Task: Look for space in Pitangui, Brazil from 1st July, 2023 to 8th July, 2023 for 2 adults, 1 child in price range Rs.15000 to Rs.20000. Place can be entire place with 1  bedroom having 1 bed and 1 bathroom. Property type can be house, flat, guest house, hotel. Booking option can be shelf check-in. Required host language is Spanish.
Action: Mouse moved to (513, 151)
Screenshot: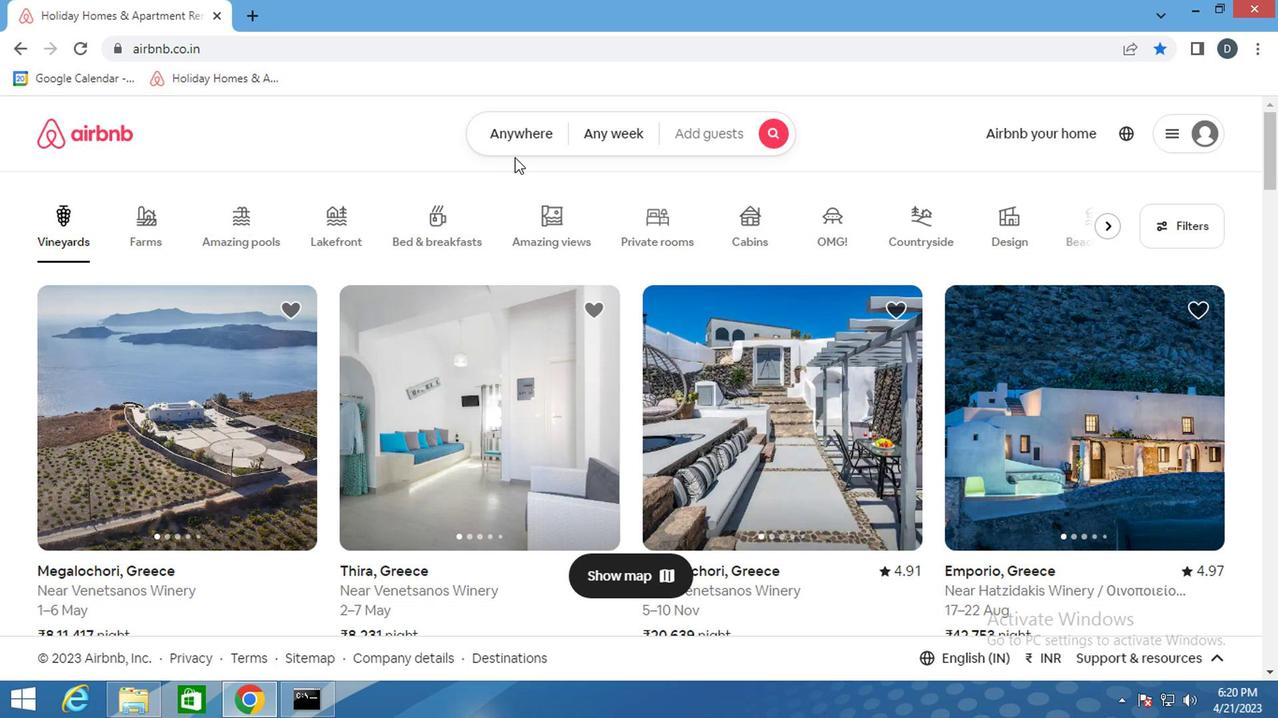 
Action: Mouse pressed left at (513, 151)
Screenshot: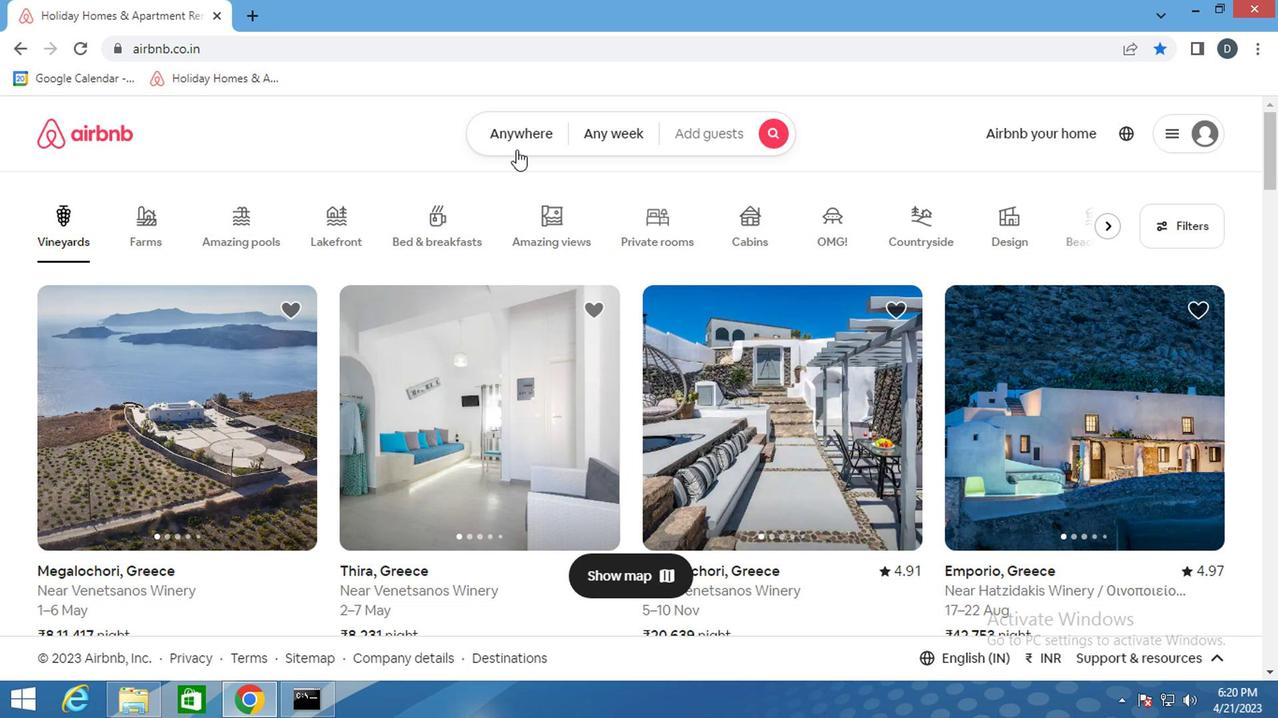 
Action: Mouse moved to (366, 213)
Screenshot: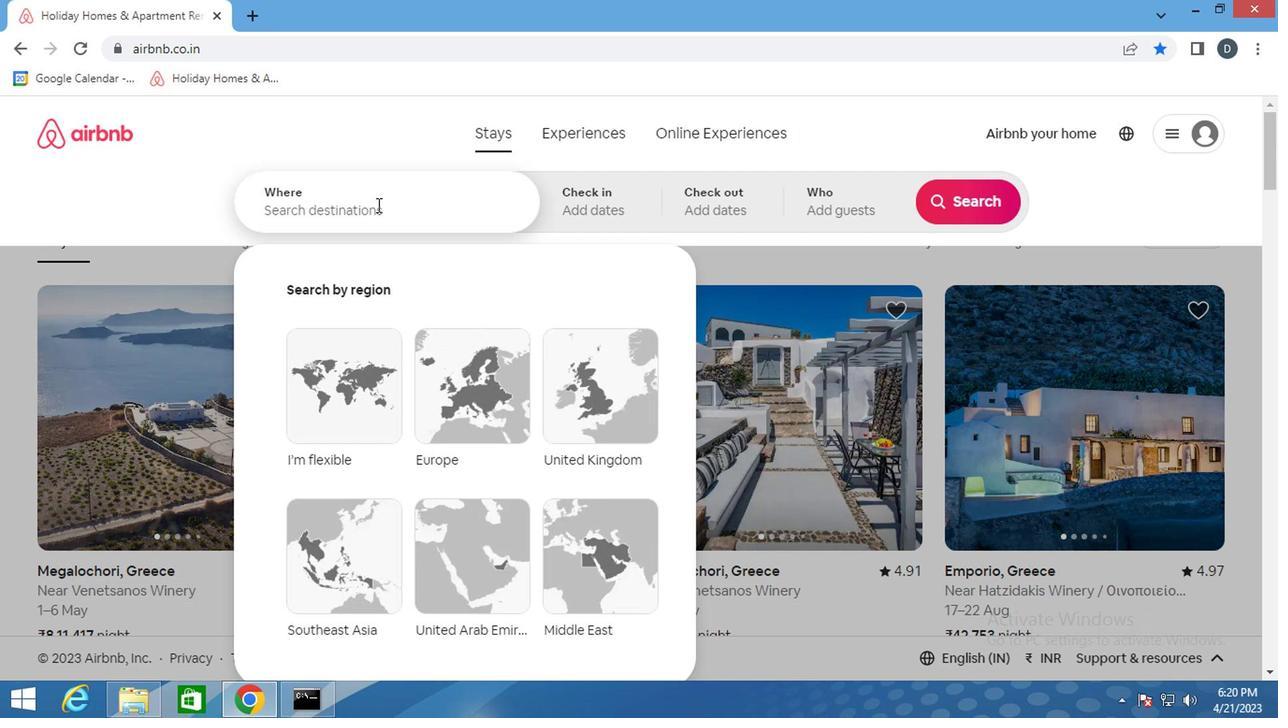 
Action: Mouse pressed left at (366, 213)
Screenshot: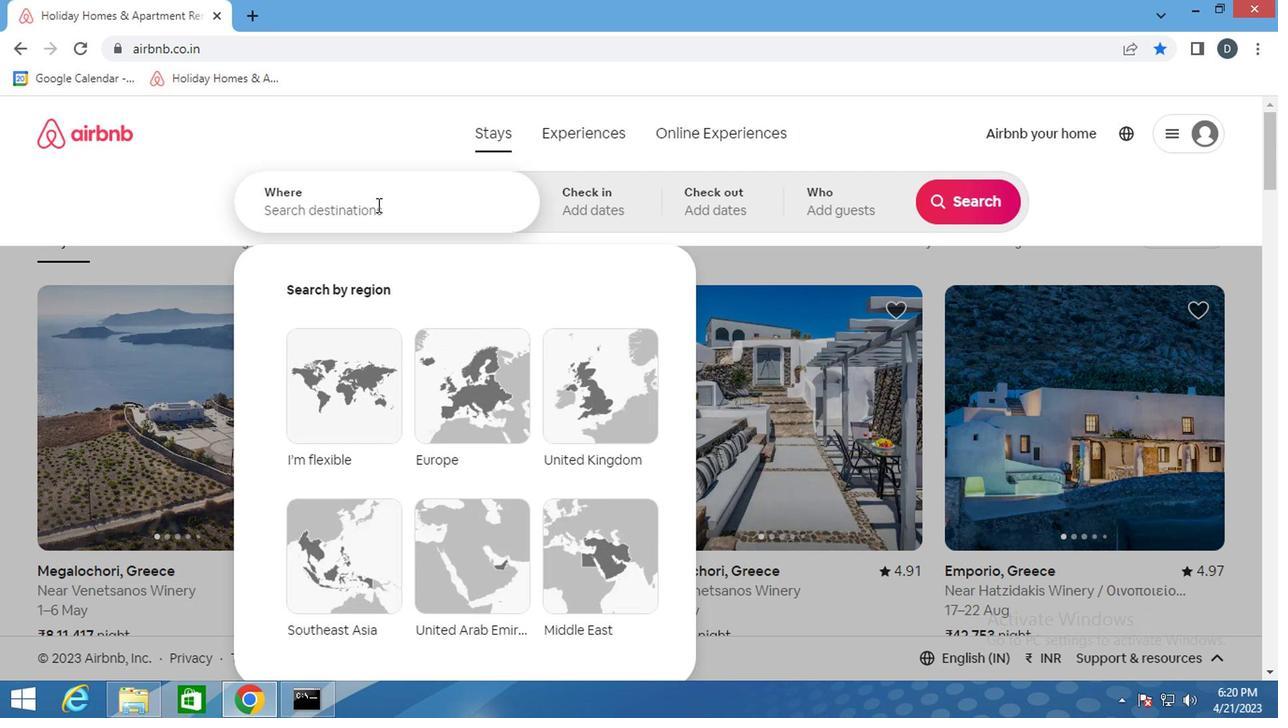 
Action: Mouse moved to (365, 213)
Screenshot: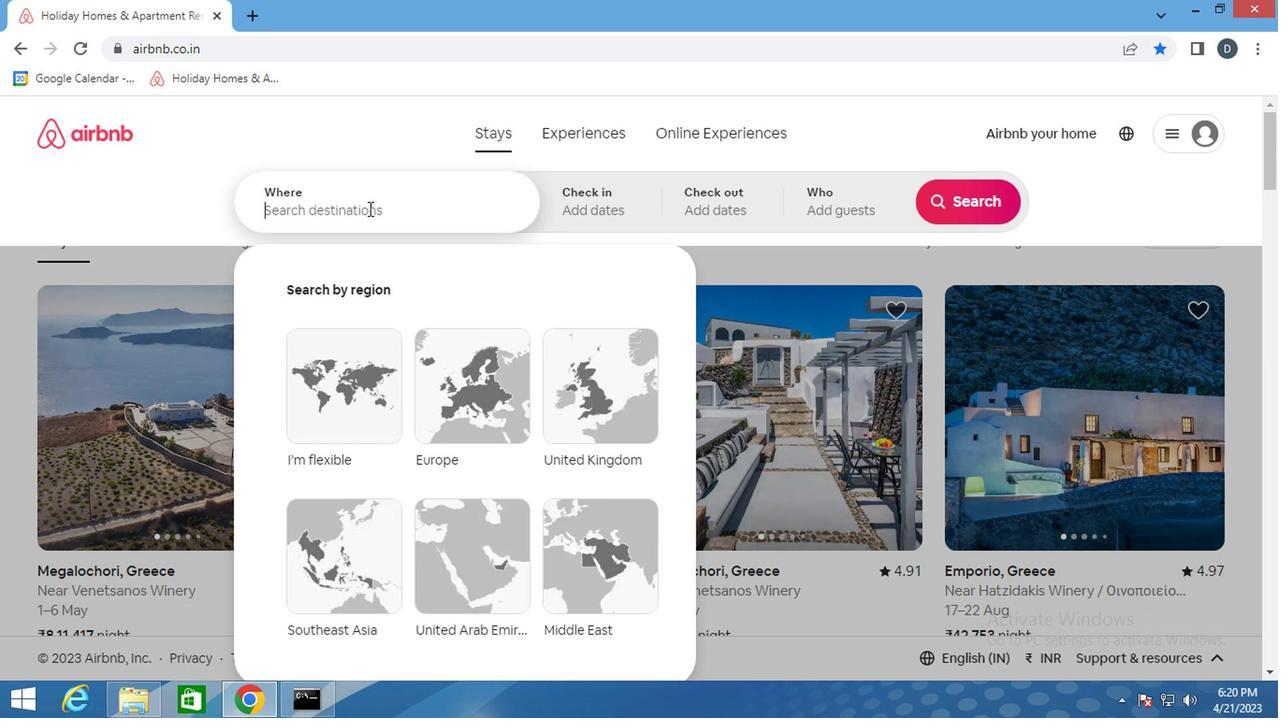 
Action: Key pressed <Key.shift>
Screenshot: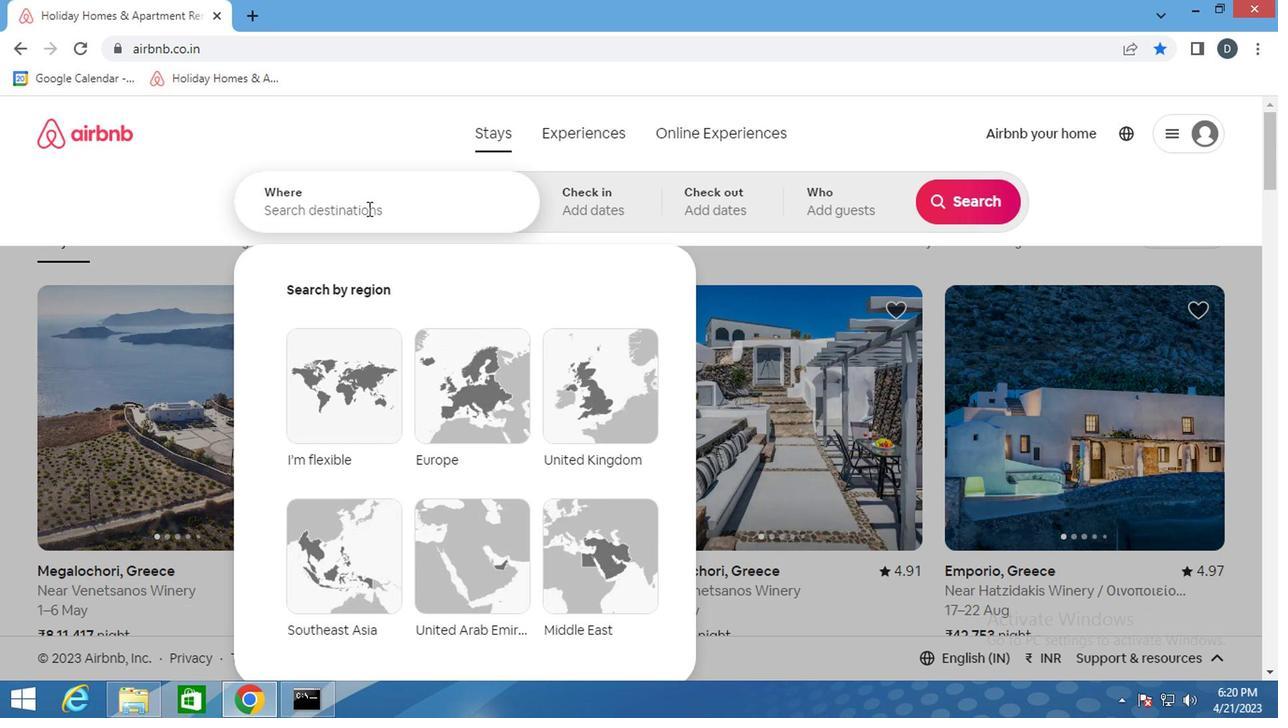 
Action: Mouse moved to (364, 213)
Screenshot: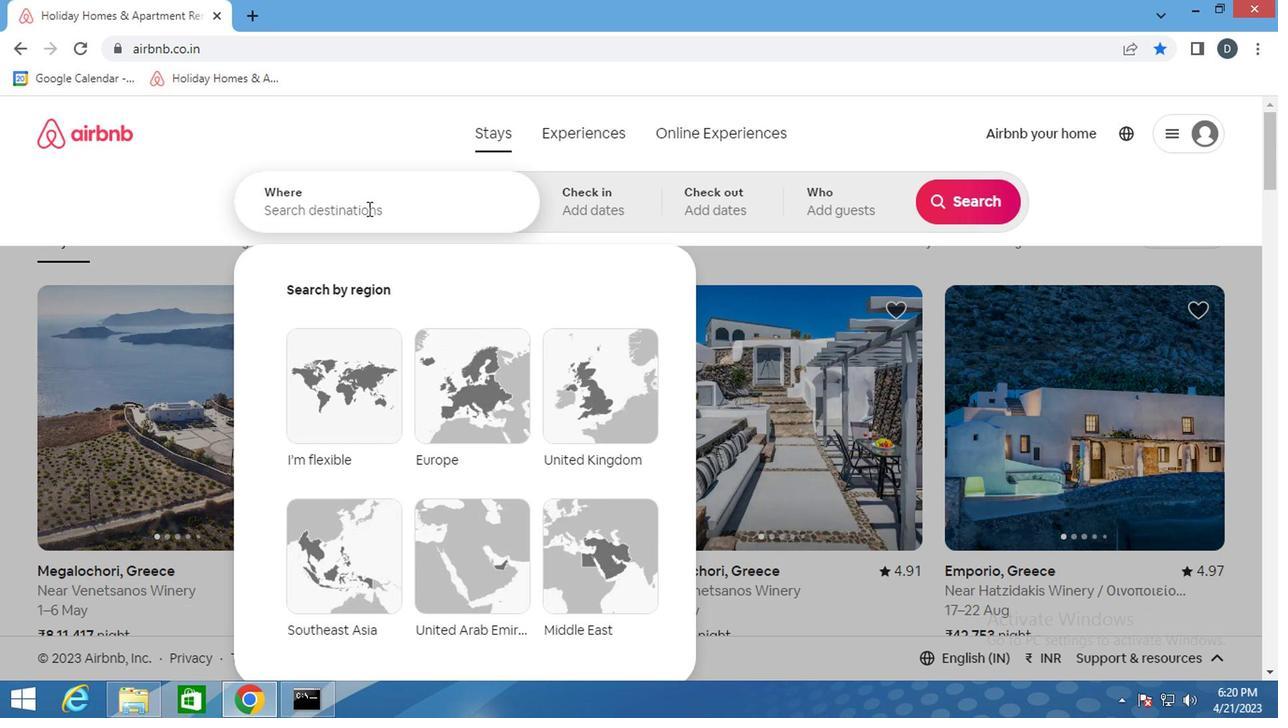 
Action: Key pressed <Key.shift><Key.shift><Key.shift><Key.shift><Key.shift><Key.shift><Key.shift><Key.shift><Key.shift>PITANGUI,<Key.shift>BRAZIL<Key.enter>
Screenshot: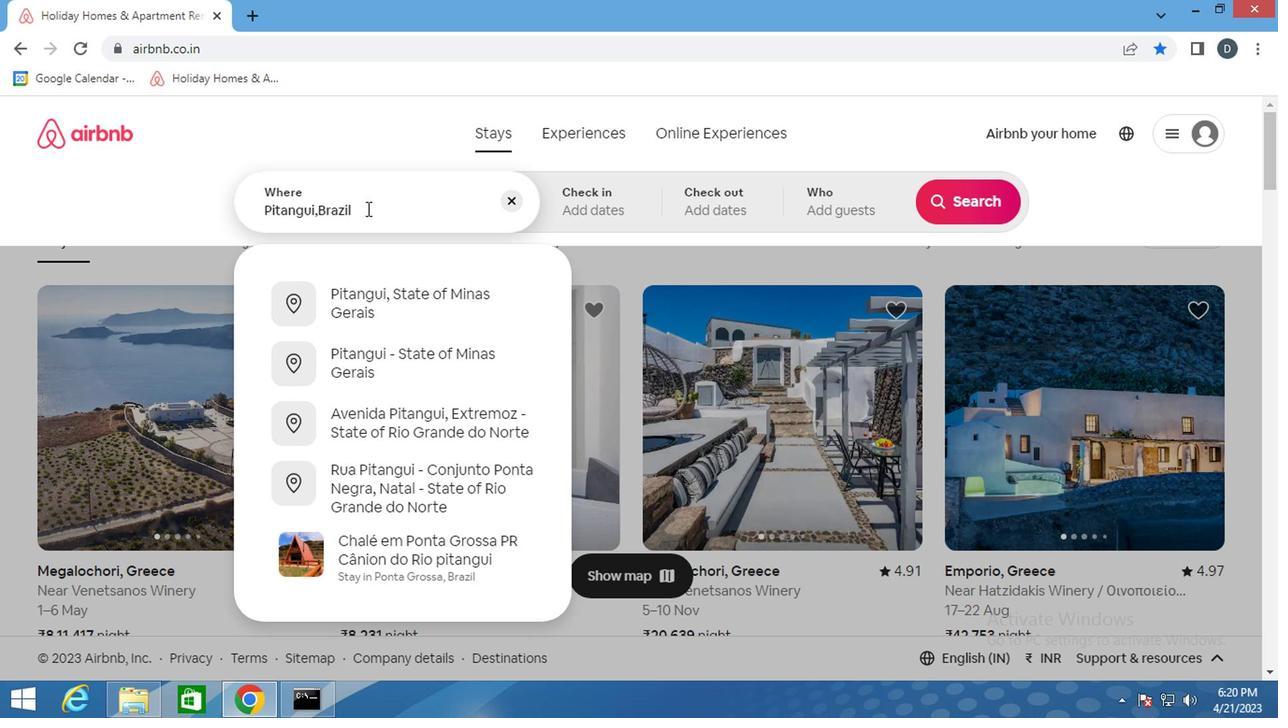 
Action: Mouse moved to (939, 346)
Screenshot: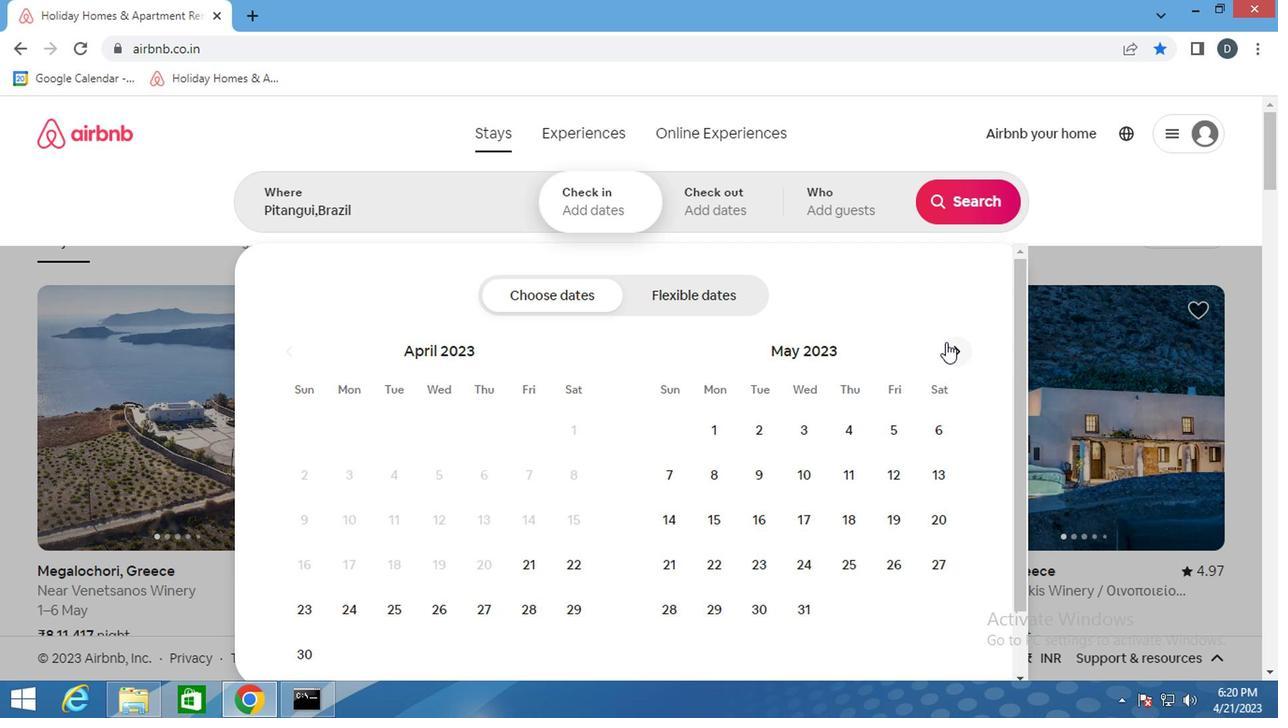 
Action: Mouse pressed left at (939, 346)
Screenshot: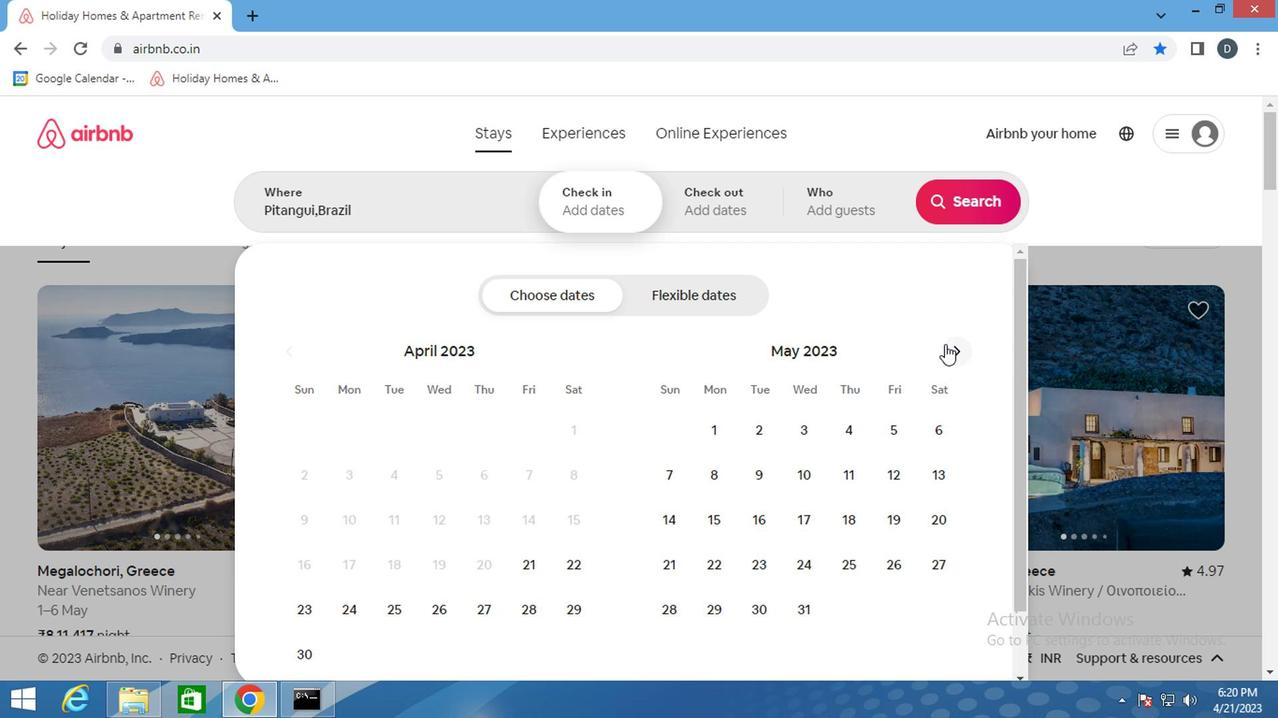 
Action: Mouse pressed left at (939, 346)
Screenshot: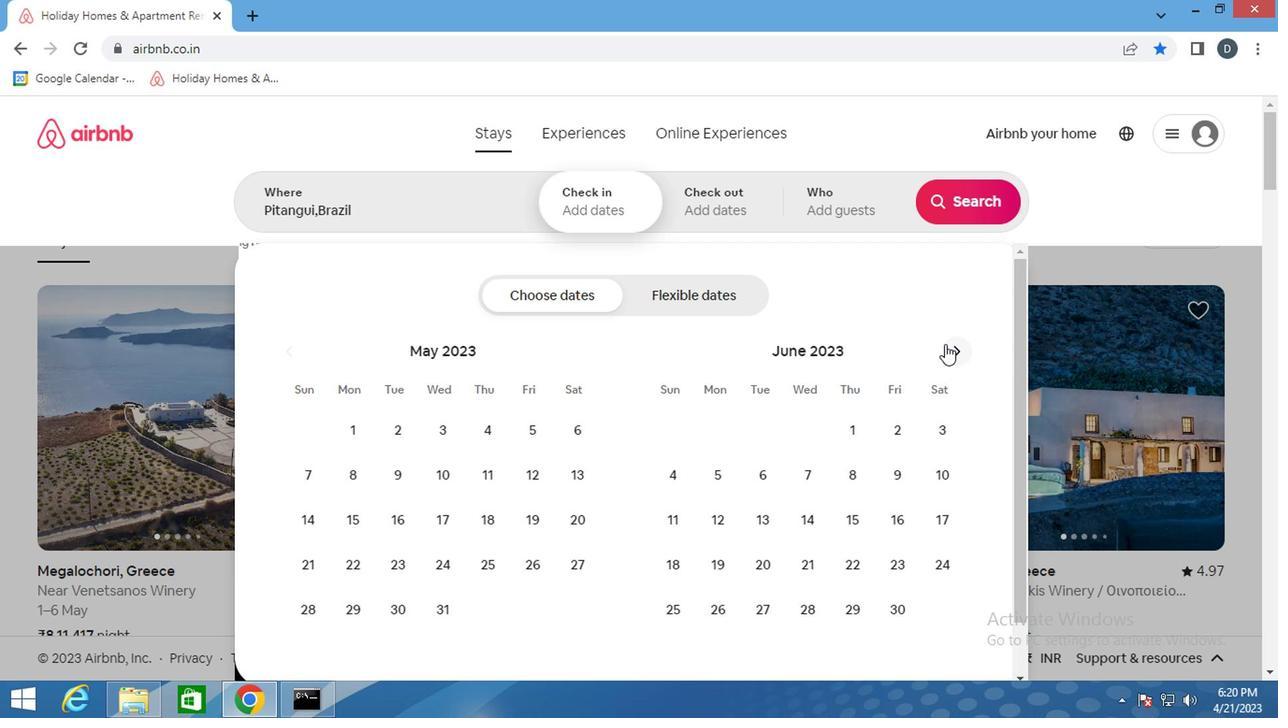 
Action: Mouse moved to (935, 487)
Screenshot: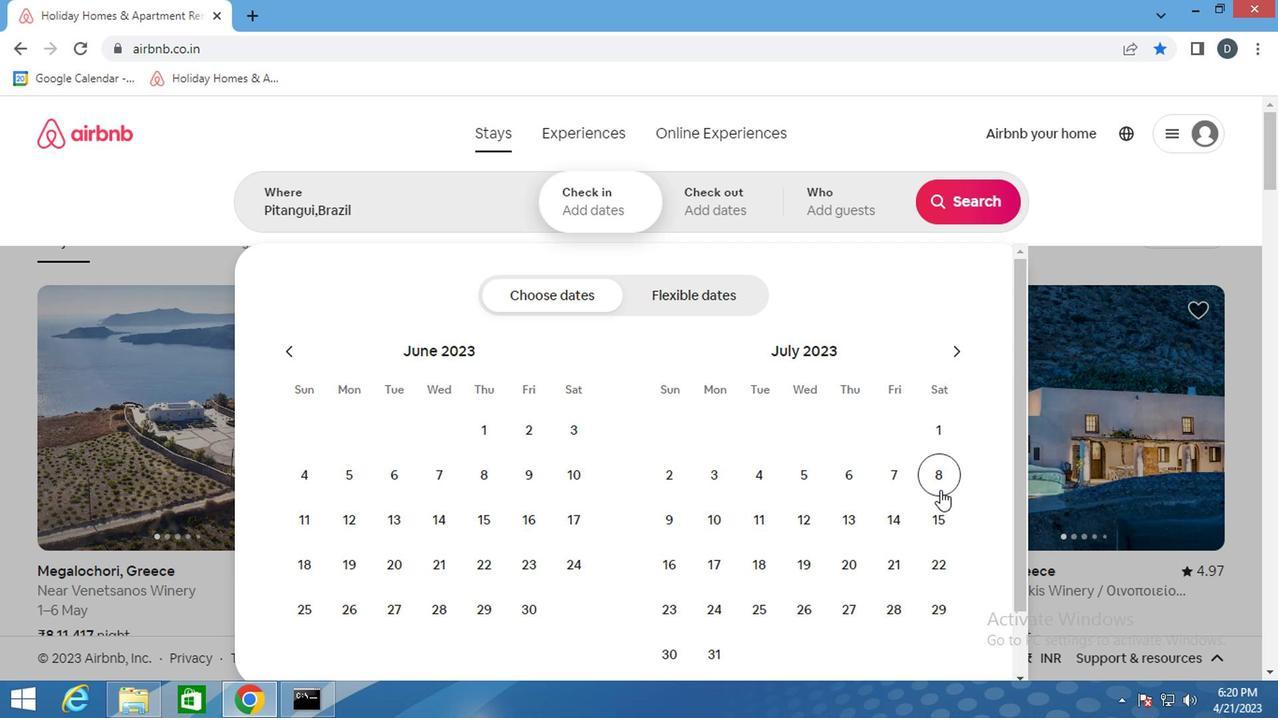 
Action: Mouse pressed left at (935, 487)
Screenshot: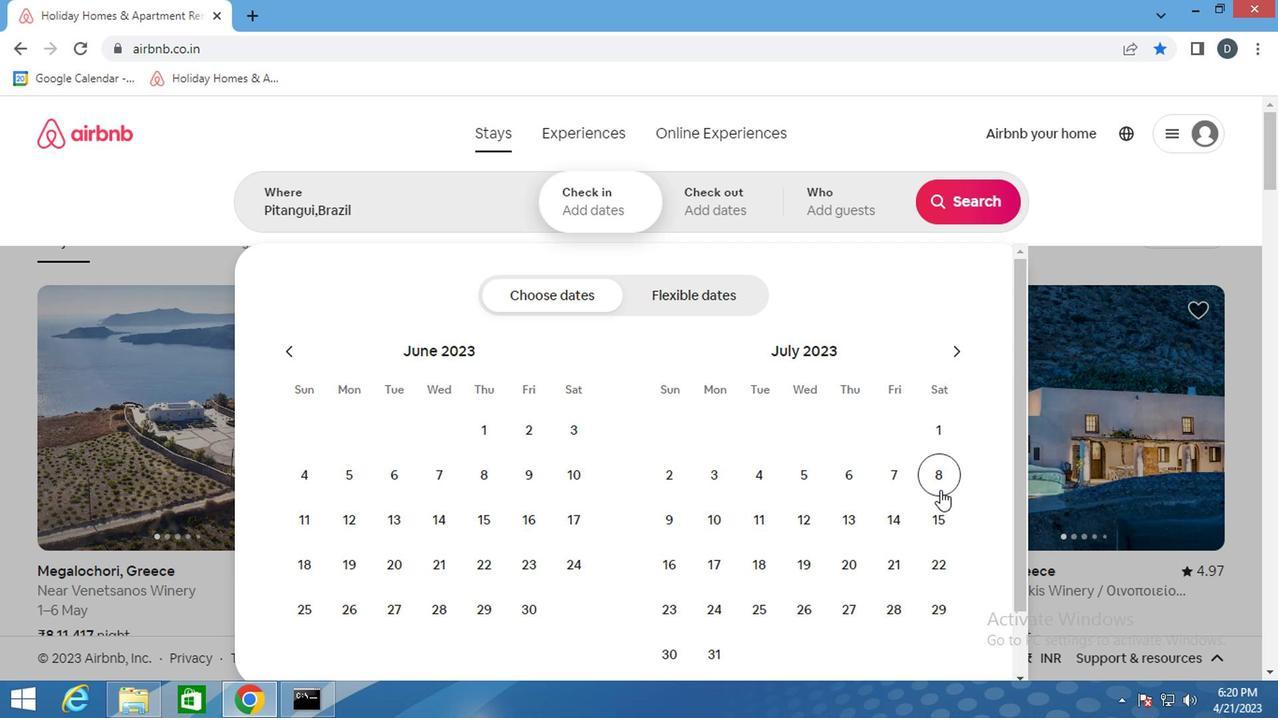 
Action: Mouse moved to (937, 433)
Screenshot: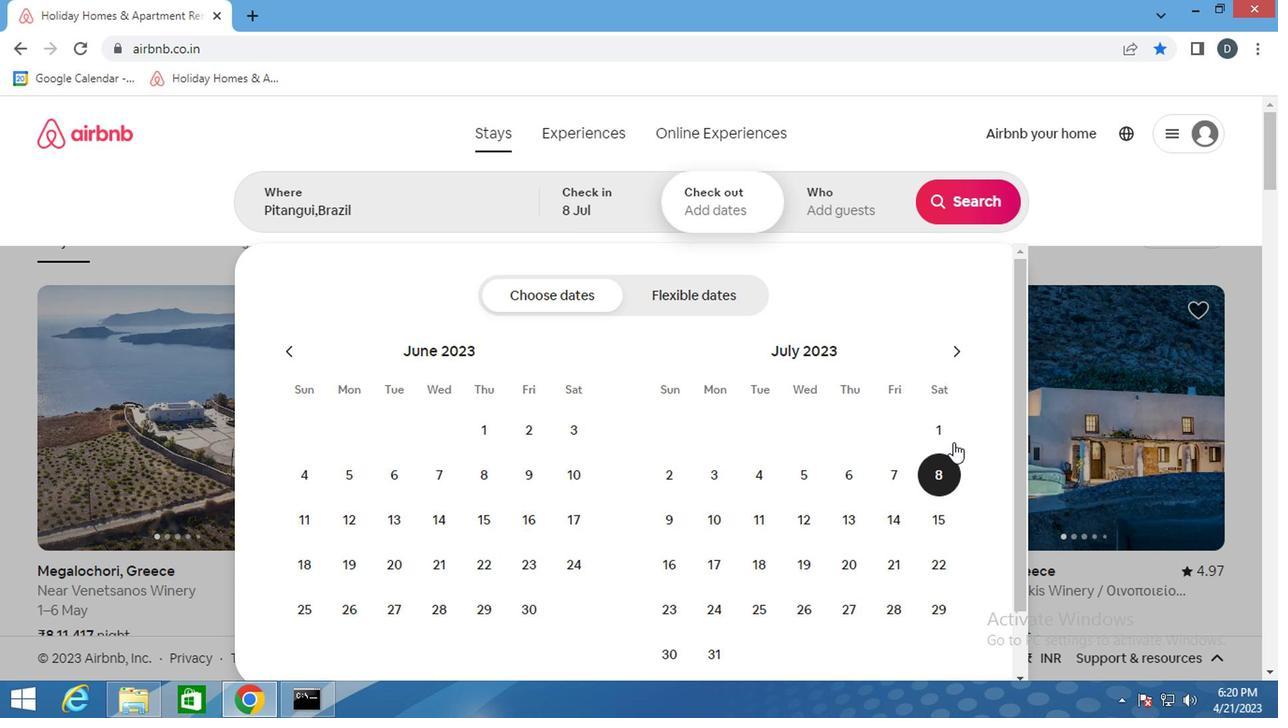 
Action: Mouse pressed left at (937, 433)
Screenshot: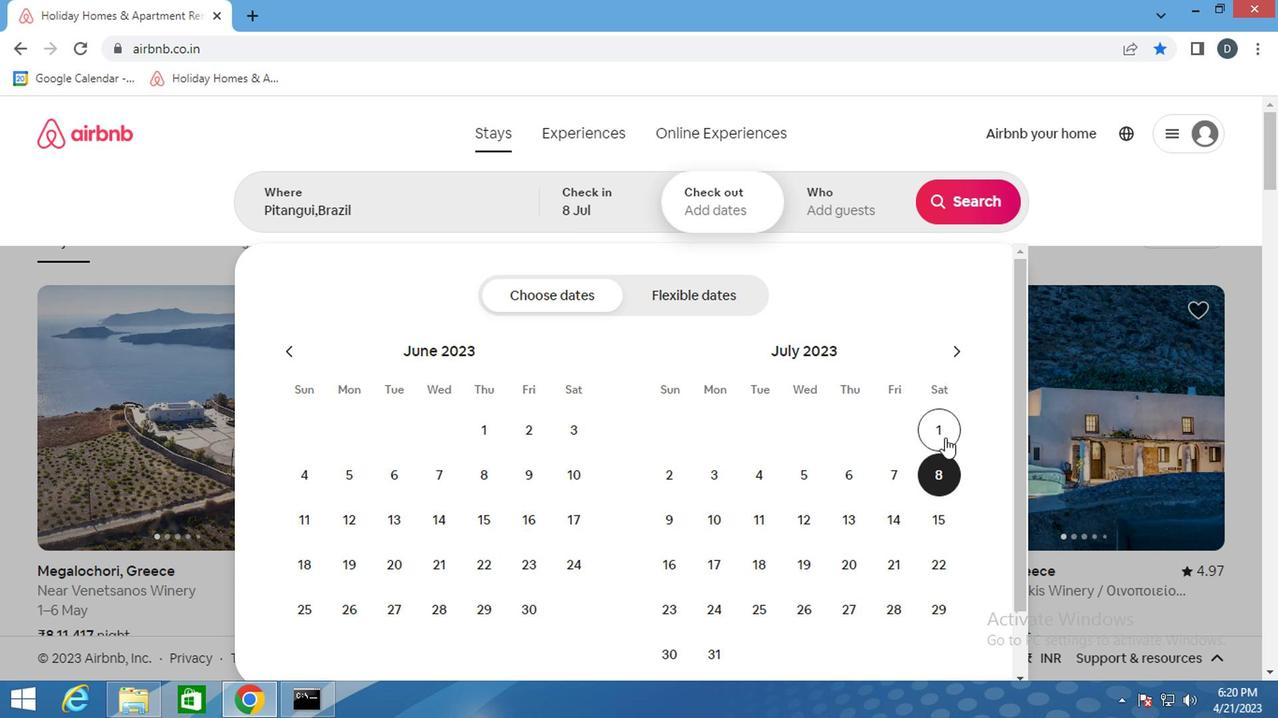 
Action: Mouse moved to (933, 478)
Screenshot: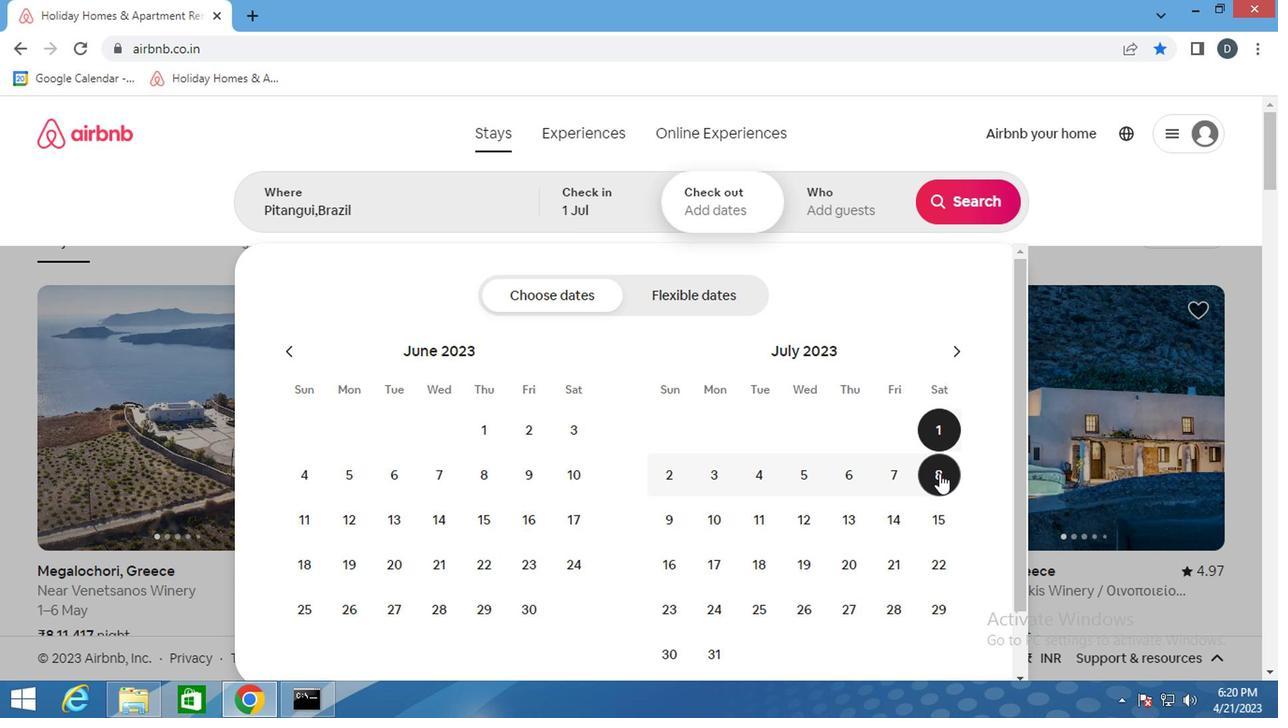 
Action: Mouse pressed left at (933, 478)
Screenshot: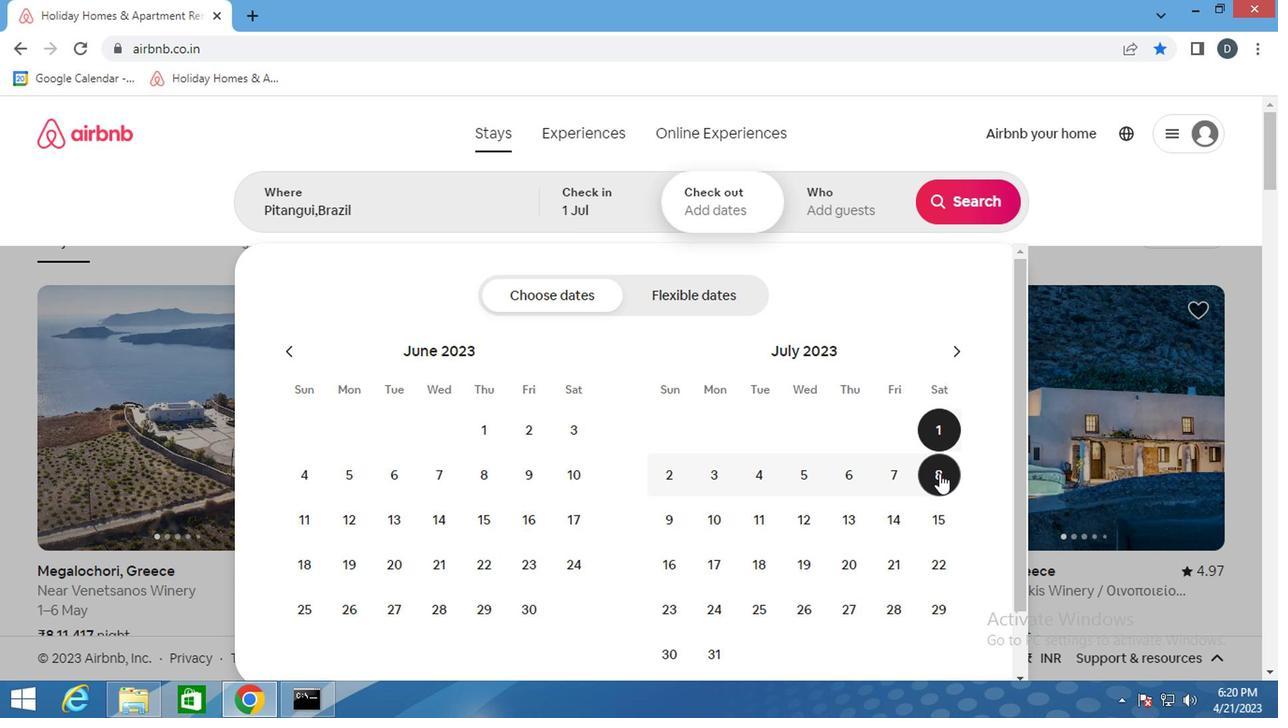 
Action: Mouse moved to (827, 216)
Screenshot: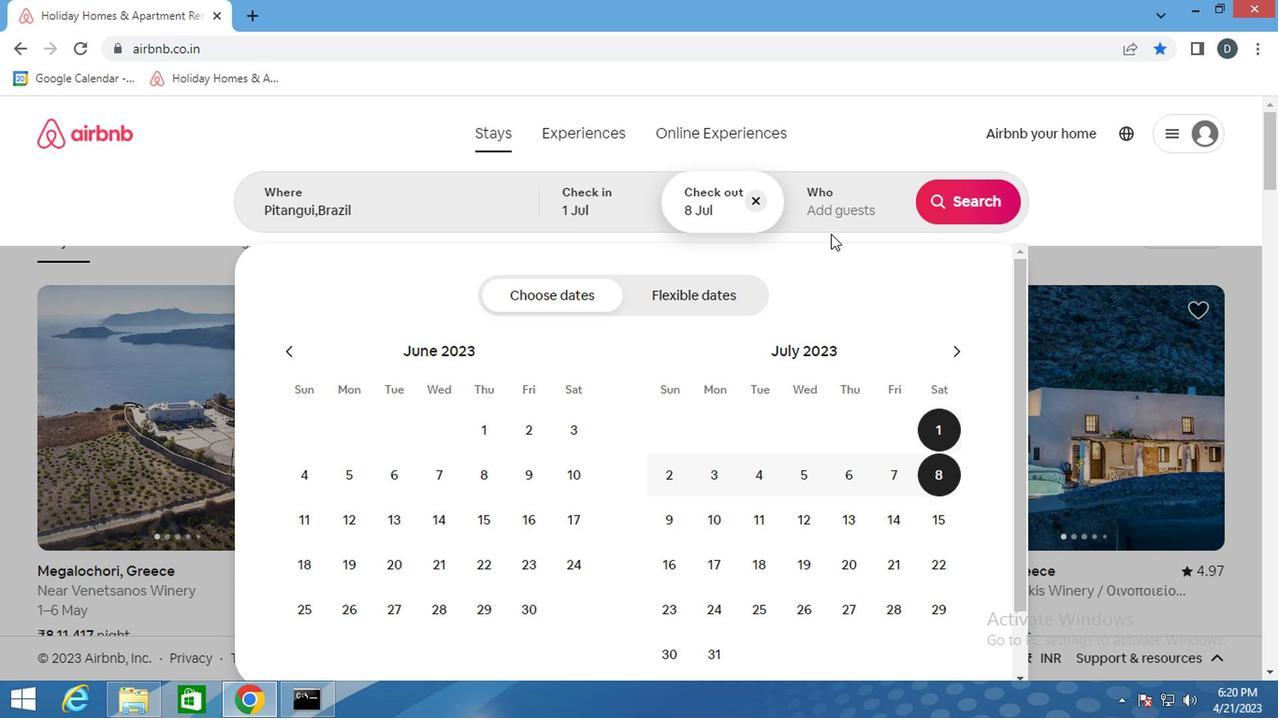 
Action: Mouse pressed left at (827, 216)
Screenshot: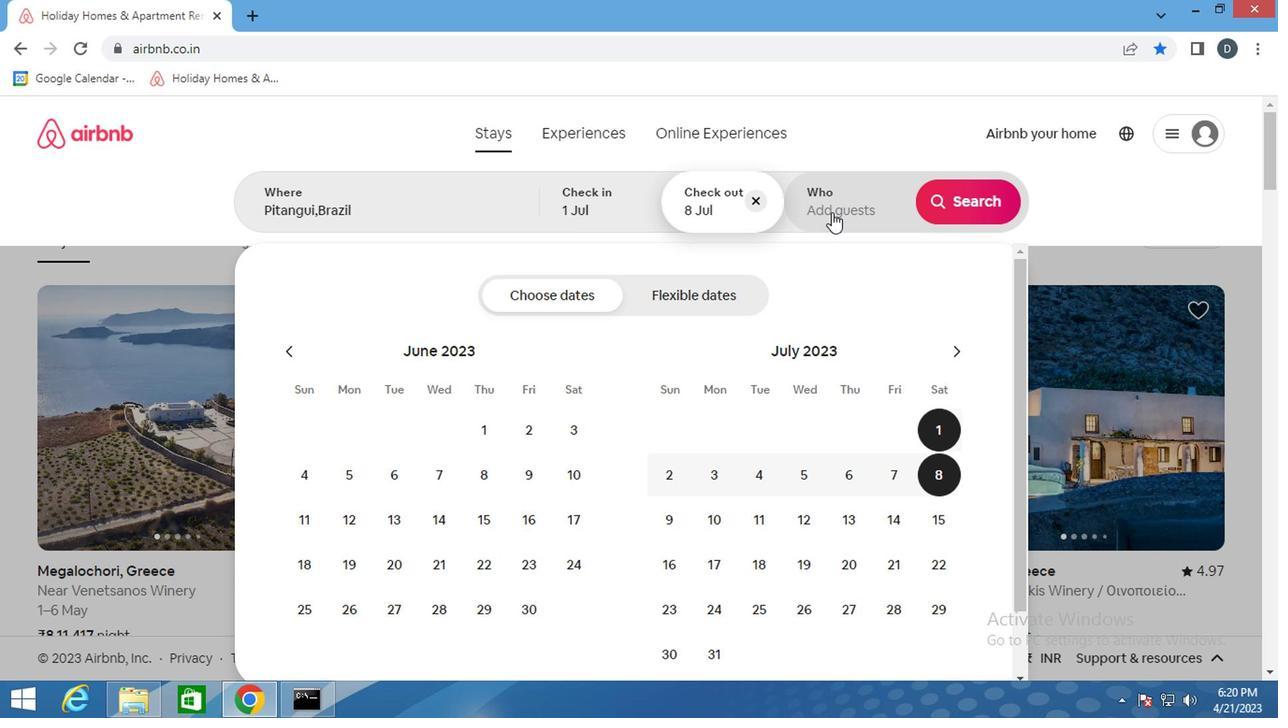 
Action: Mouse moved to (981, 294)
Screenshot: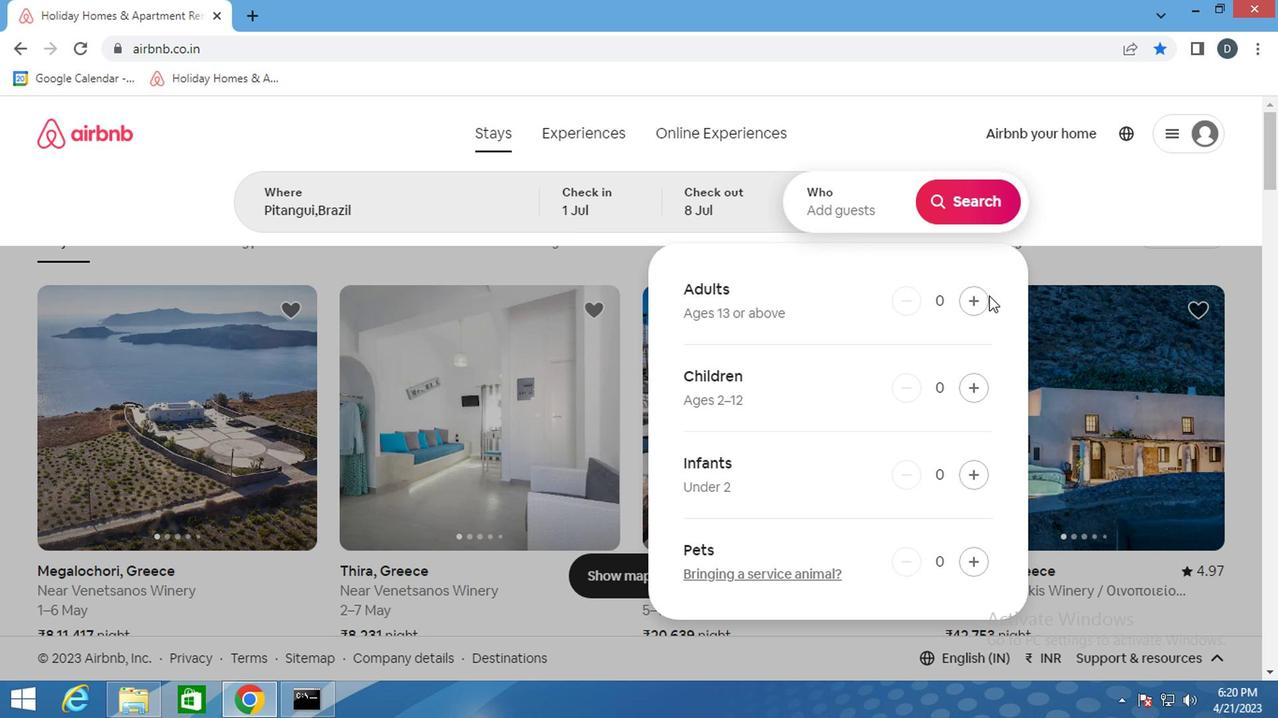 
Action: Mouse pressed left at (981, 294)
Screenshot: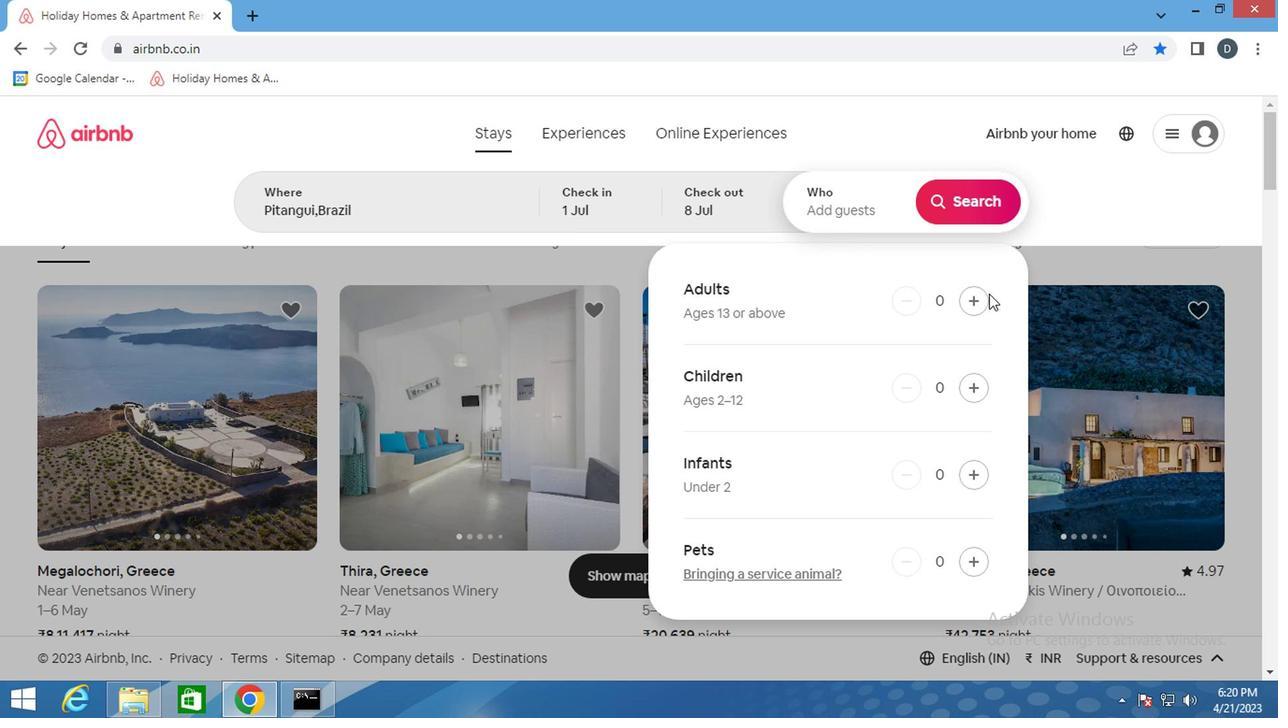 
Action: Mouse moved to (961, 305)
Screenshot: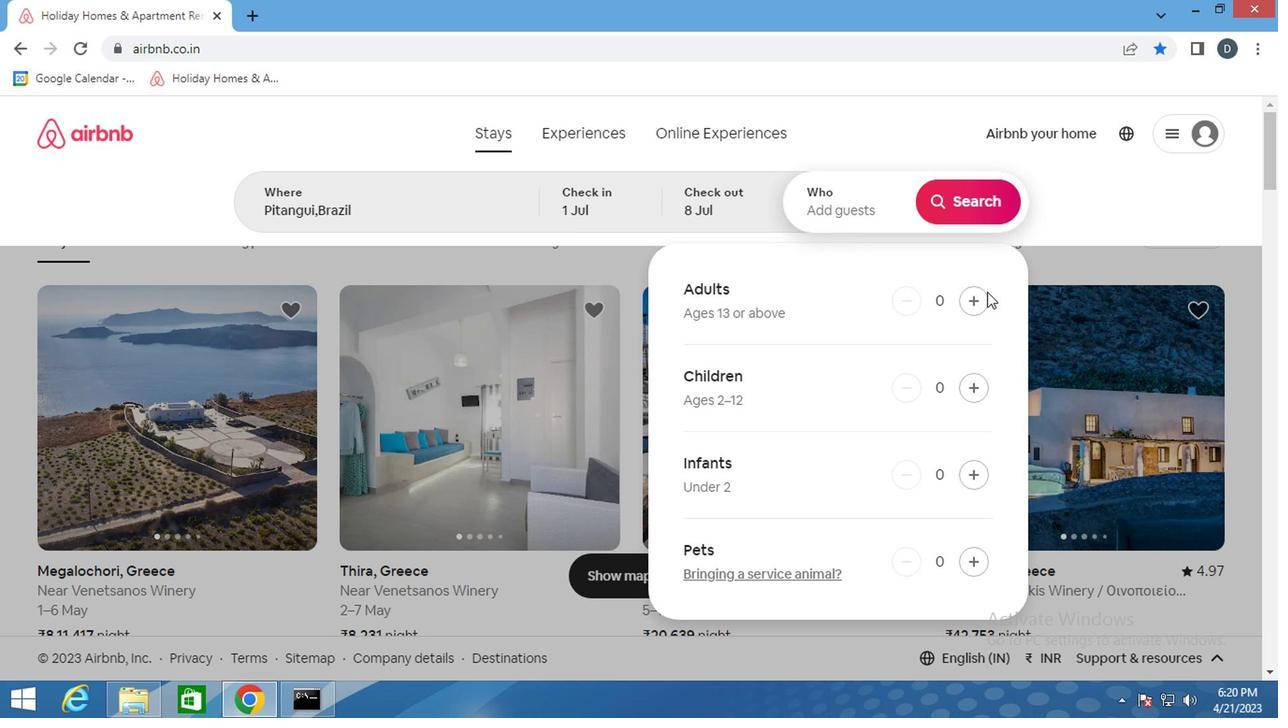 
Action: Mouse pressed left at (961, 305)
Screenshot: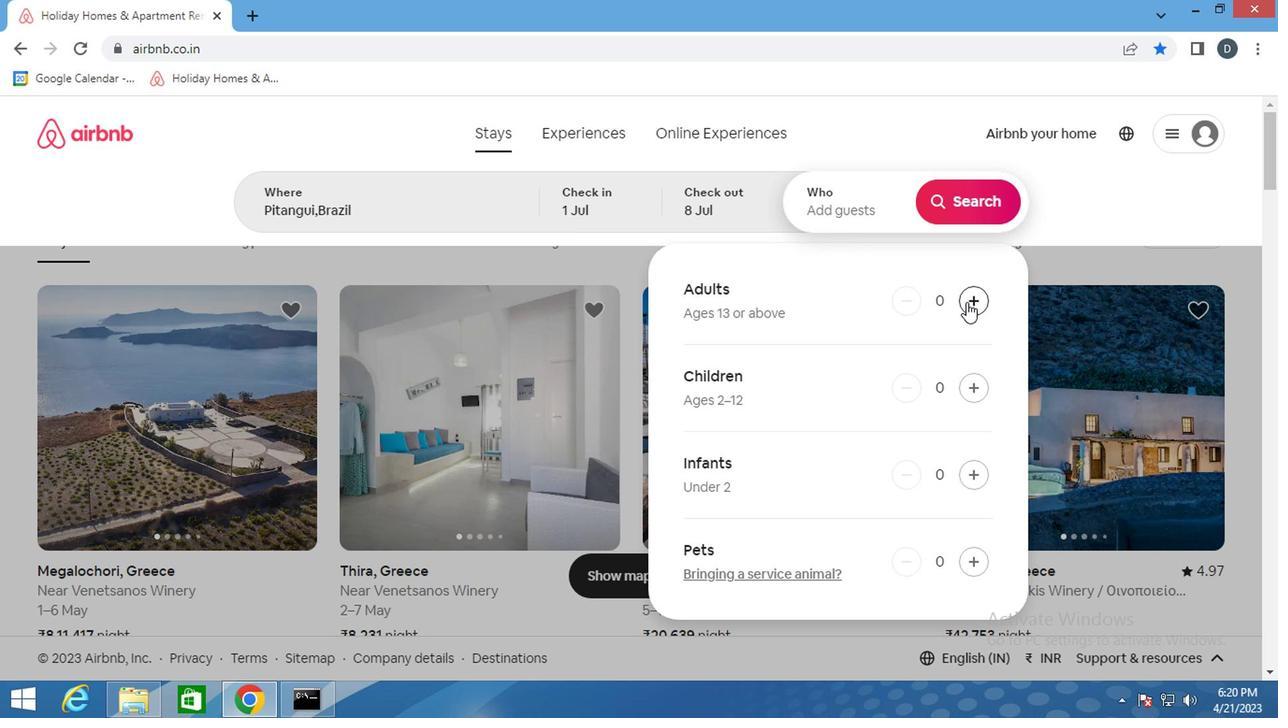
Action: Mouse pressed left at (961, 305)
Screenshot: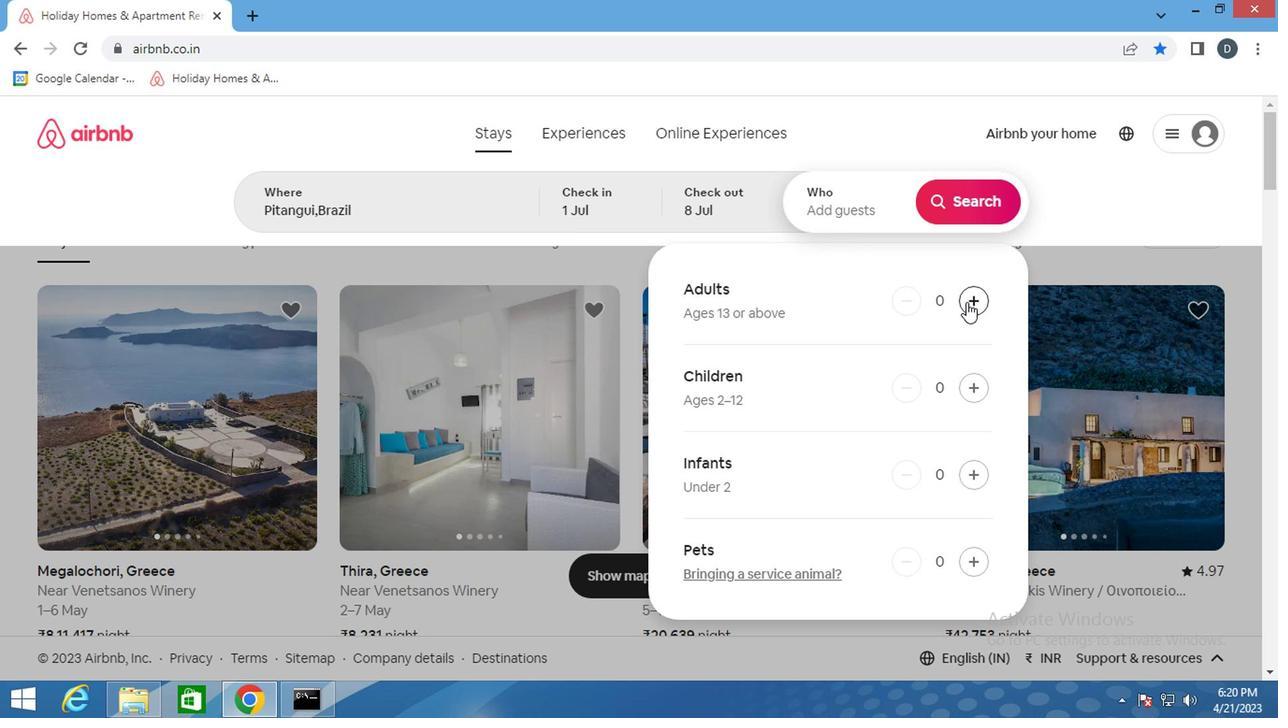 
Action: Mouse moved to (969, 394)
Screenshot: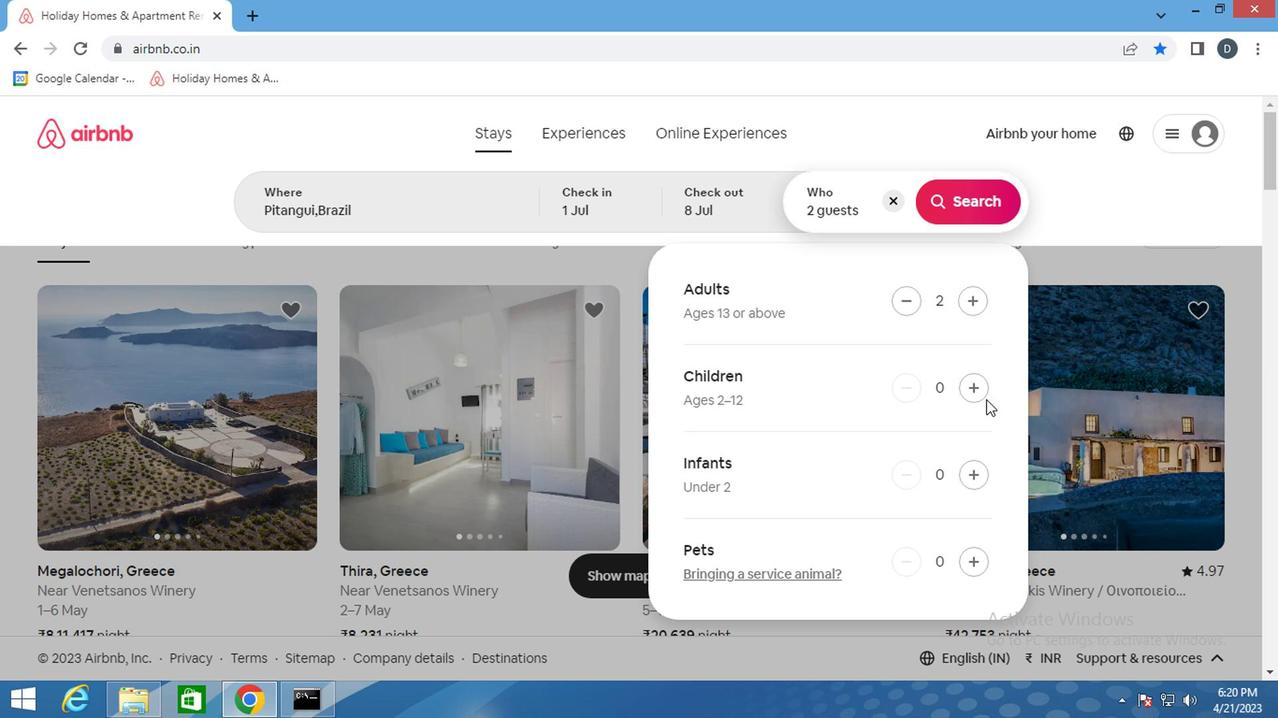 
Action: Mouse pressed left at (969, 394)
Screenshot: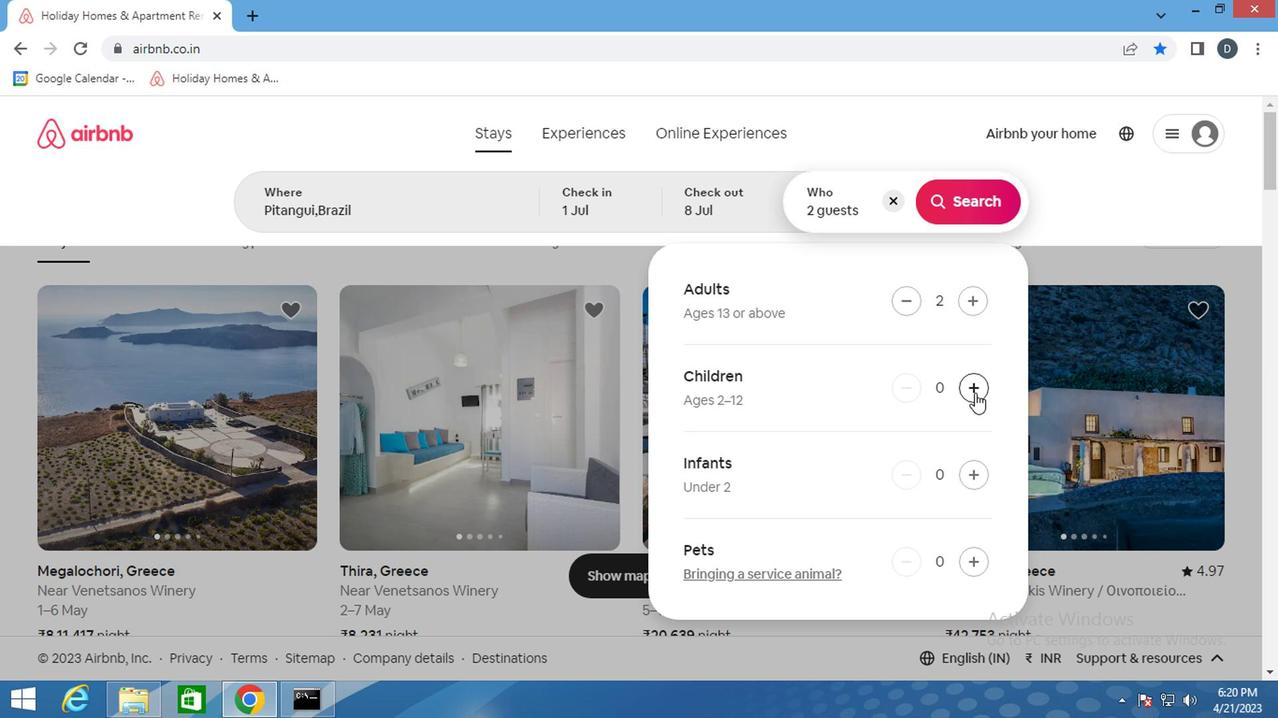
Action: Mouse moved to (949, 206)
Screenshot: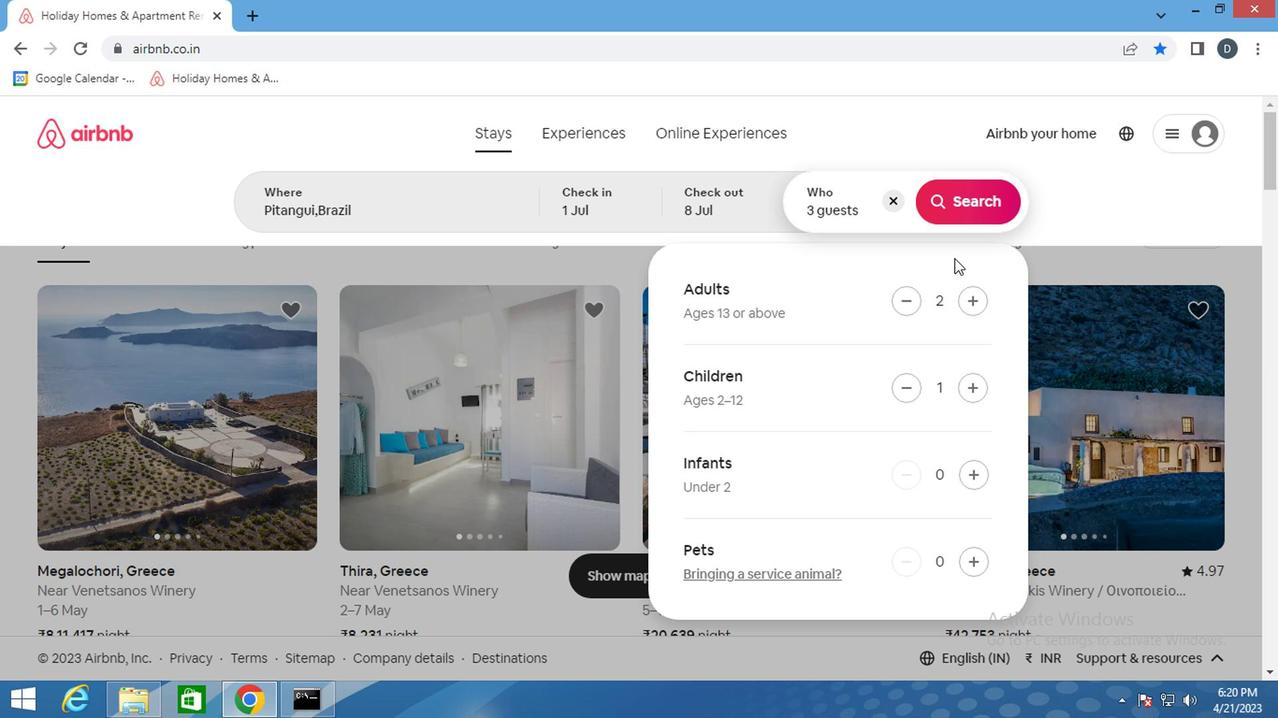 
Action: Mouse pressed left at (949, 206)
Screenshot: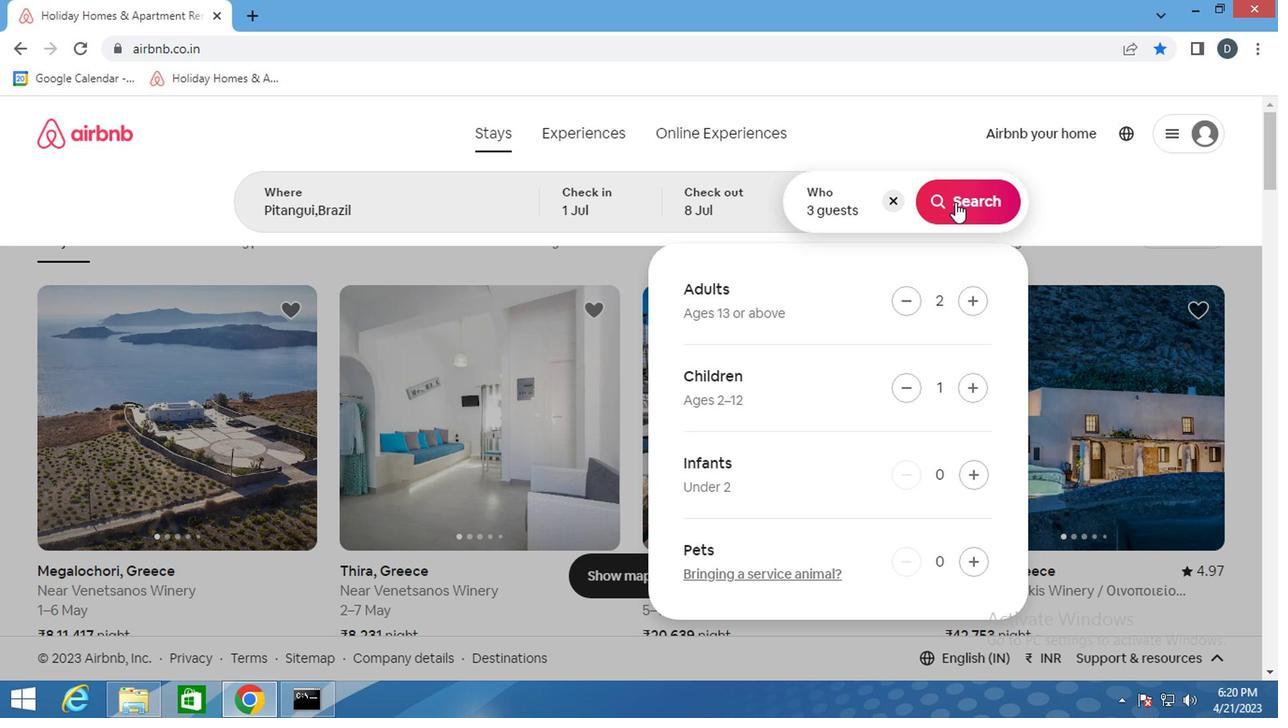 
Action: Mouse moved to (1174, 214)
Screenshot: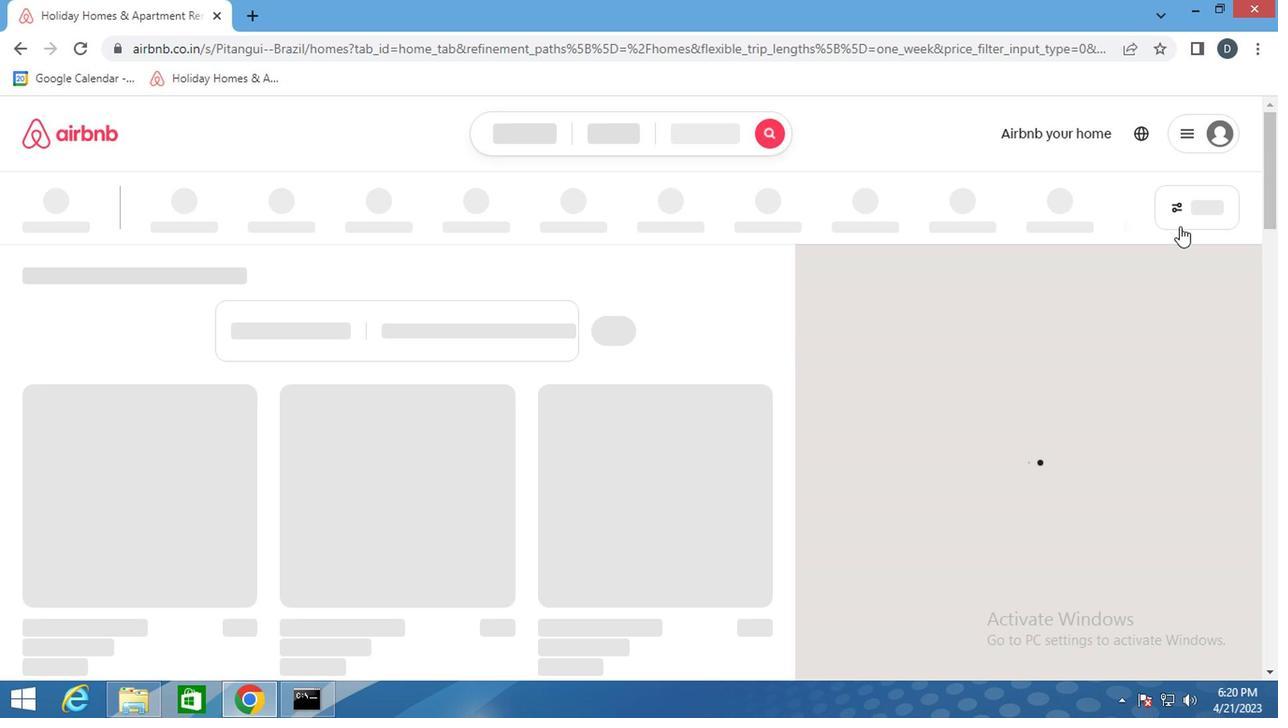 
Action: Mouse pressed left at (1174, 214)
Screenshot: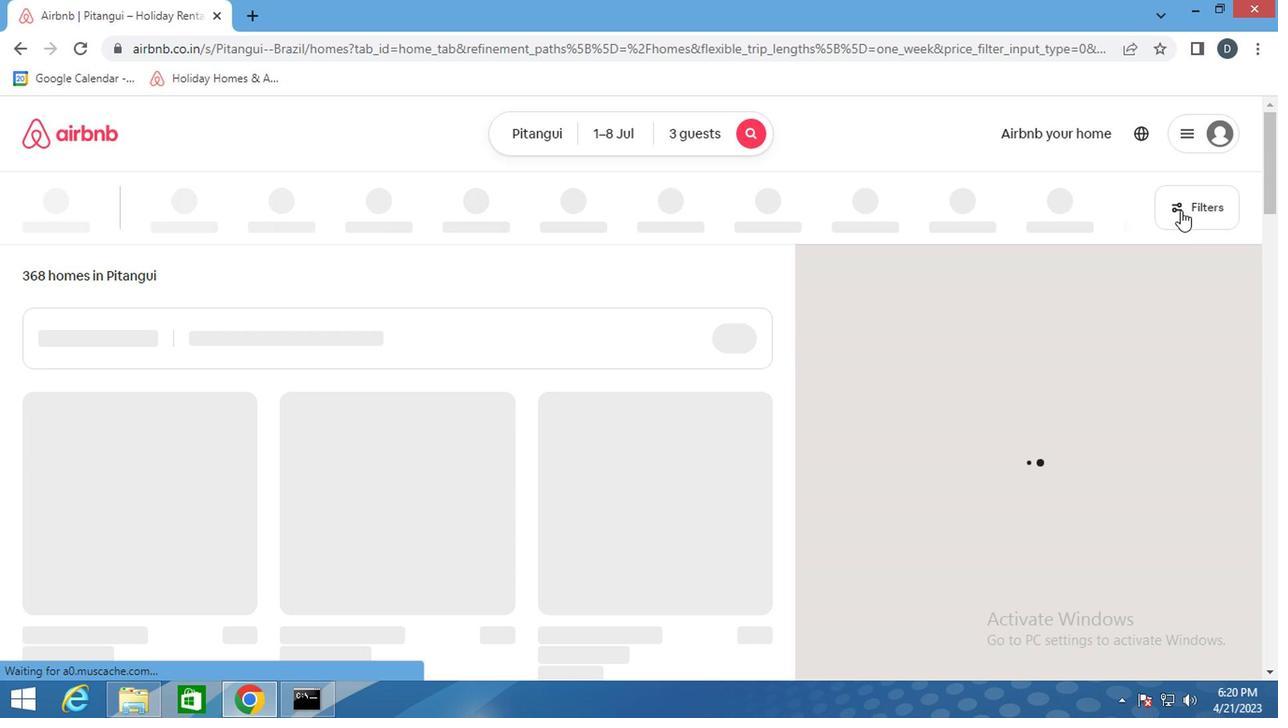 
Action: Mouse moved to (402, 449)
Screenshot: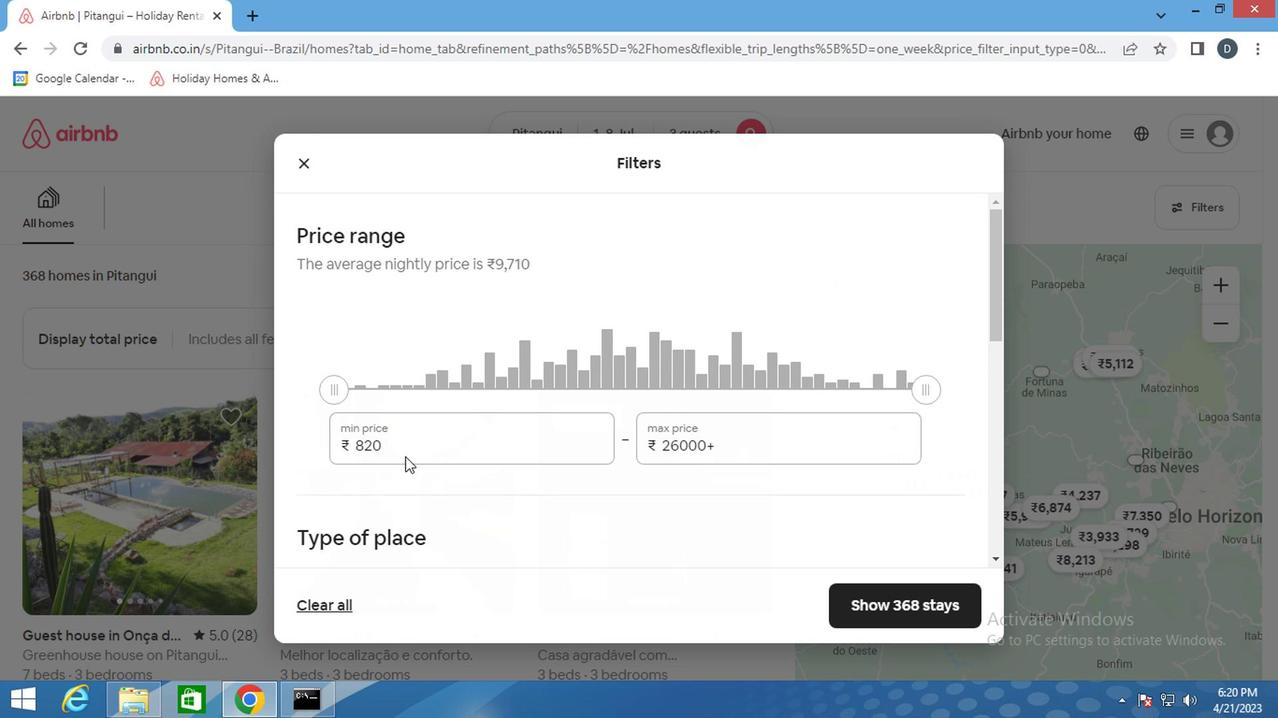 
Action: Mouse pressed left at (402, 449)
Screenshot: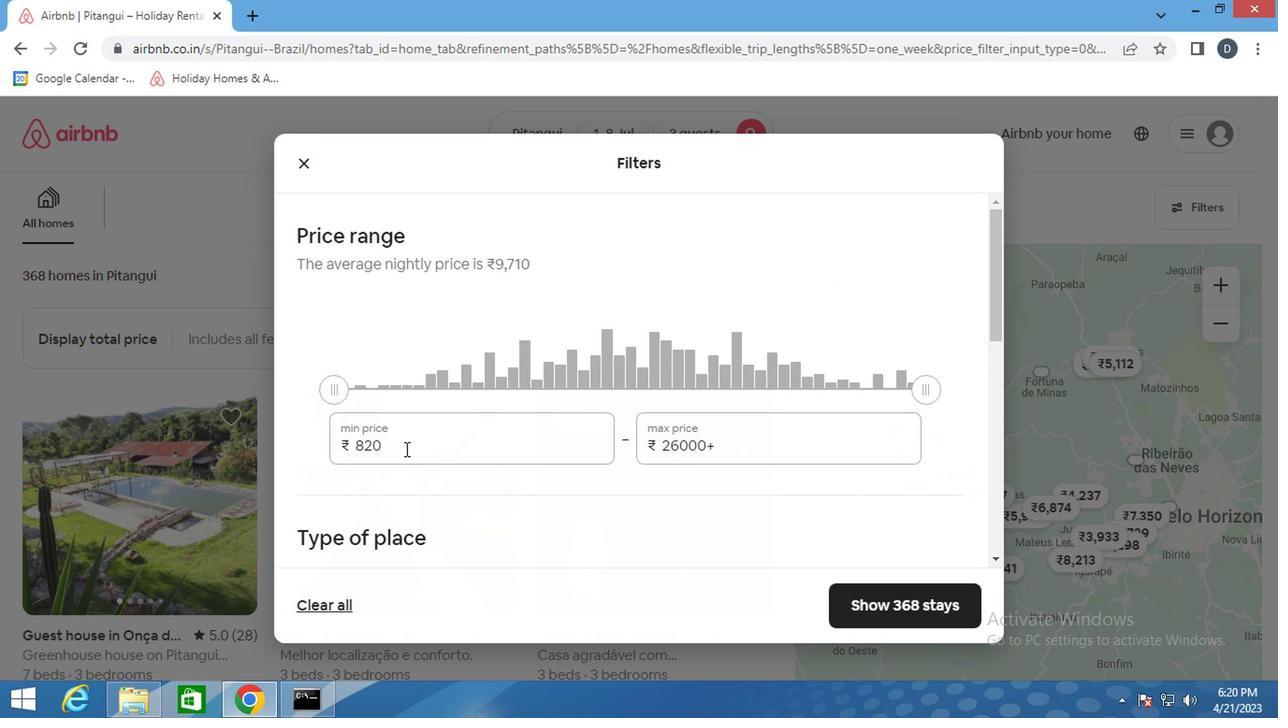 
Action: Mouse pressed left at (402, 449)
Screenshot: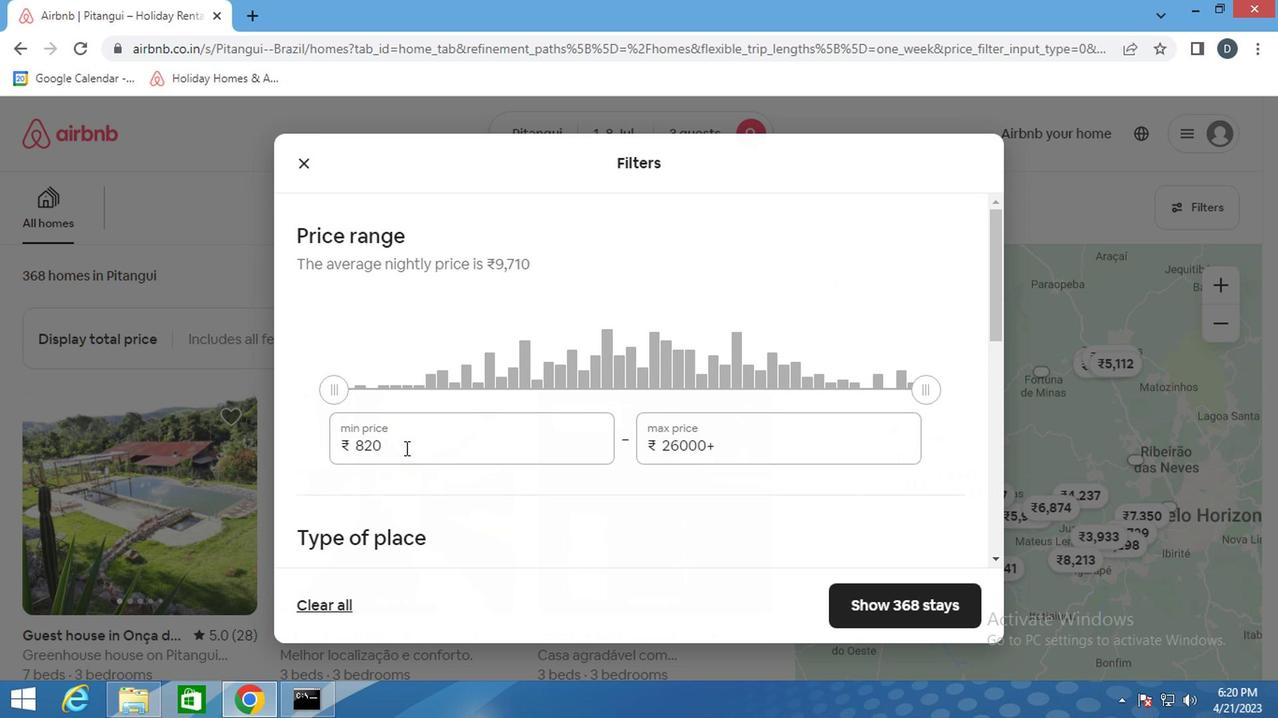 
Action: Key pressed 1
Screenshot: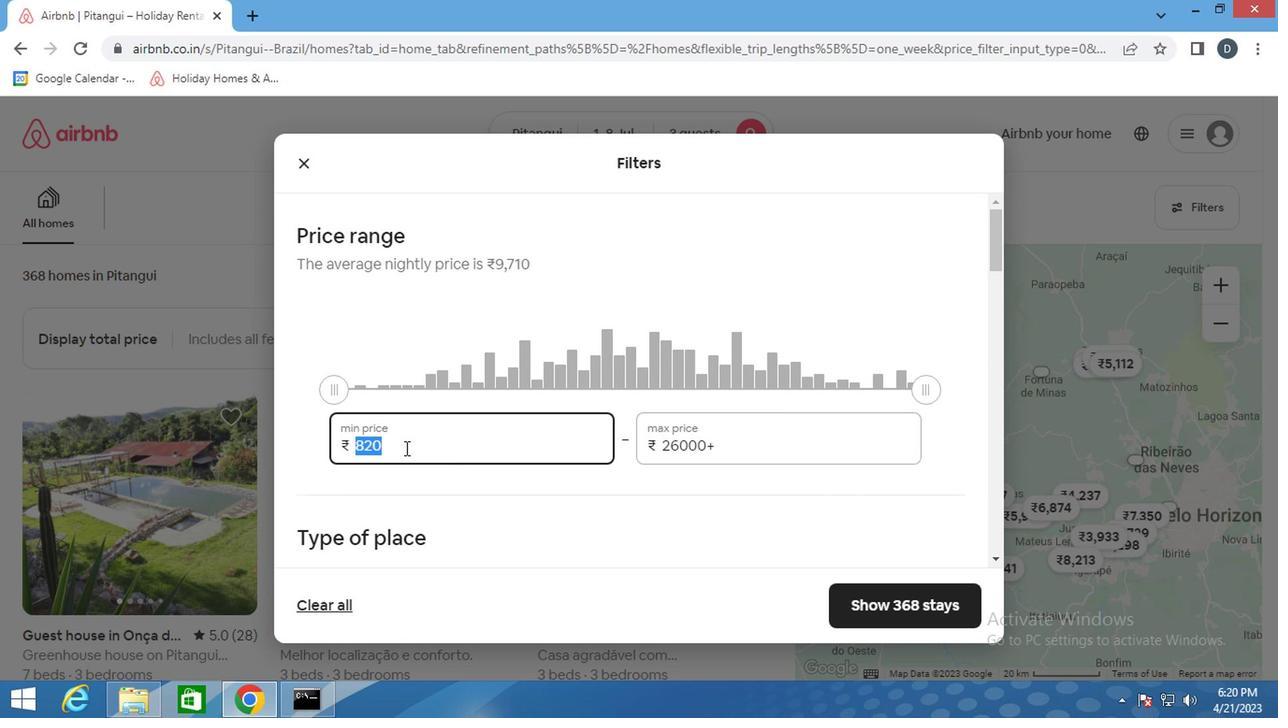 
Action: Mouse moved to (401, 448)
Screenshot: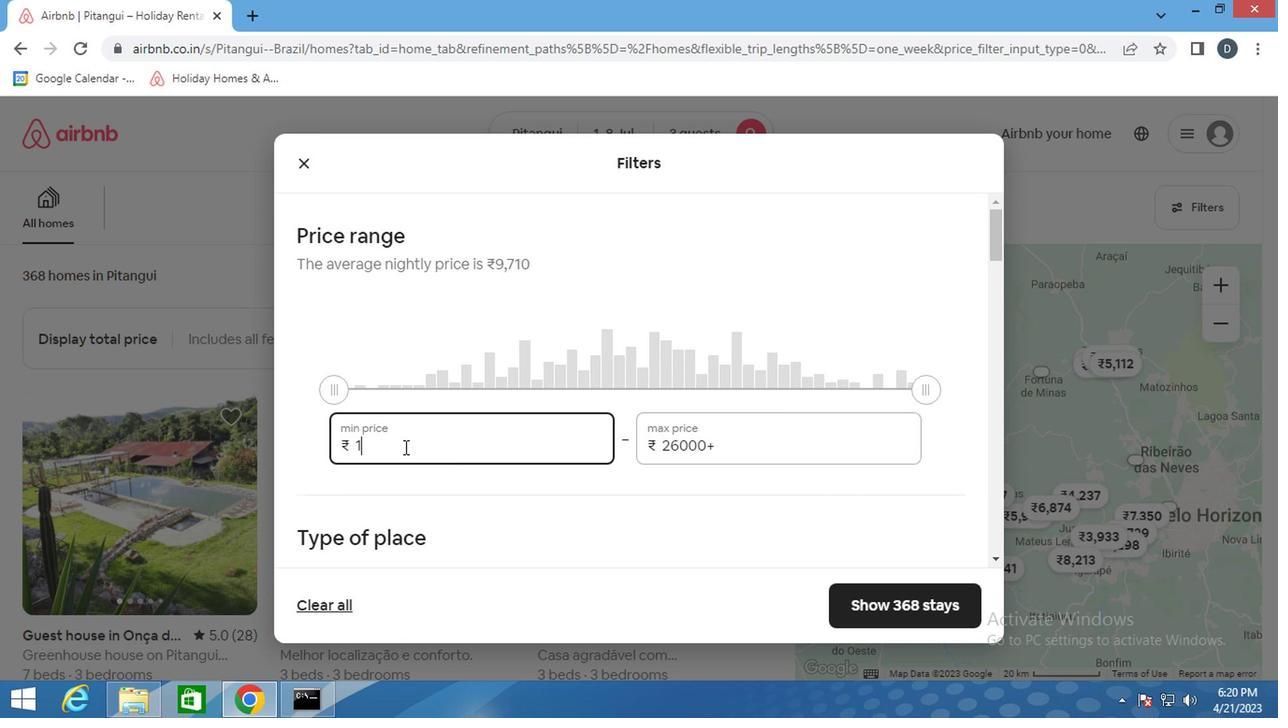 
Action: Key pressed 5
Screenshot: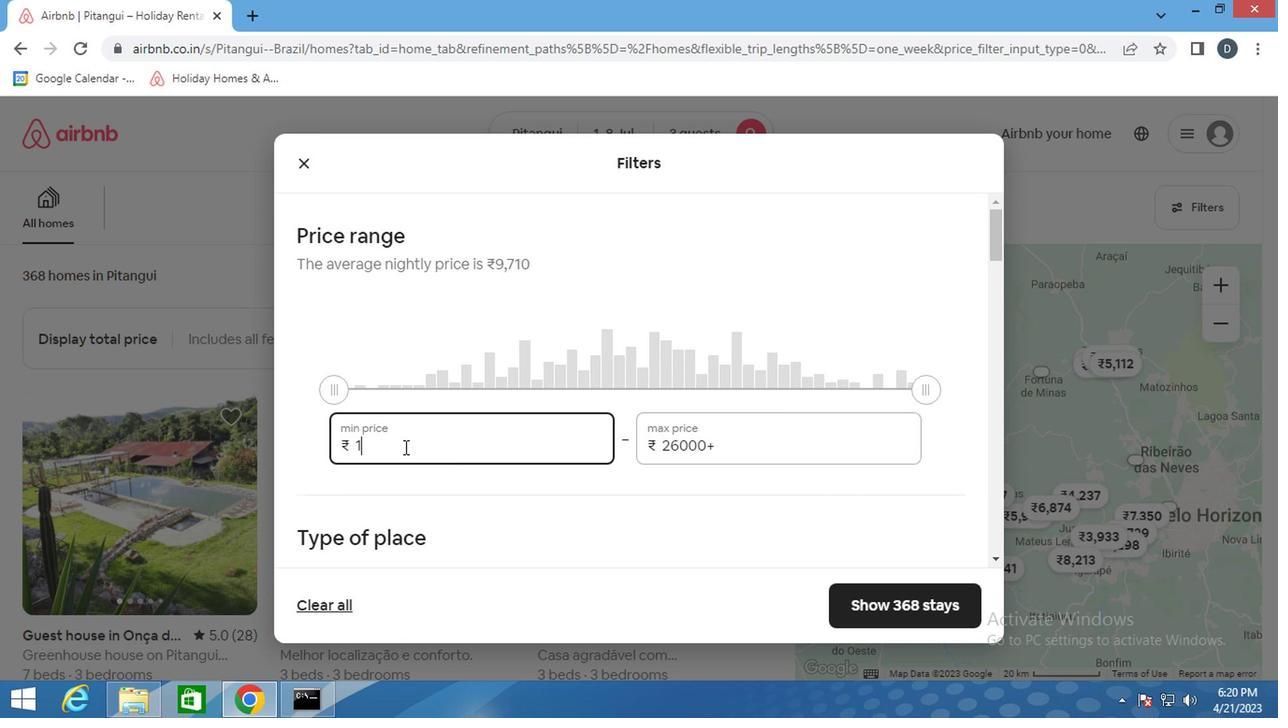 
Action: Mouse moved to (398, 449)
Screenshot: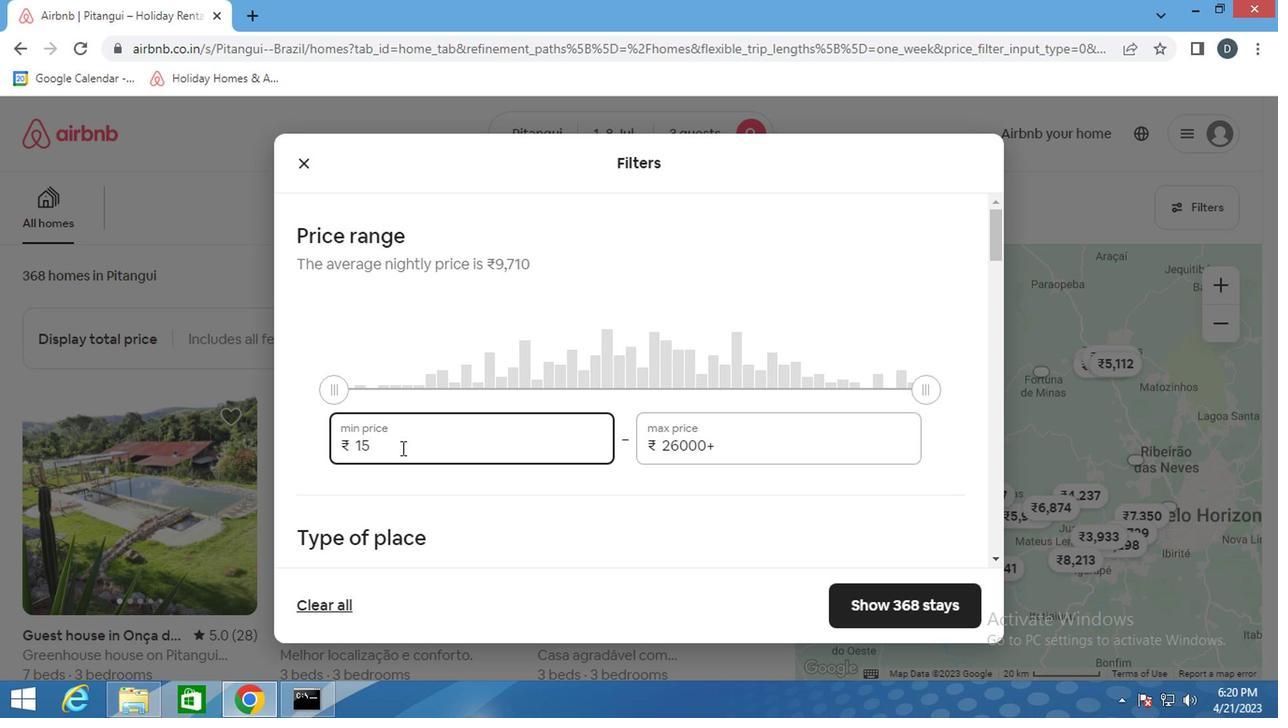 
Action: Key pressed 000
Screenshot: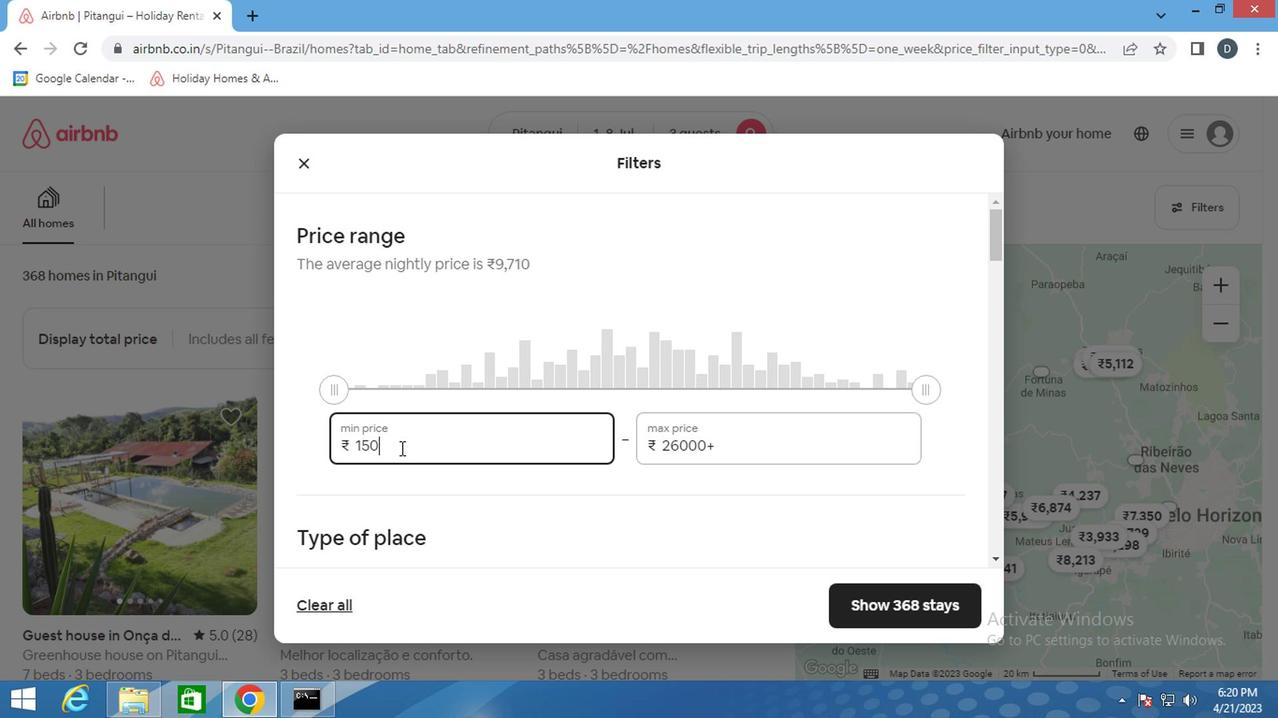 
Action: Mouse moved to (394, 451)
Screenshot: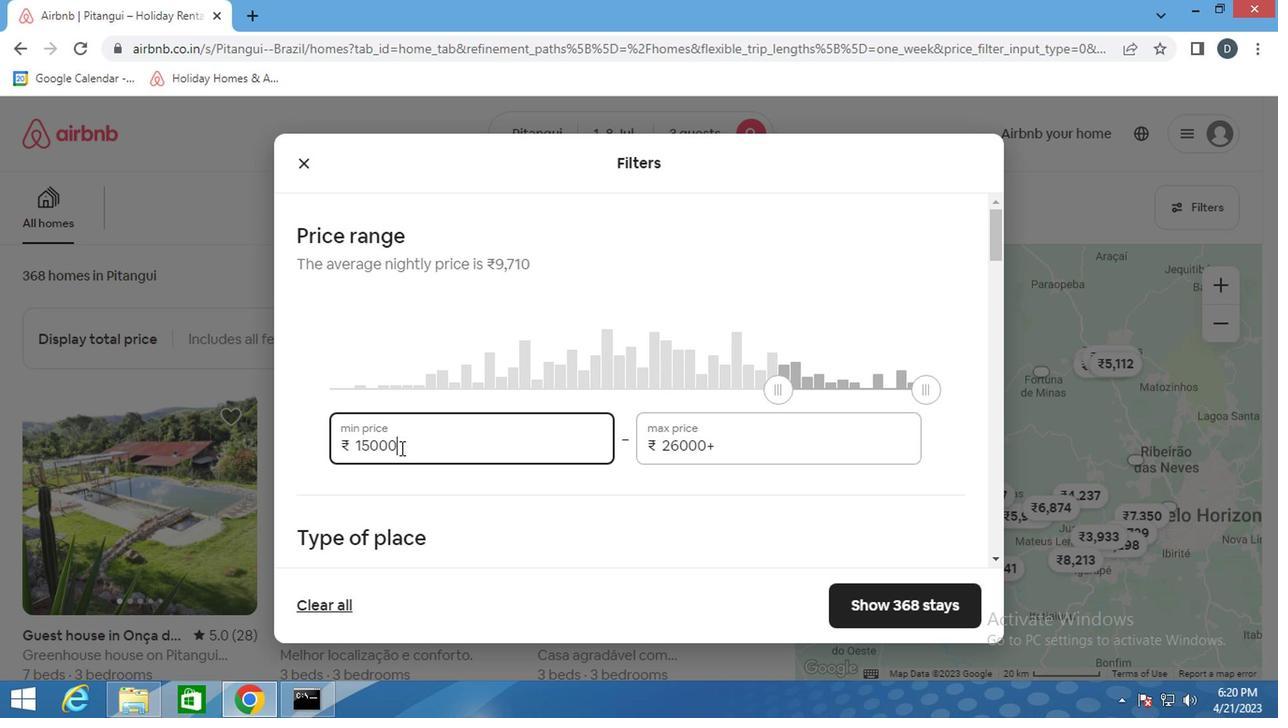 
Action: Key pressed <Key.tab>
Screenshot: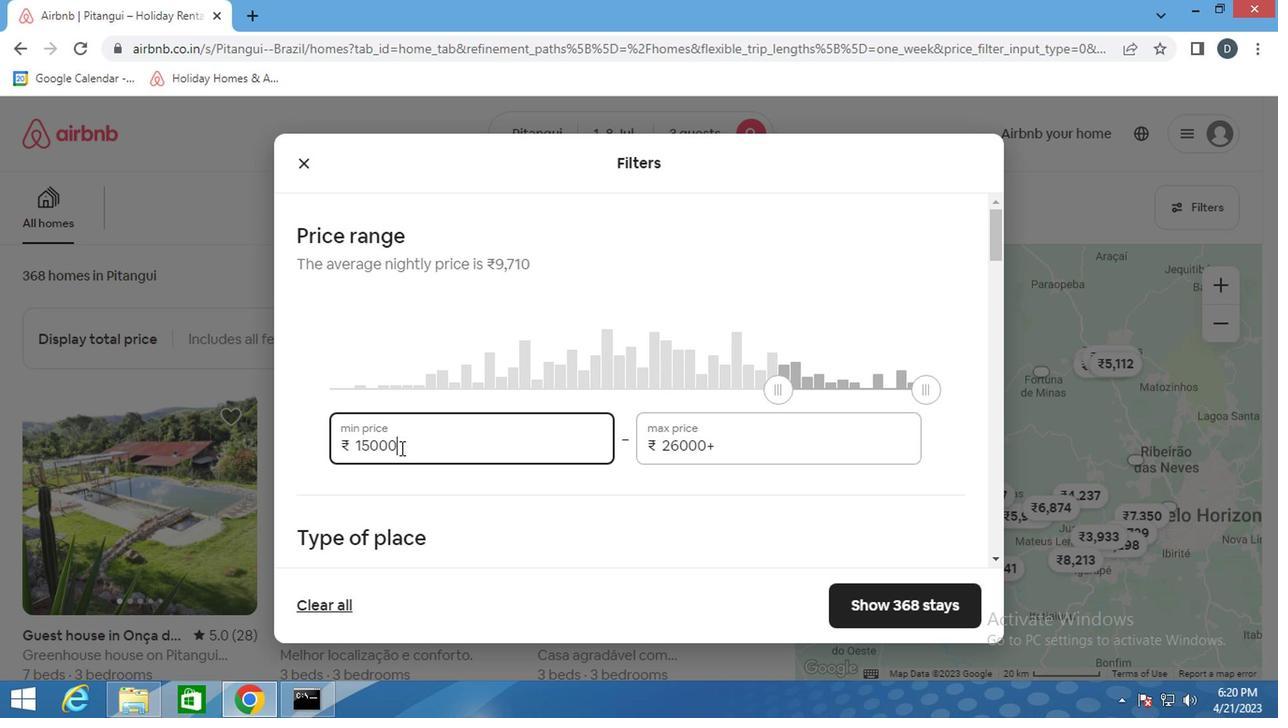 
Action: Mouse moved to (390, 453)
Screenshot: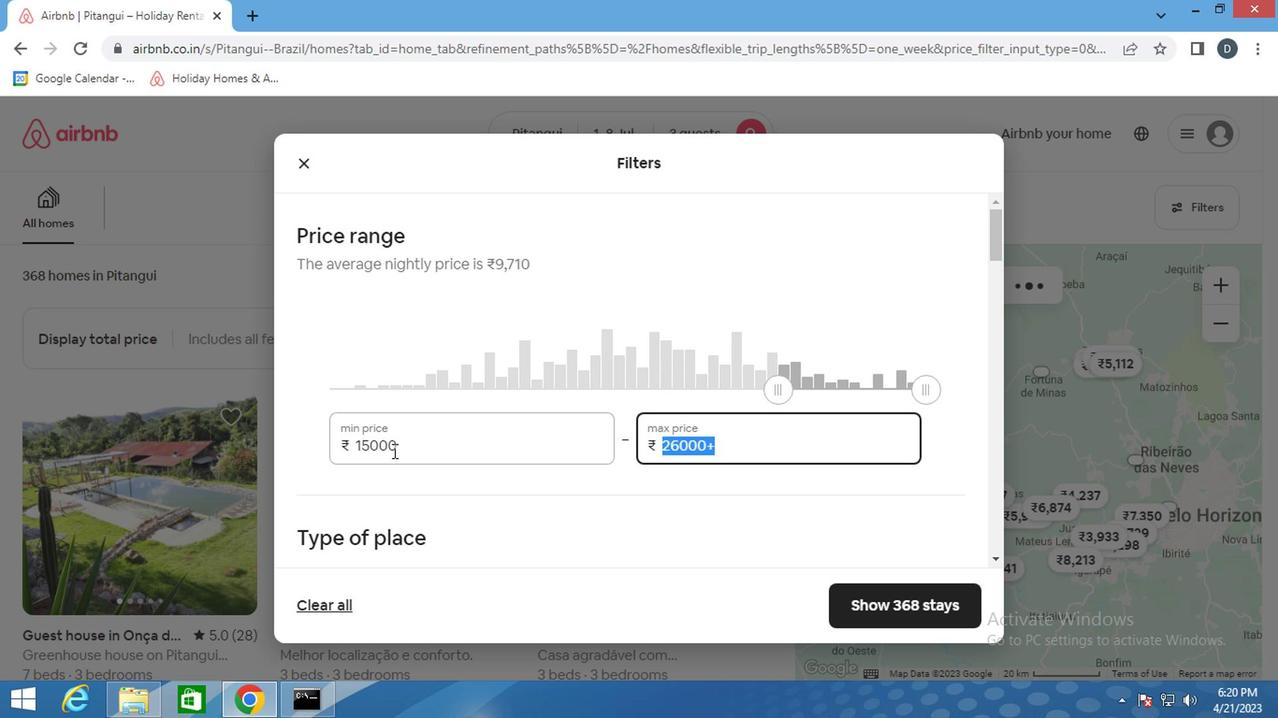 
Action: Key pressed 20000
Screenshot: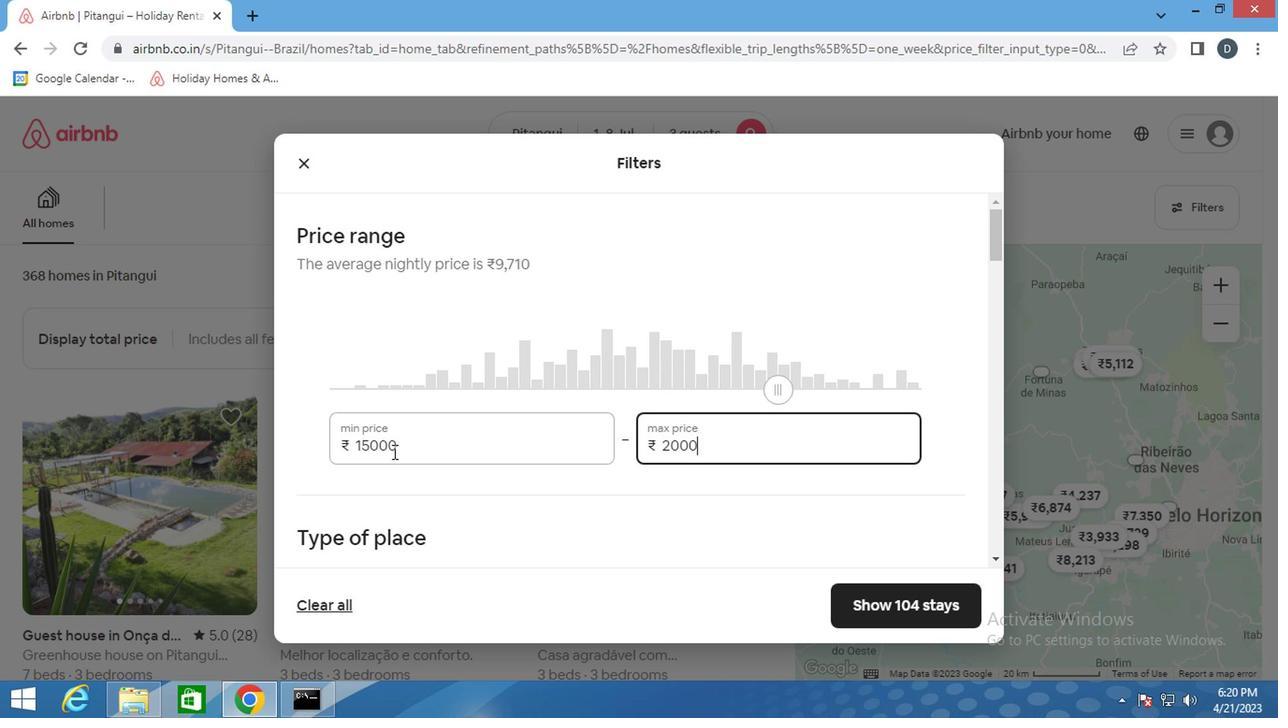 
Action: Mouse moved to (573, 526)
Screenshot: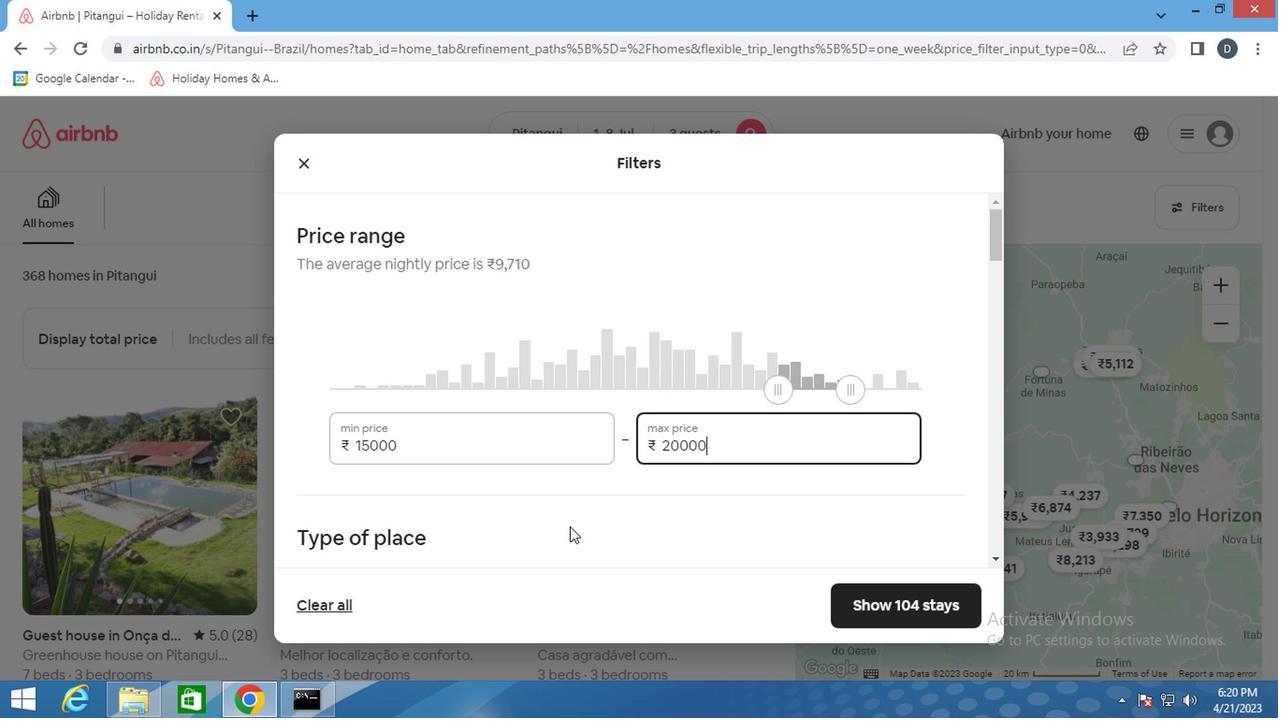 
Action: Mouse scrolled (573, 525) with delta (0, 0)
Screenshot: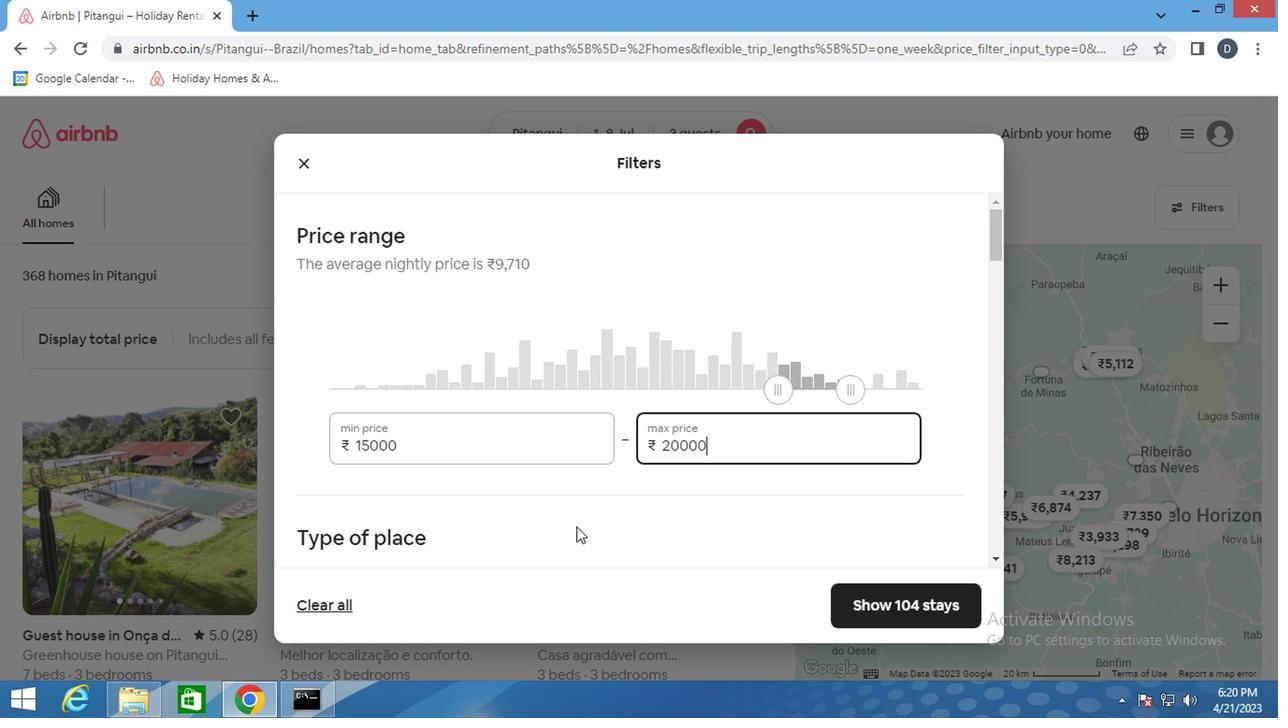 
Action: Mouse scrolled (573, 525) with delta (0, 0)
Screenshot: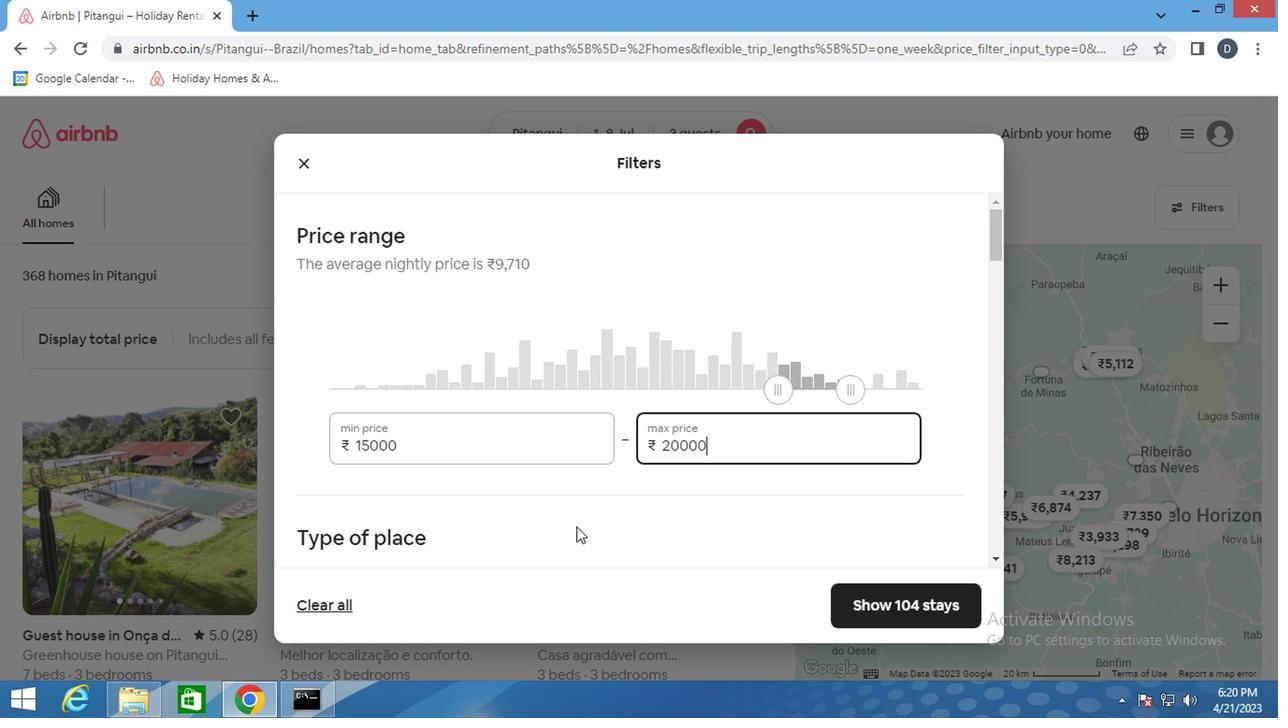 
Action: Mouse moved to (465, 467)
Screenshot: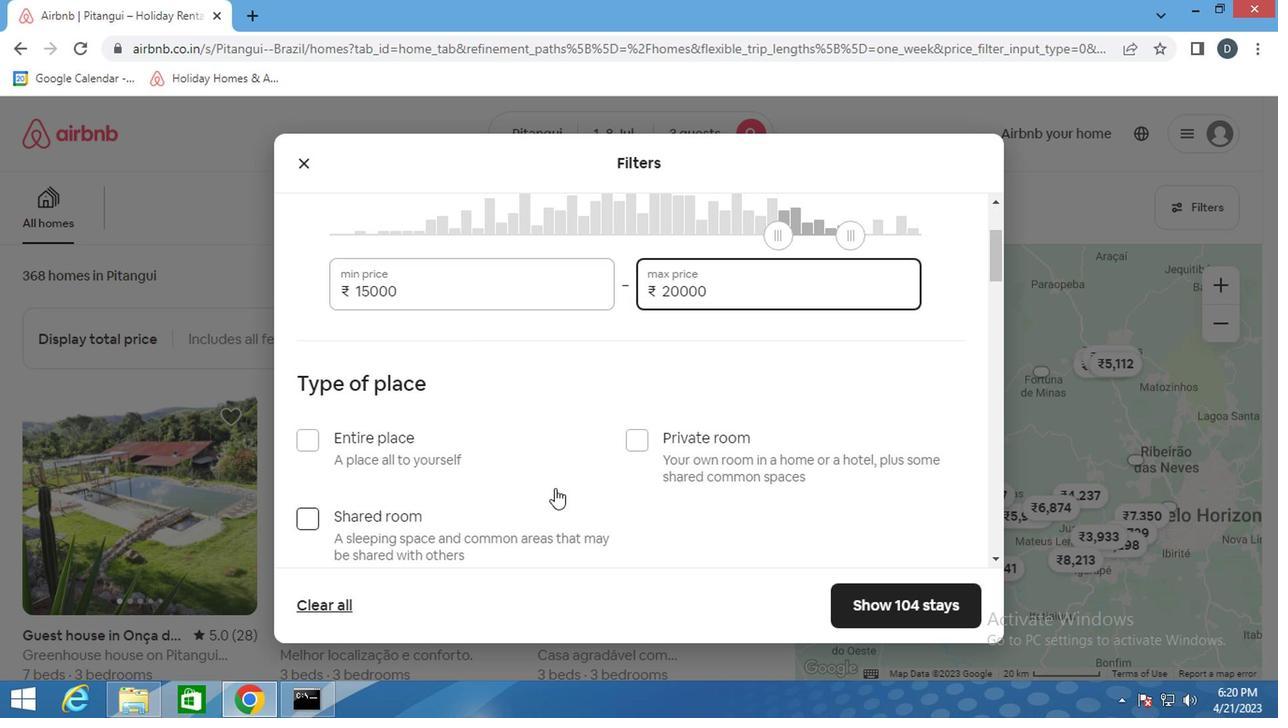 
Action: Mouse scrolled (465, 466) with delta (0, -1)
Screenshot: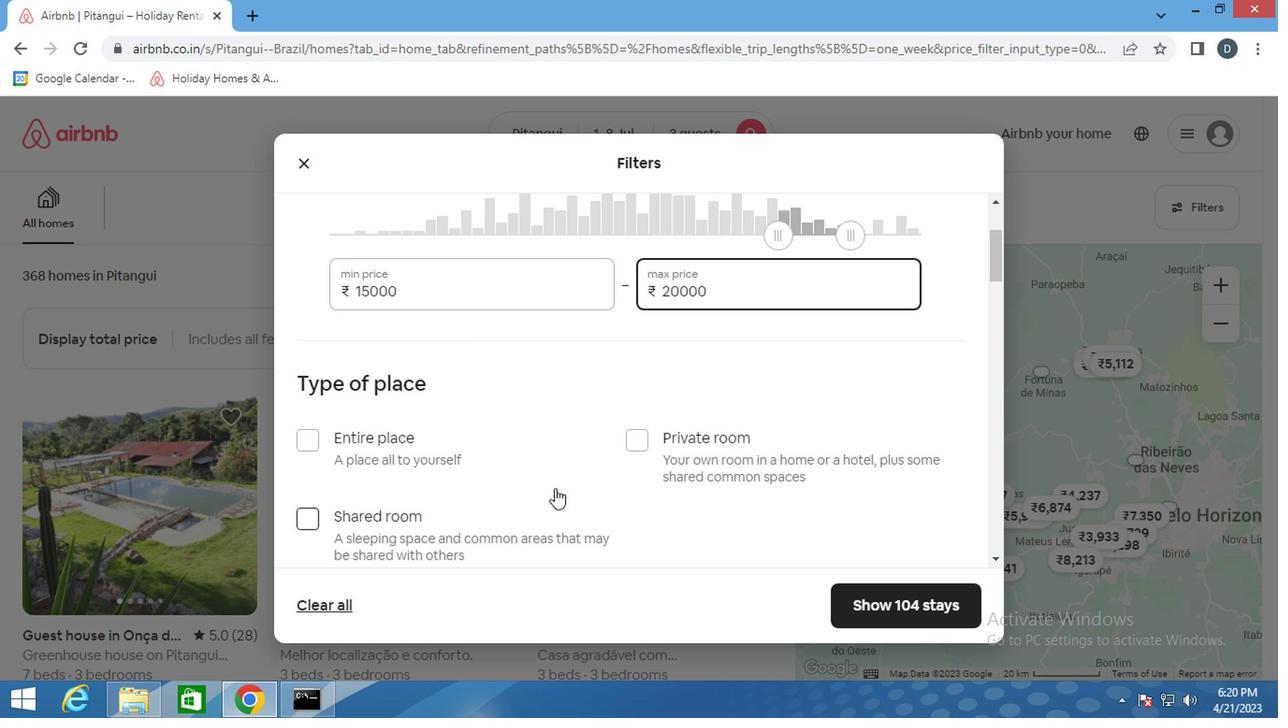 
Action: Mouse moved to (396, 326)
Screenshot: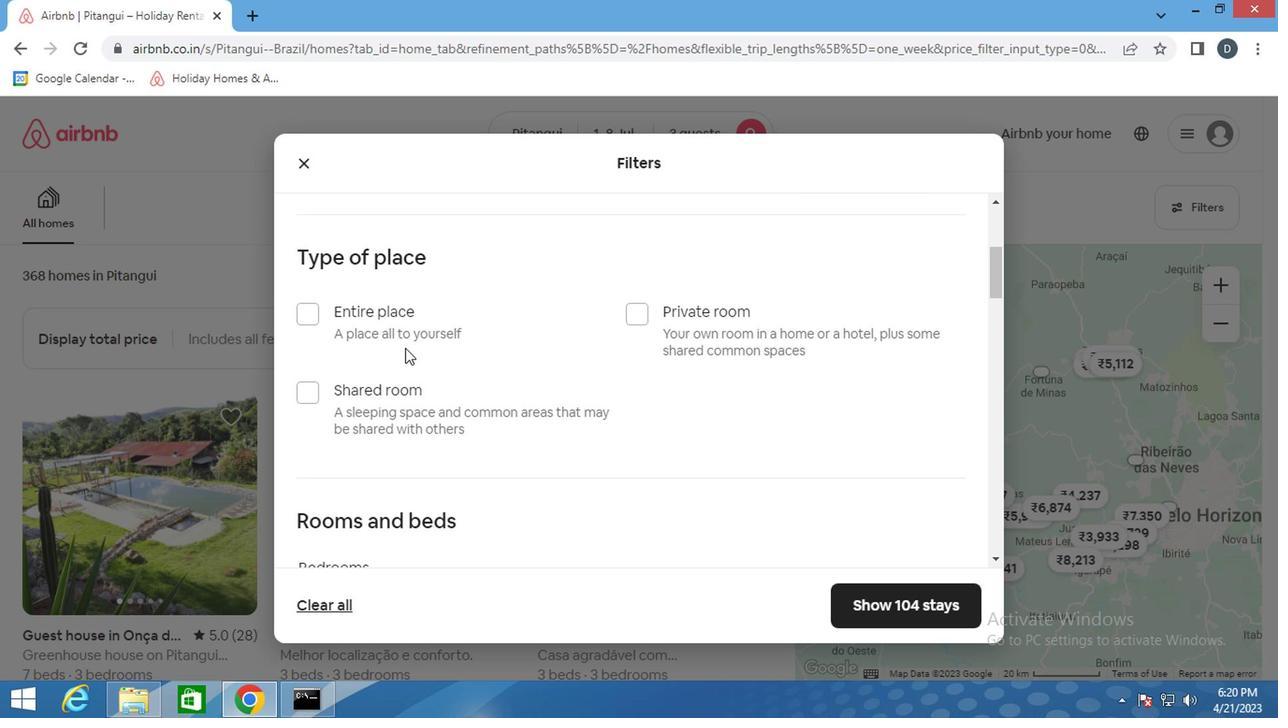 
Action: Mouse pressed left at (396, 326)
Screenshot: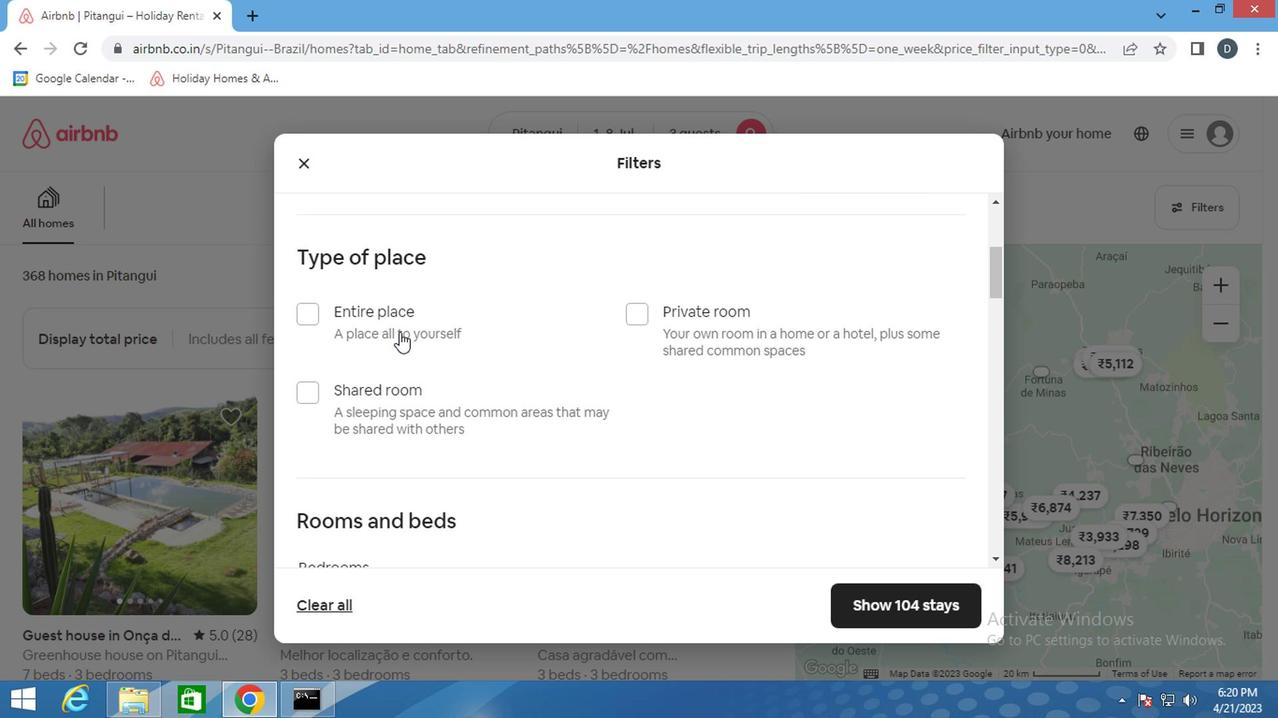 
Action: Mouse moved to (529, 409)
Screenshot: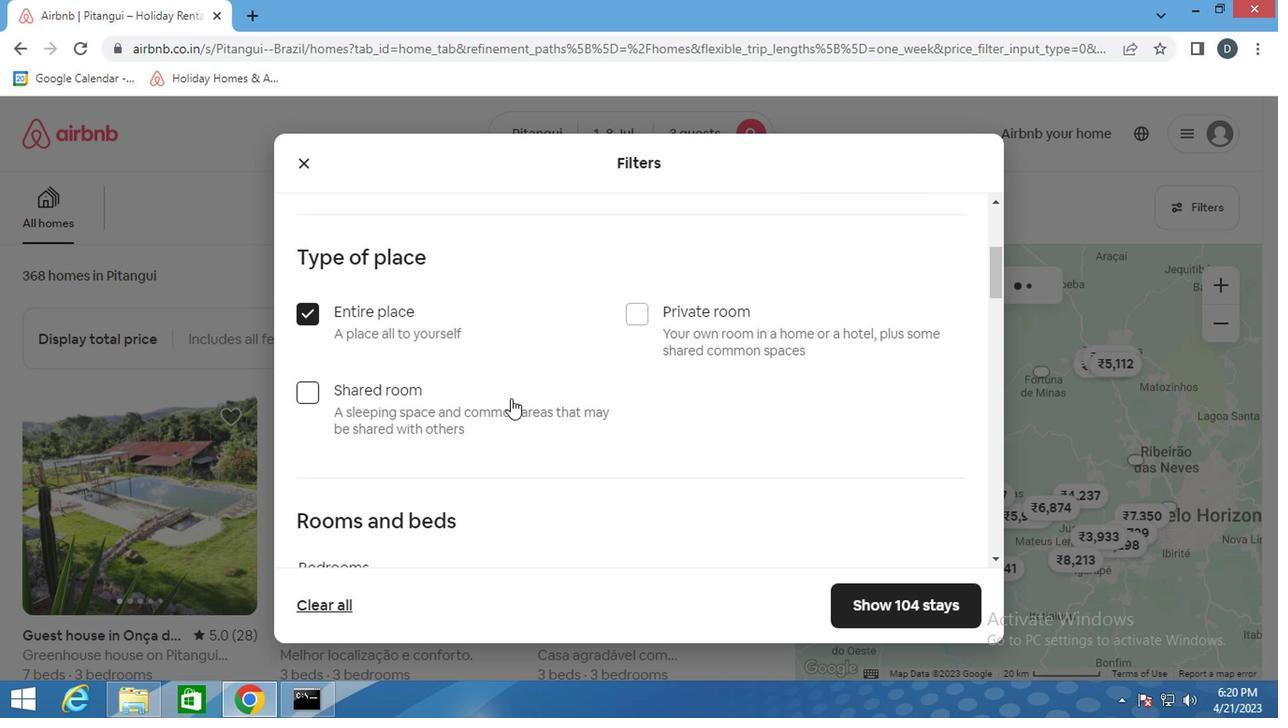 
Action: Mouse scrolled (529, 408) with delta (0, 0)
Screenshot: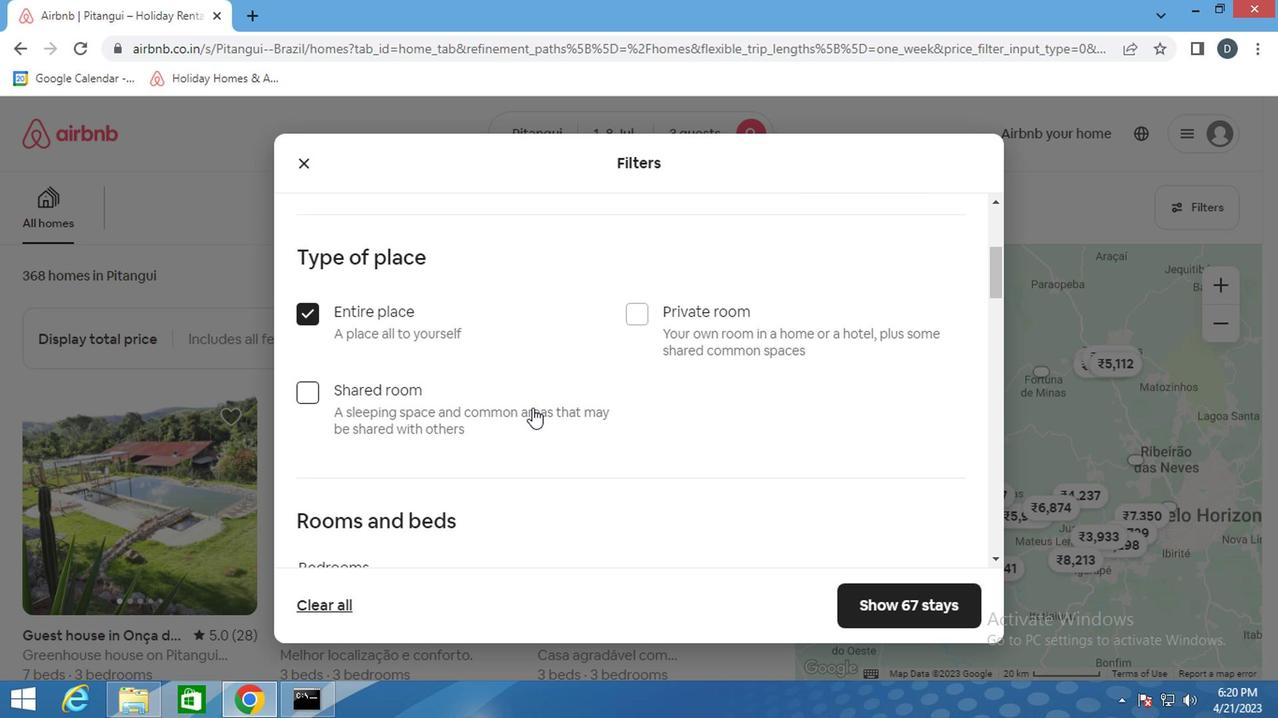 
Action: Mouse moved to (421, 408)
Screenshot: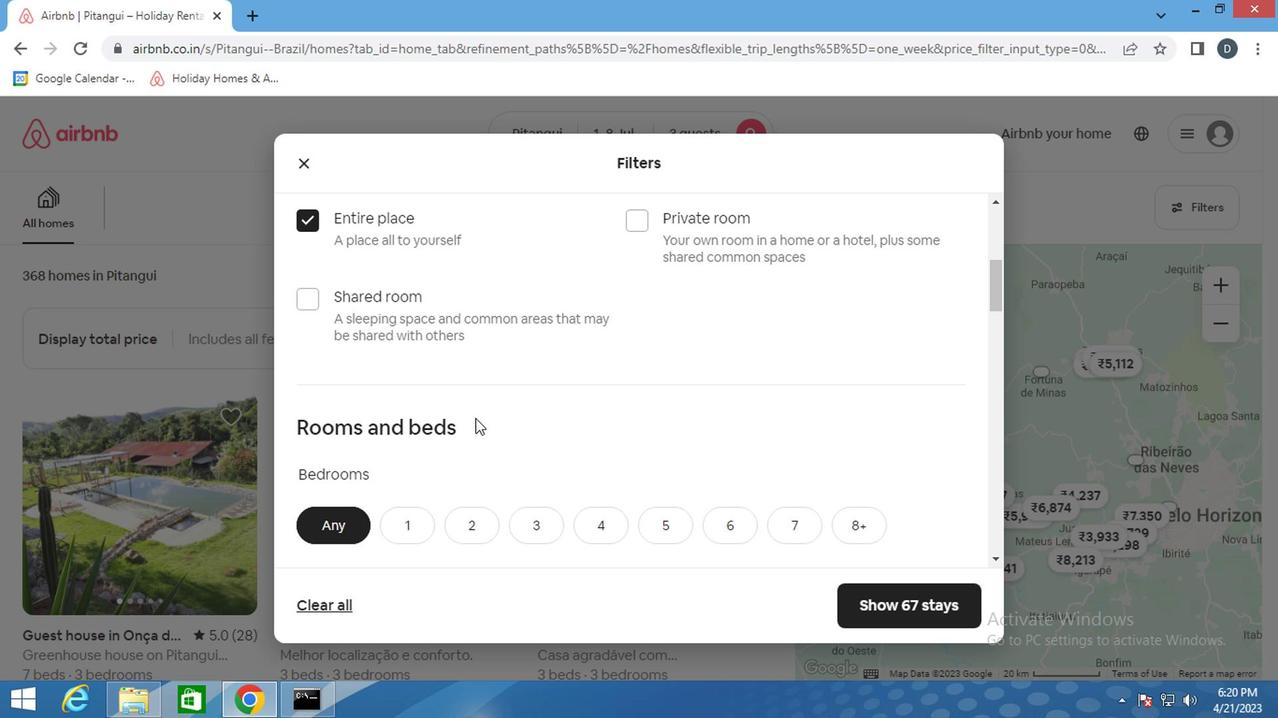 
Action: Mouse scrolled (421, 406) with delta (0, -1)
Screenshot: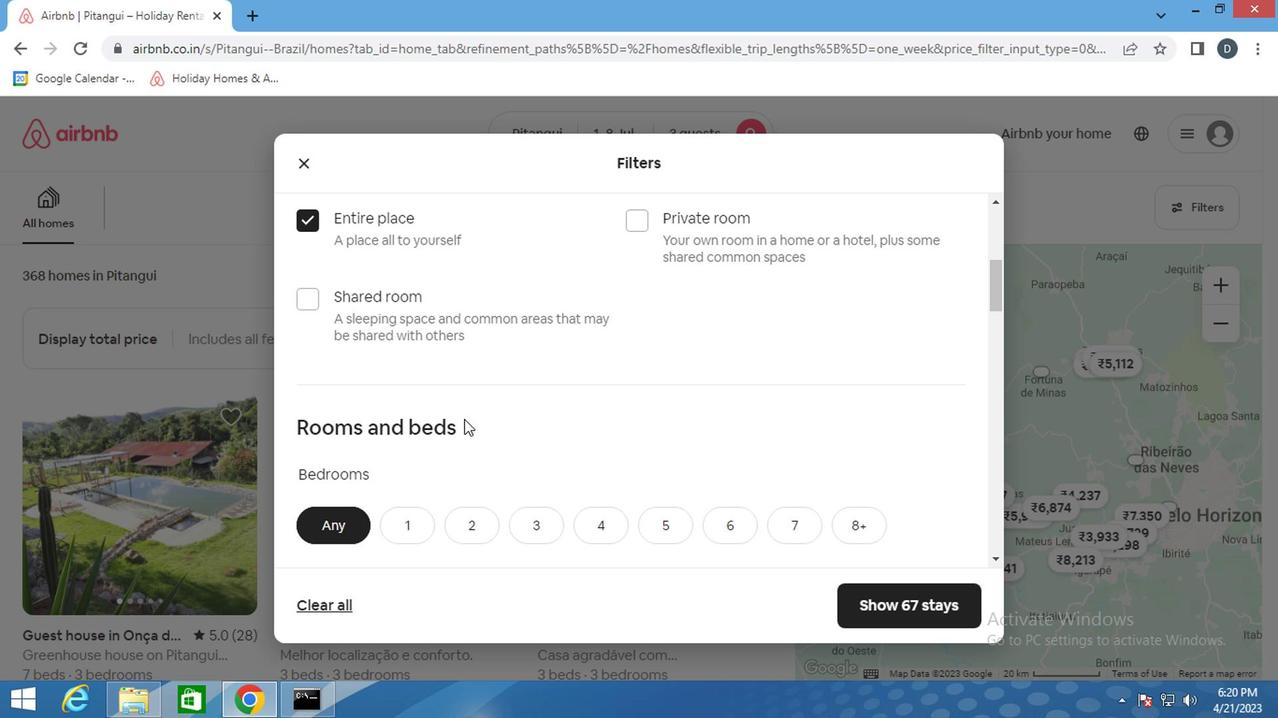 
Action: Mouse scrolled (421, 406) with delta (0, -1)
Screenshot: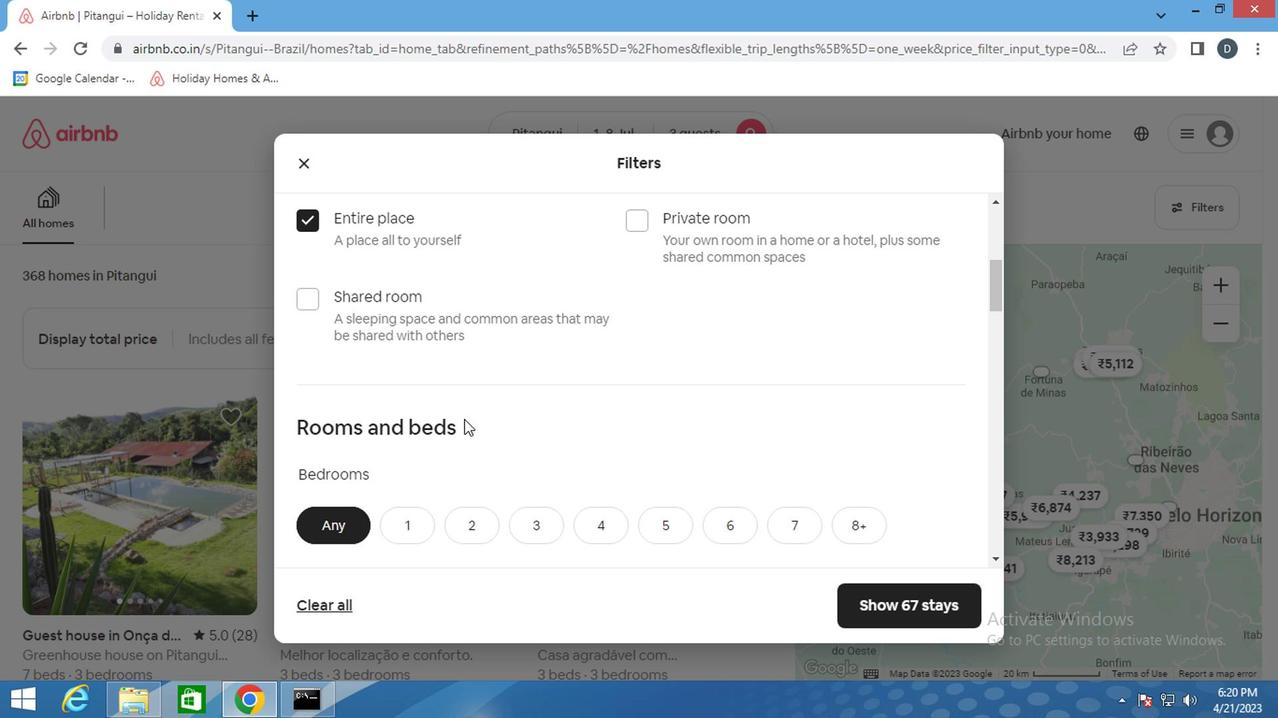 
Action: Mouse moved to (410, 341)
Screenshot: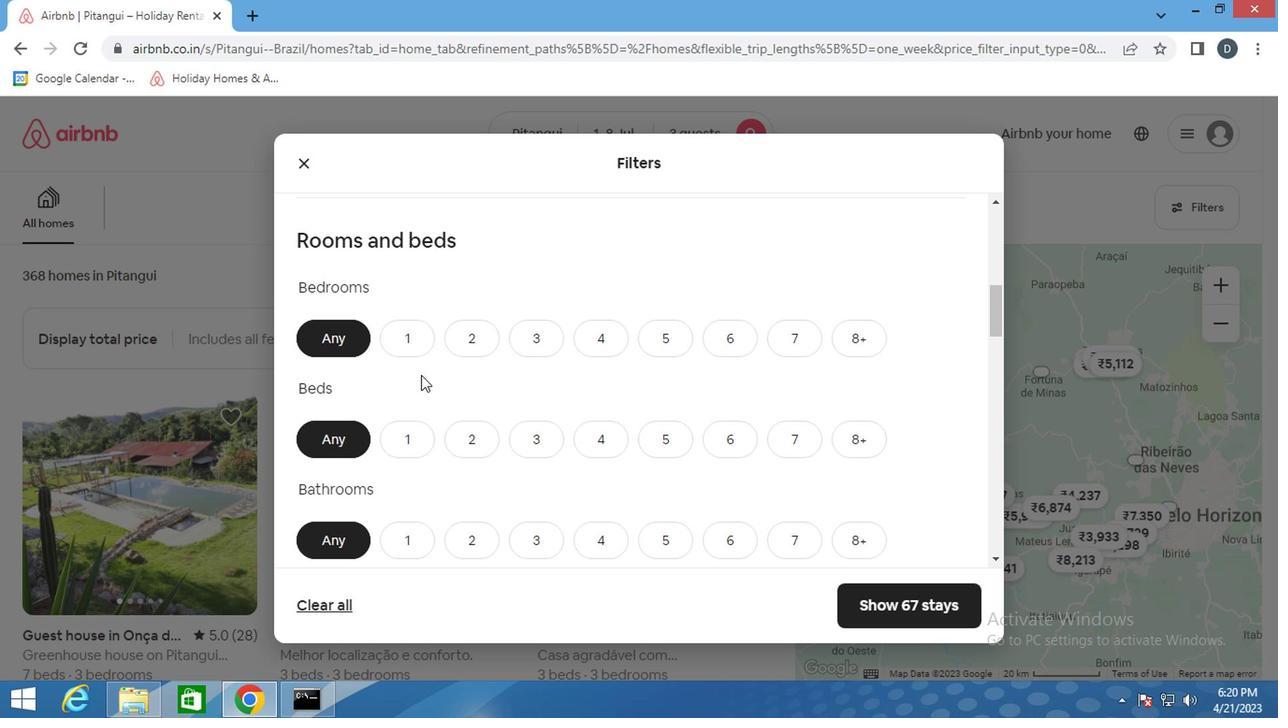 
Action: Mouse pressed left at (410, 341)
Screenshot: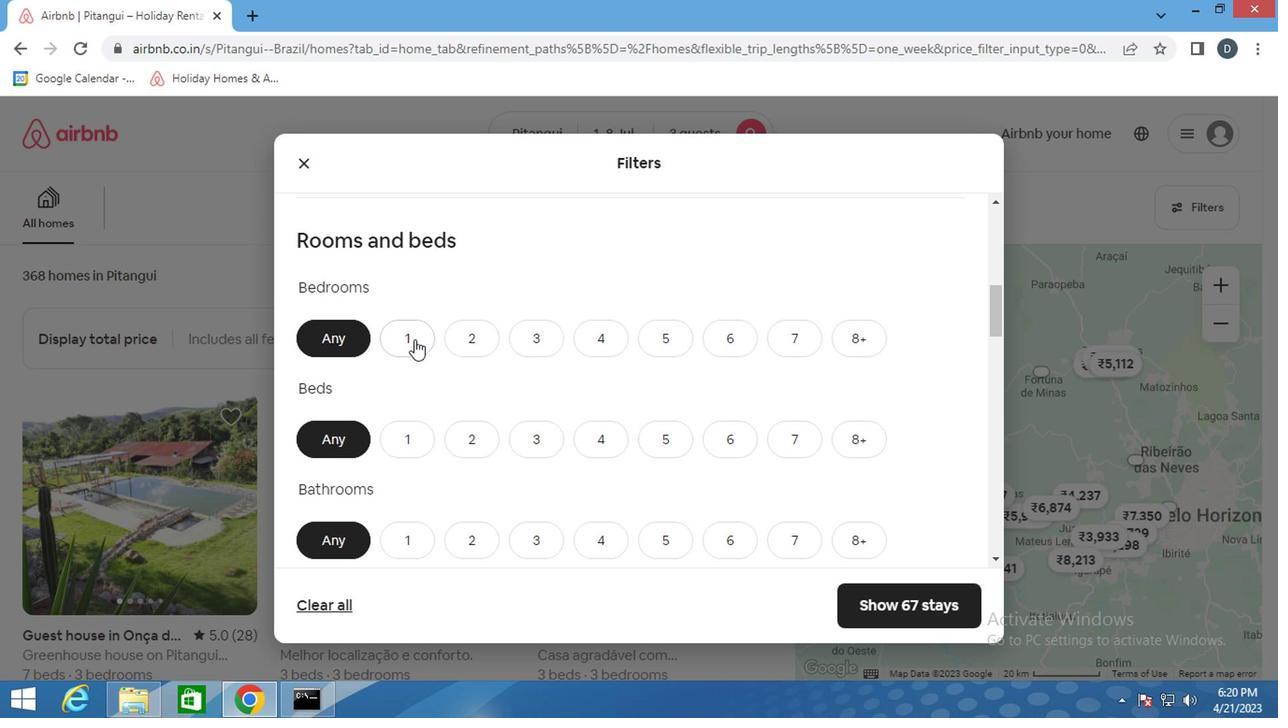 
Action: Mouse moved to (408, 436)
Screenshot: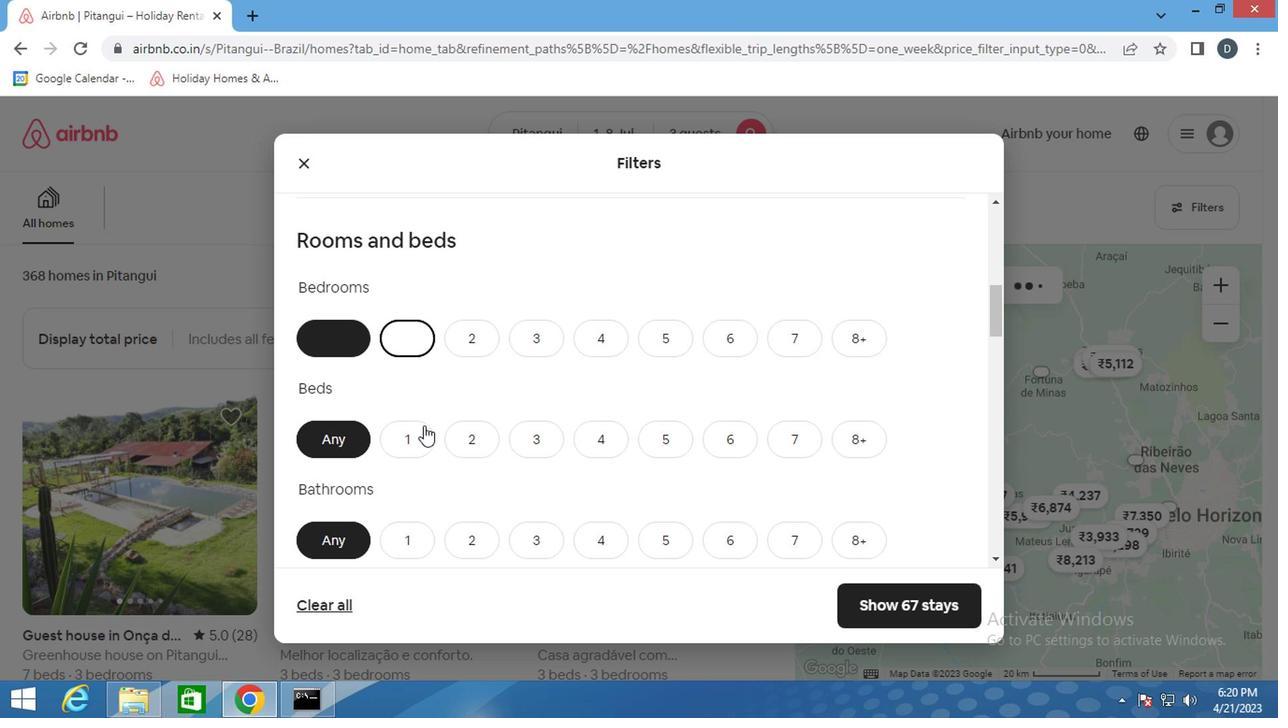 
Action: Mouse pressed left at (408, 436)
Screenshot: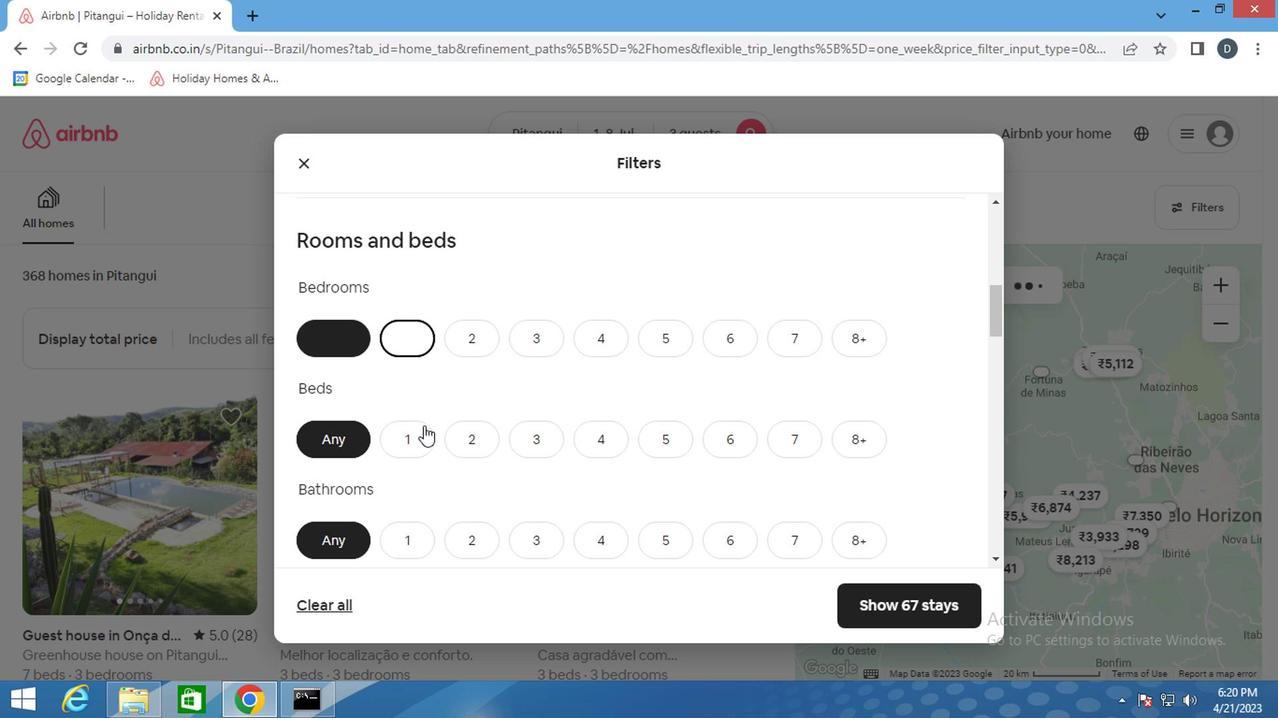 
Action: Mouse moved to (422, 542)
Screenshot: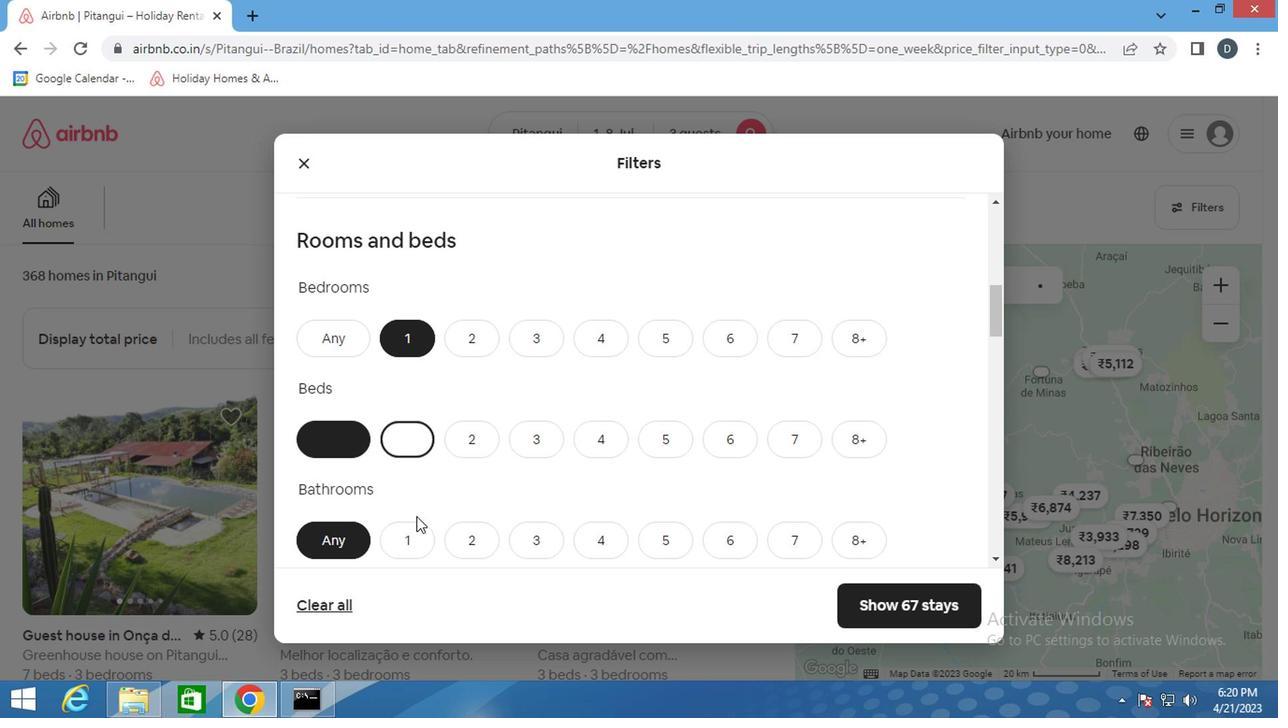 
Action: Mouse pressed left at (422, 542)
Screenshot: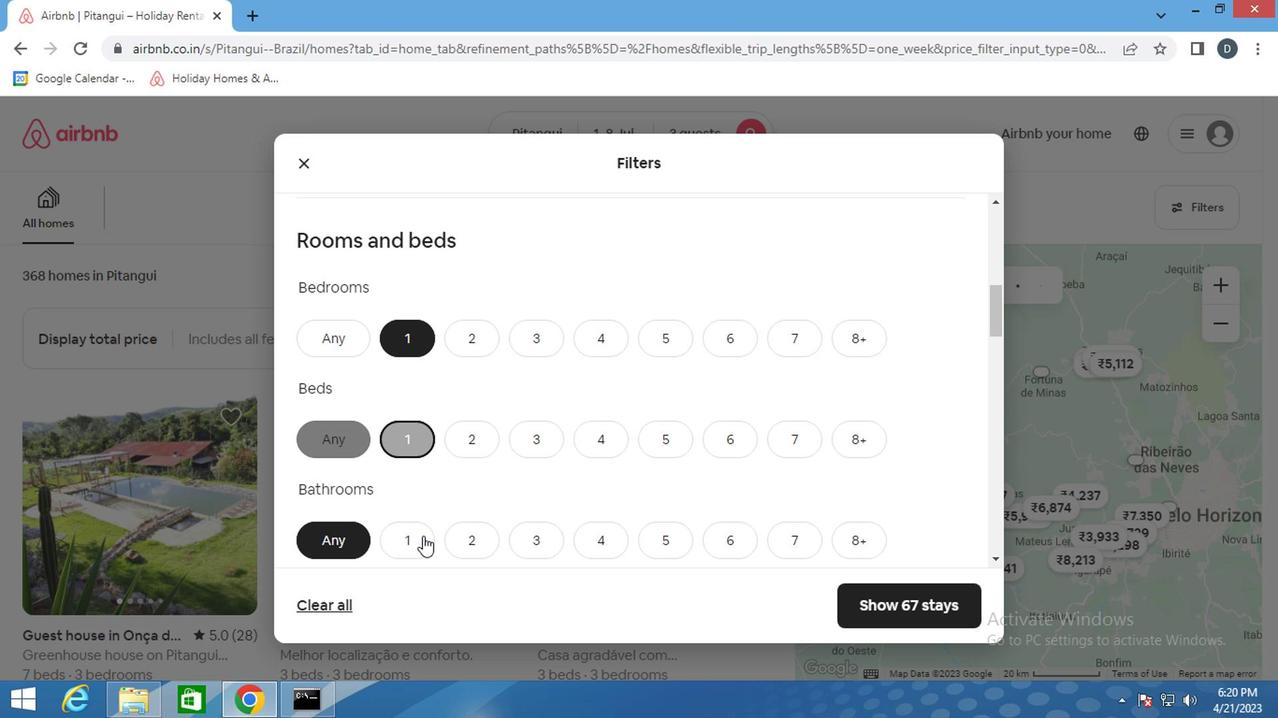 
Action: Mouse moved to (510, 489)
Screenshot: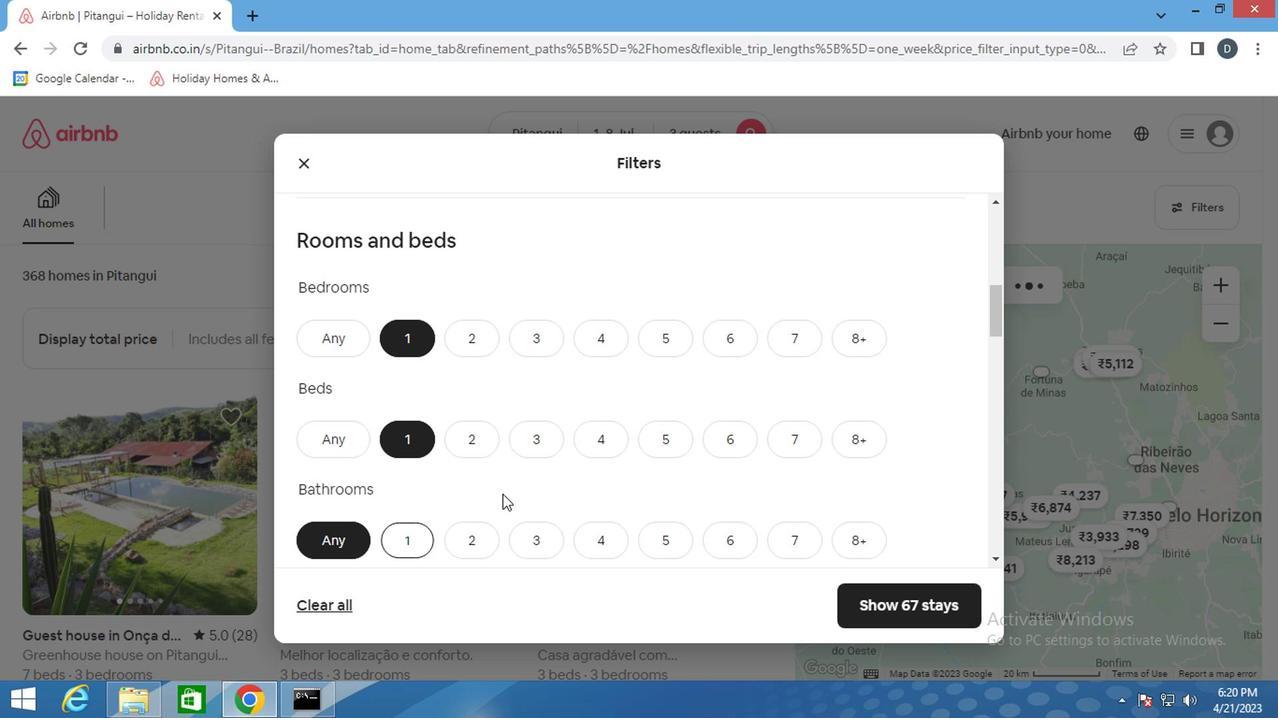 
Action: Mouse scrolled (510, 487) with delta (0, -1)
Screenshot: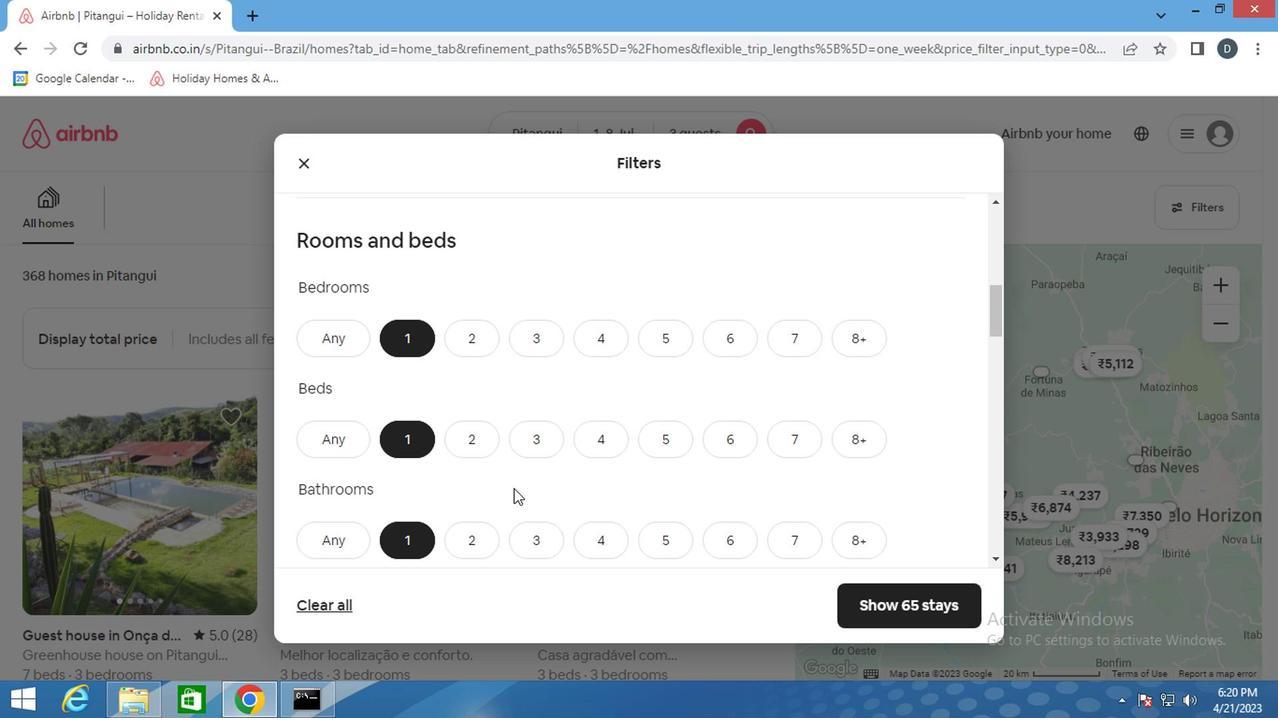 
Action: Mouse scrolled (510, 487) with delta (0, -1)
Screenshot: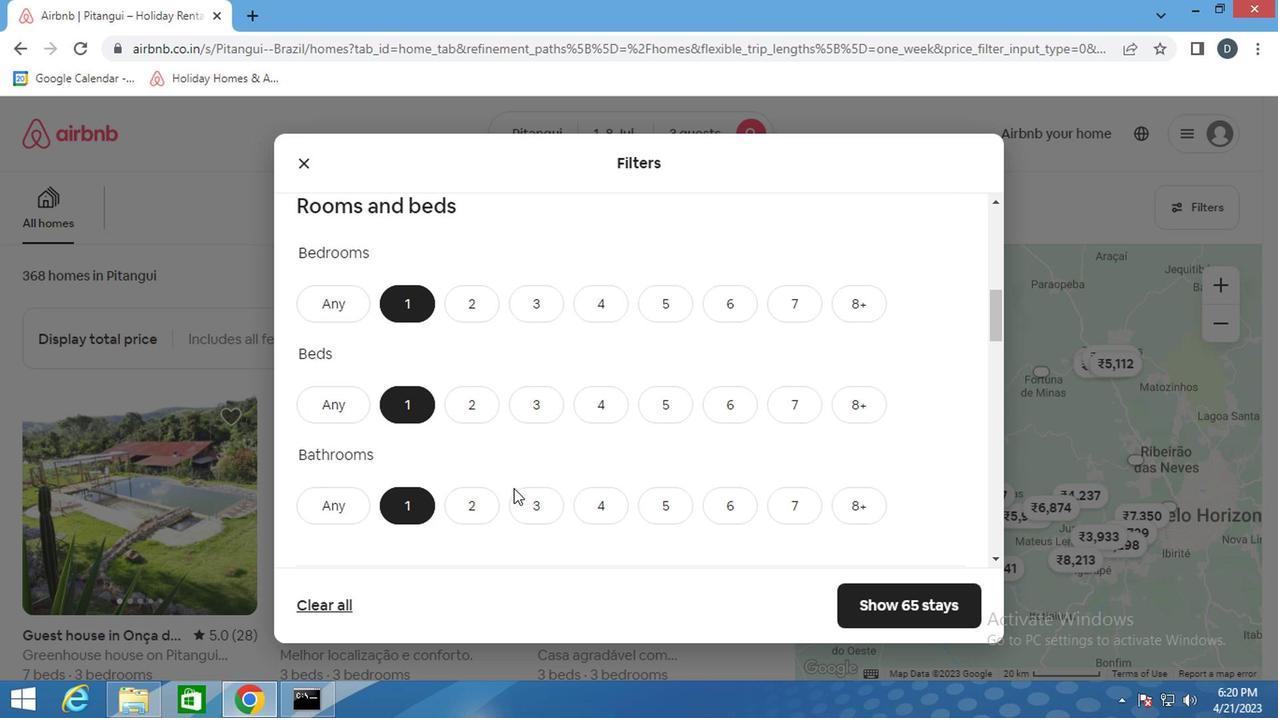 
Action: Mouse scrolled (510, 487) with delta (0, -1)
Screenshot: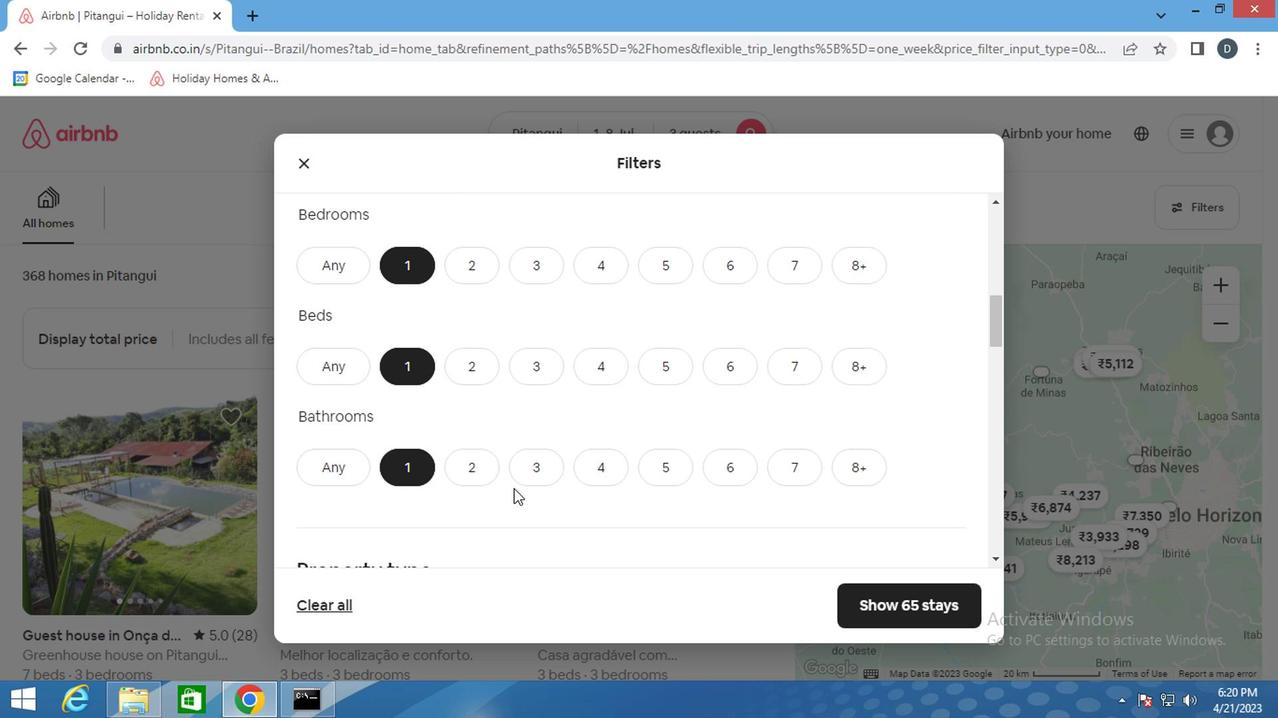 
Action: Mouse moved to (505, 480)
Screenshot: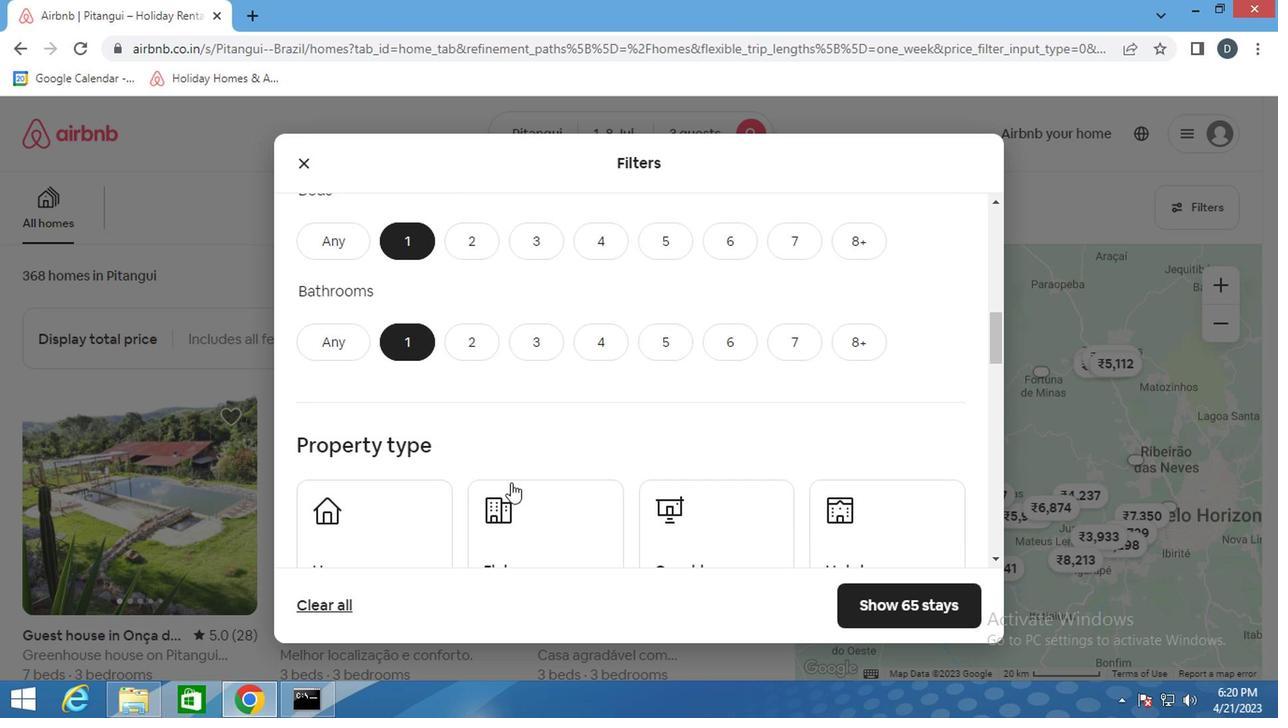 
Action: Mouse scrolled (505, 479) with delta (0, 0)
Screenshot: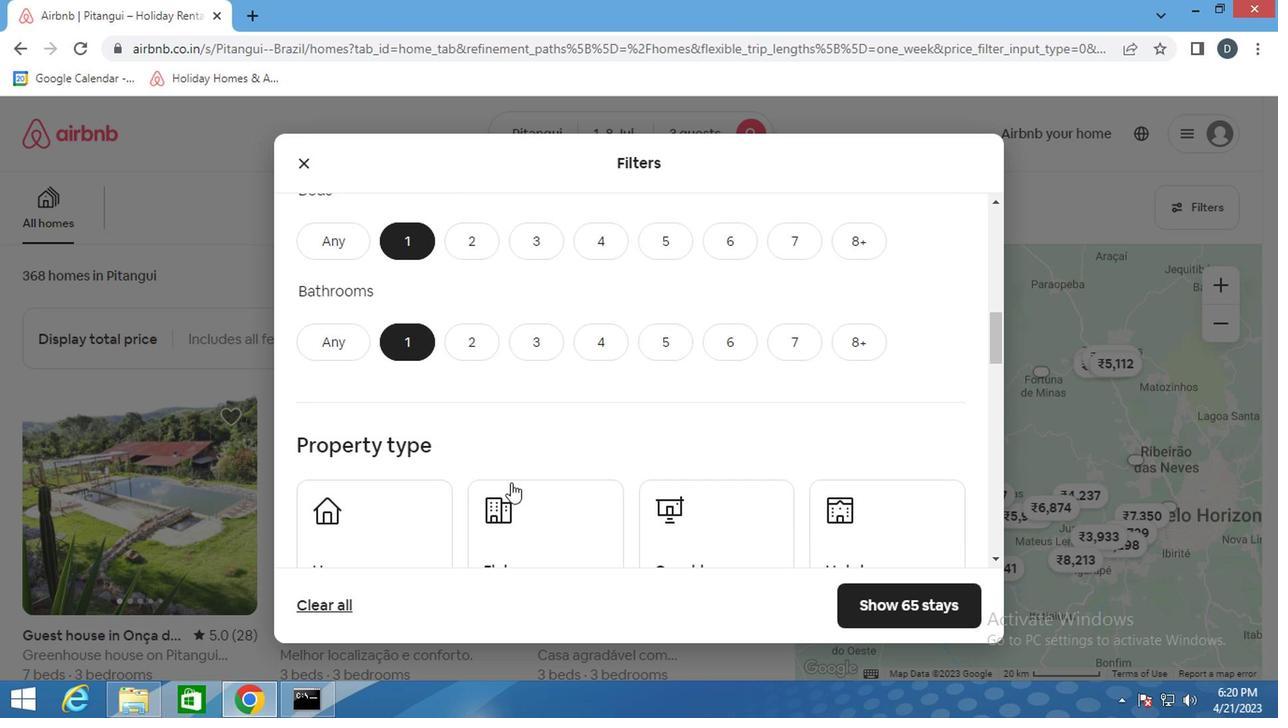 
Action: Mouse moved to (382, 425)
Screenshot: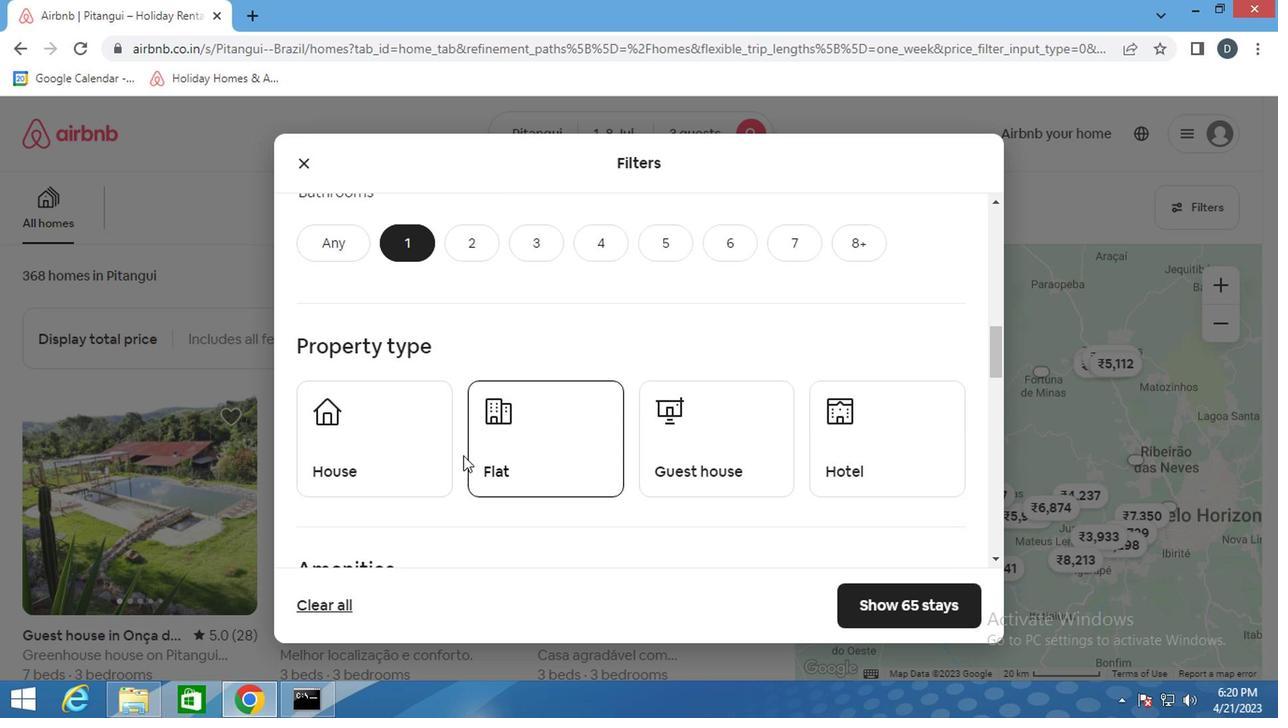 
Action: Mouse pressed left at (382, 425)
Screenshot: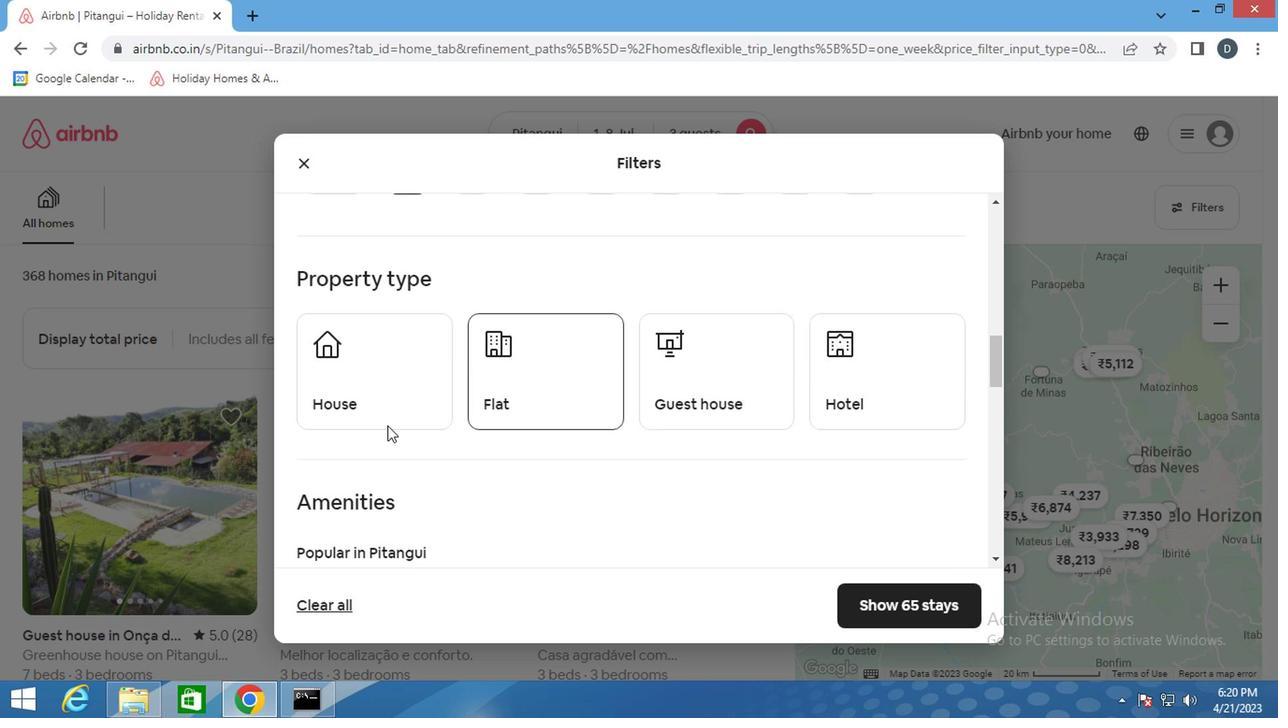 
Action: Mouse moved to (396, 392)
Screenshot: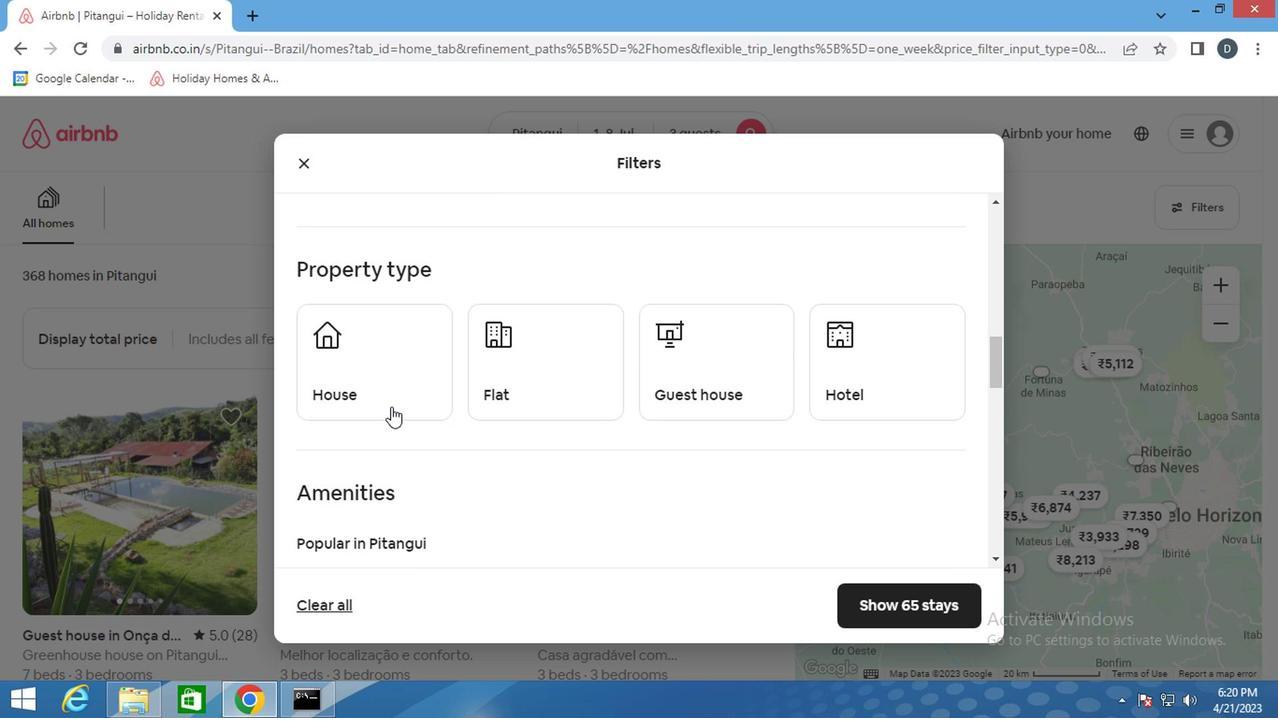 
Action: Mouse pressed left at (396, 392)
Screenshot: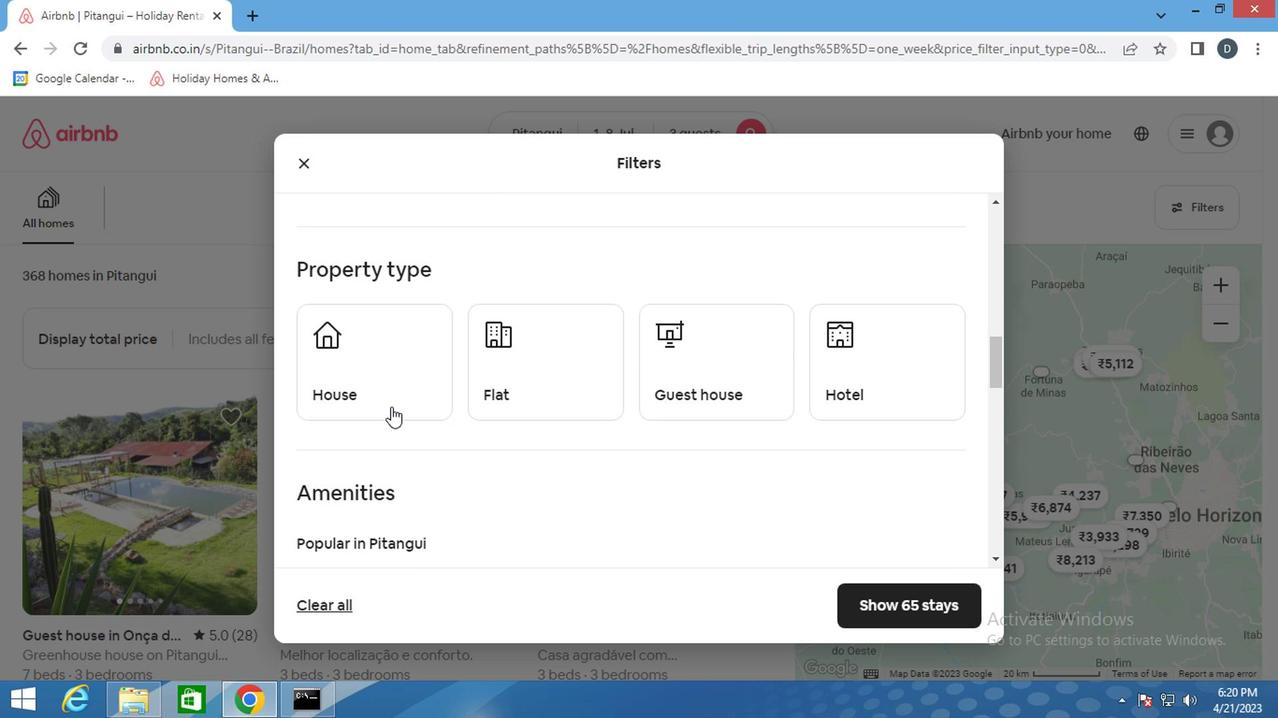 
Action: Mouse moved to (505, 377)
Screenshot: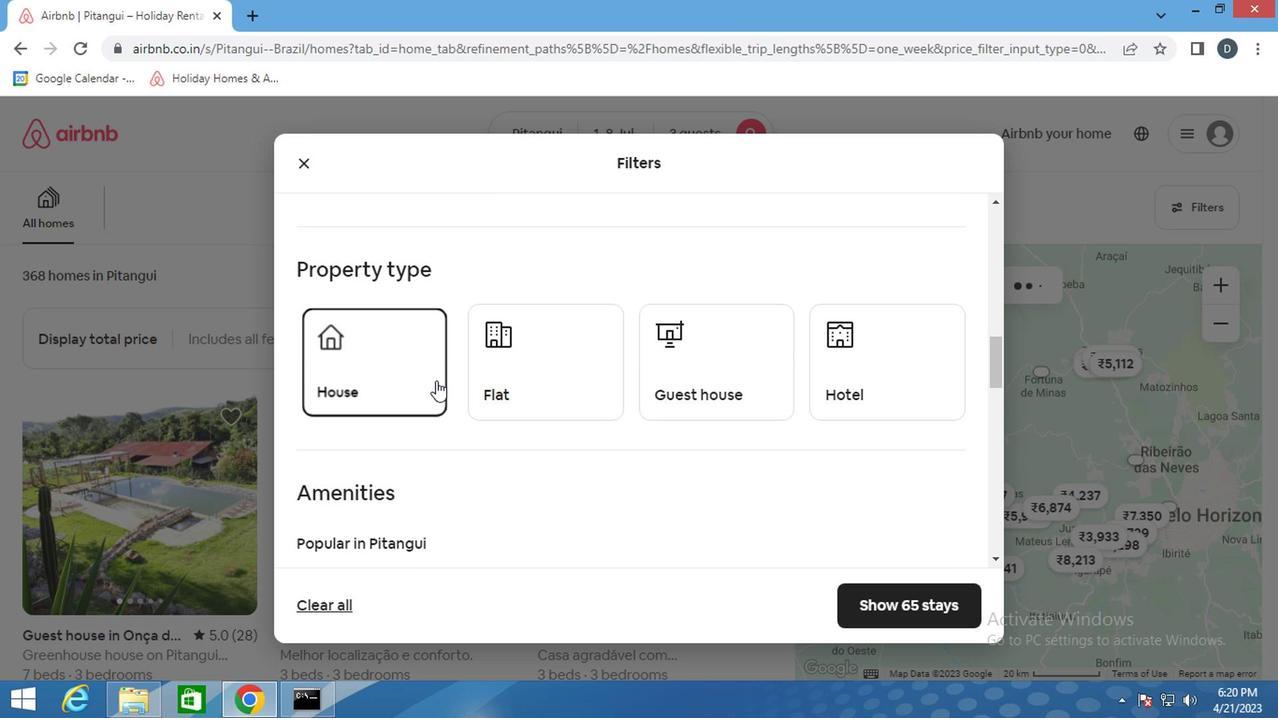 
Action: Mouse pressed left at (505, 377)
Screenshot: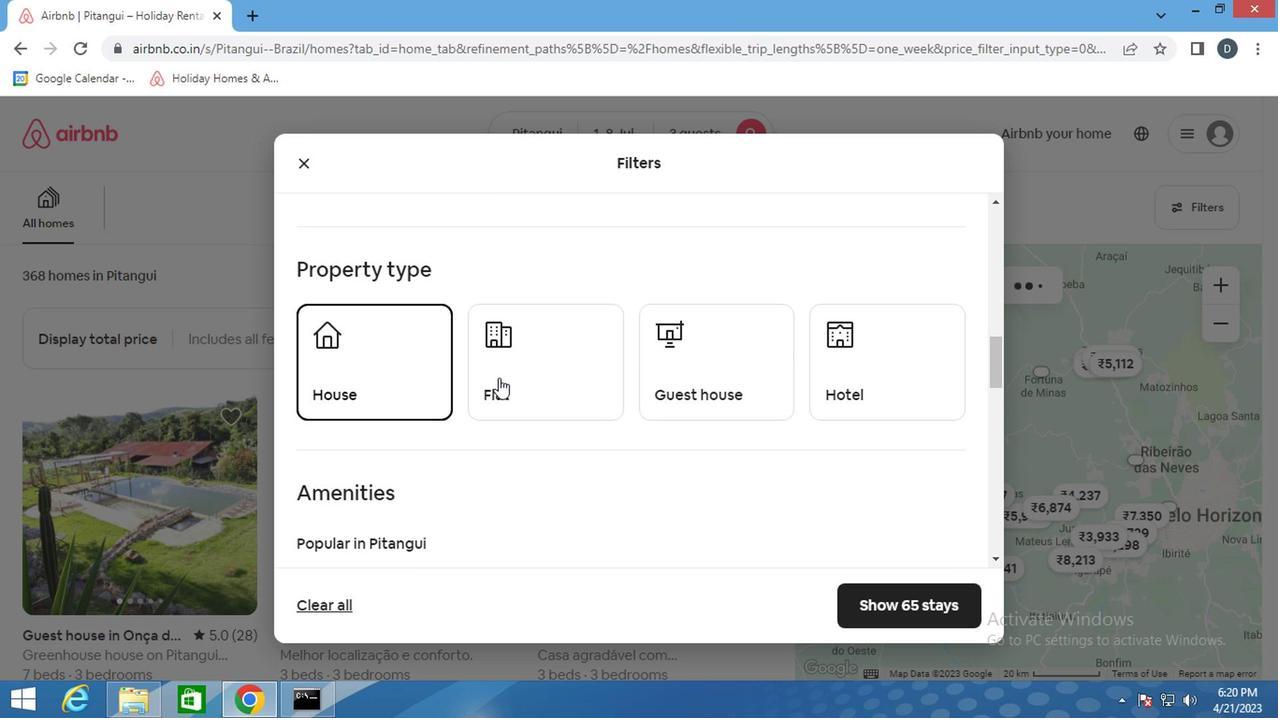 
Action: Mouse moved to (694, 364)
Screenshot: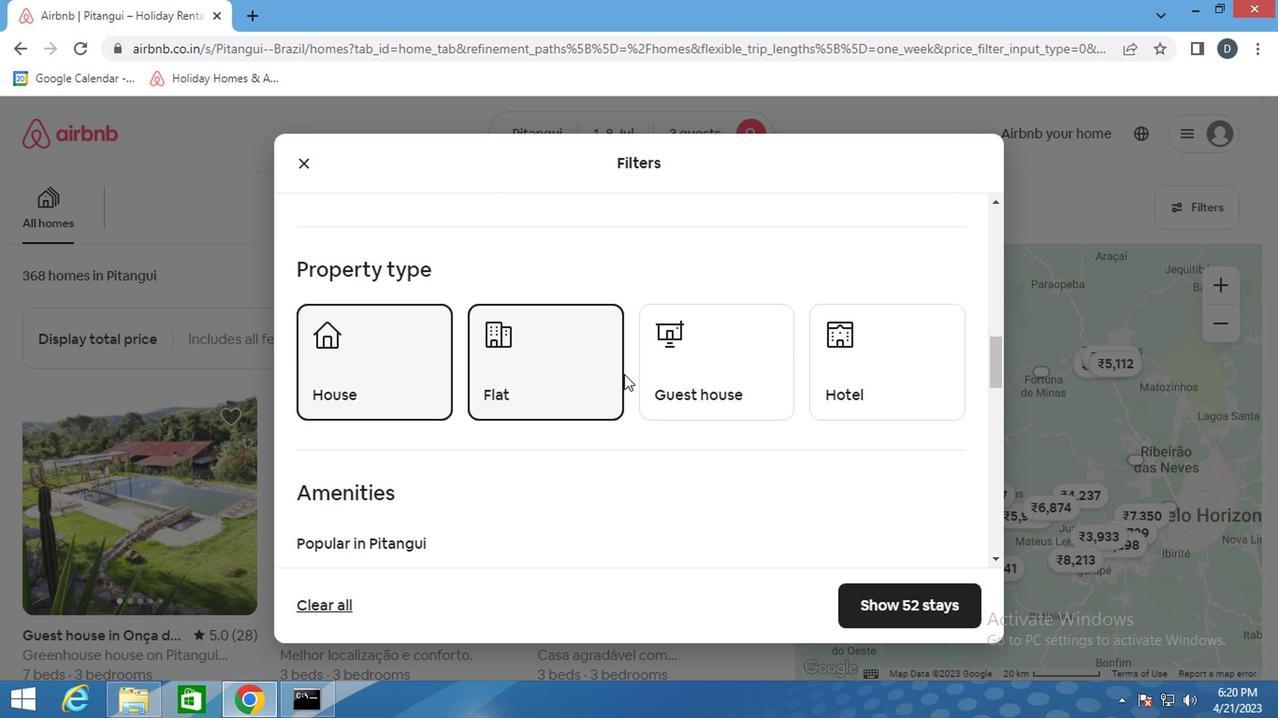
Action: Mouse pressed left at (694, 364)
Screenshot: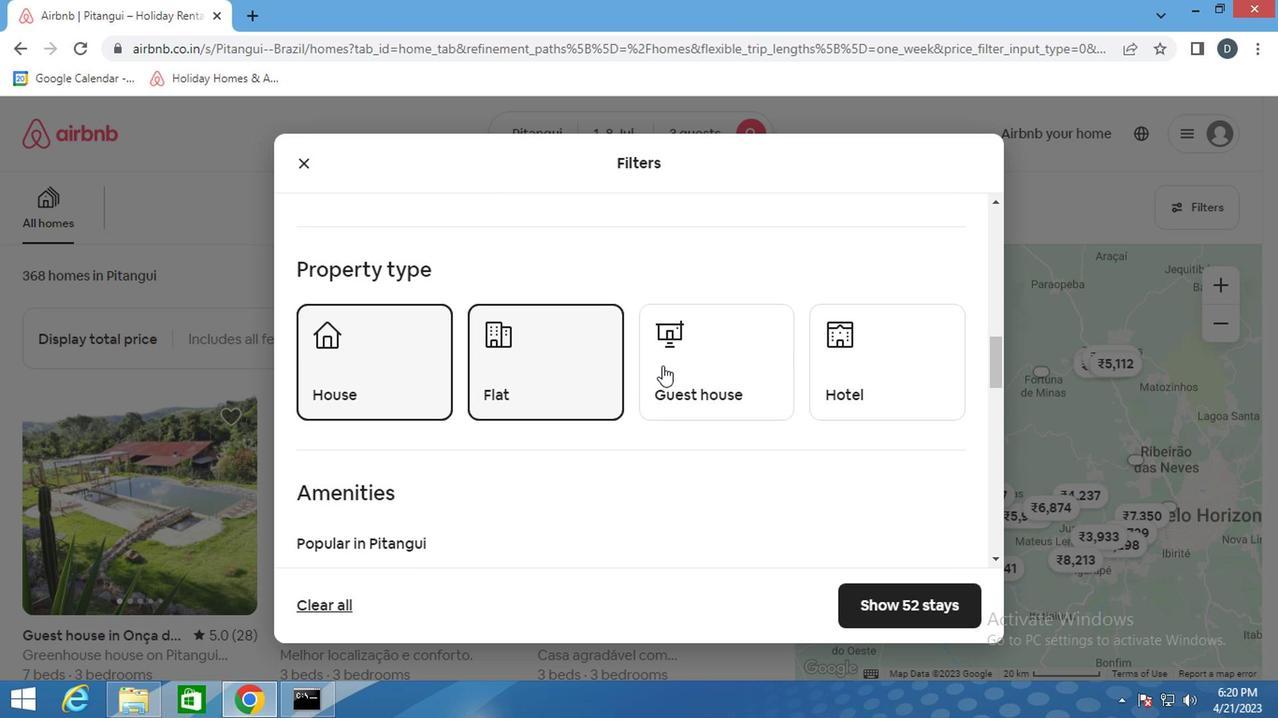 
Action: Mouse moved to (888, 365)
Screenshot: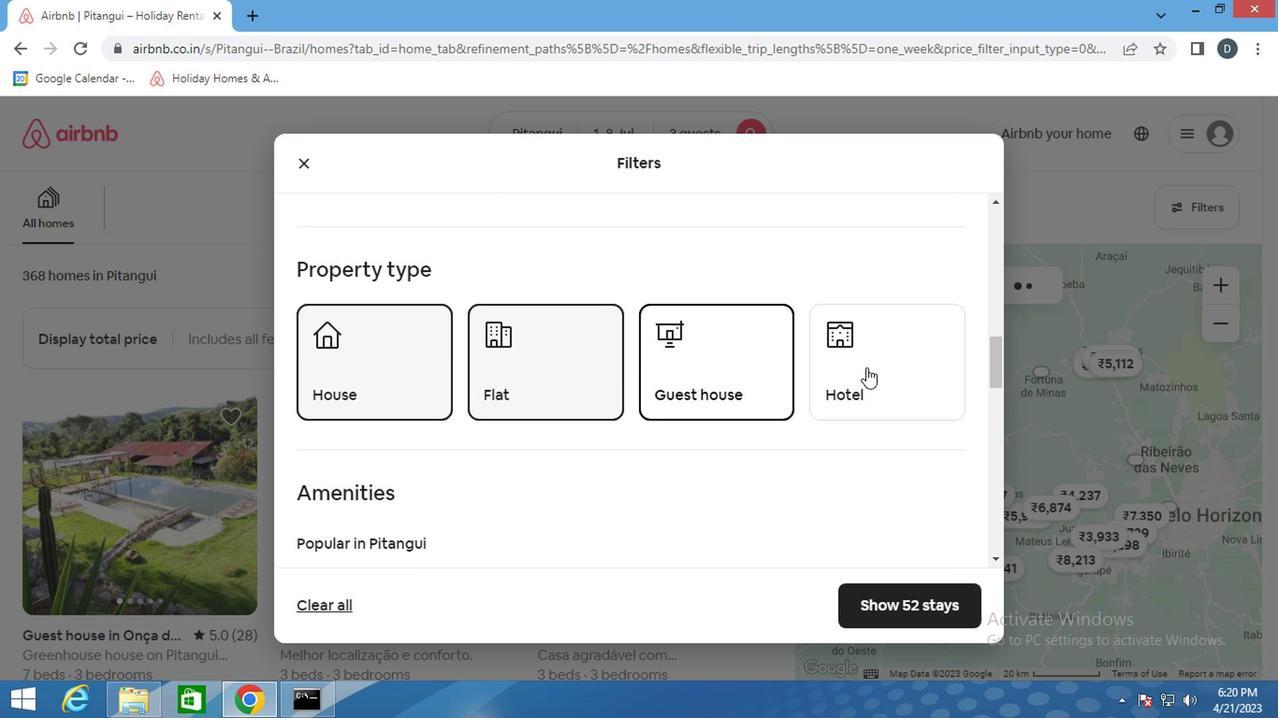 
Action: Mouse pressed left at (888, 365)
Screenshot: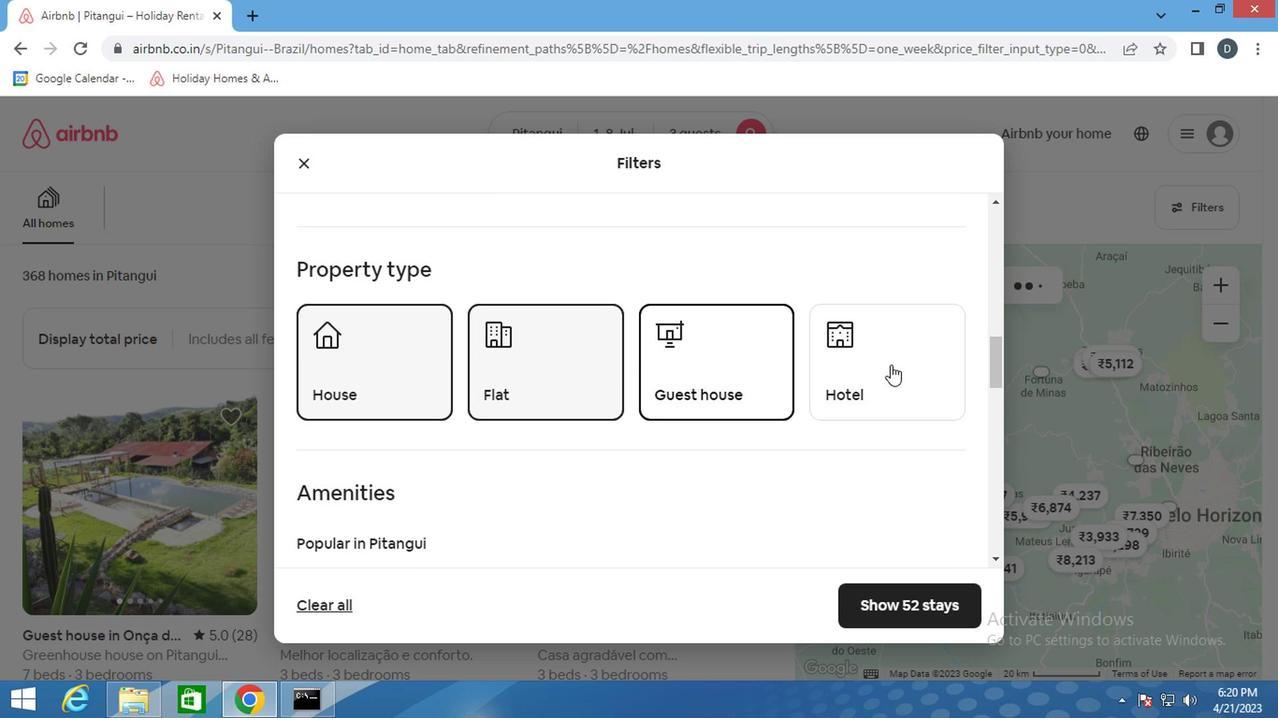 
Action: Mouse moved to (604, 525)
Screenshot: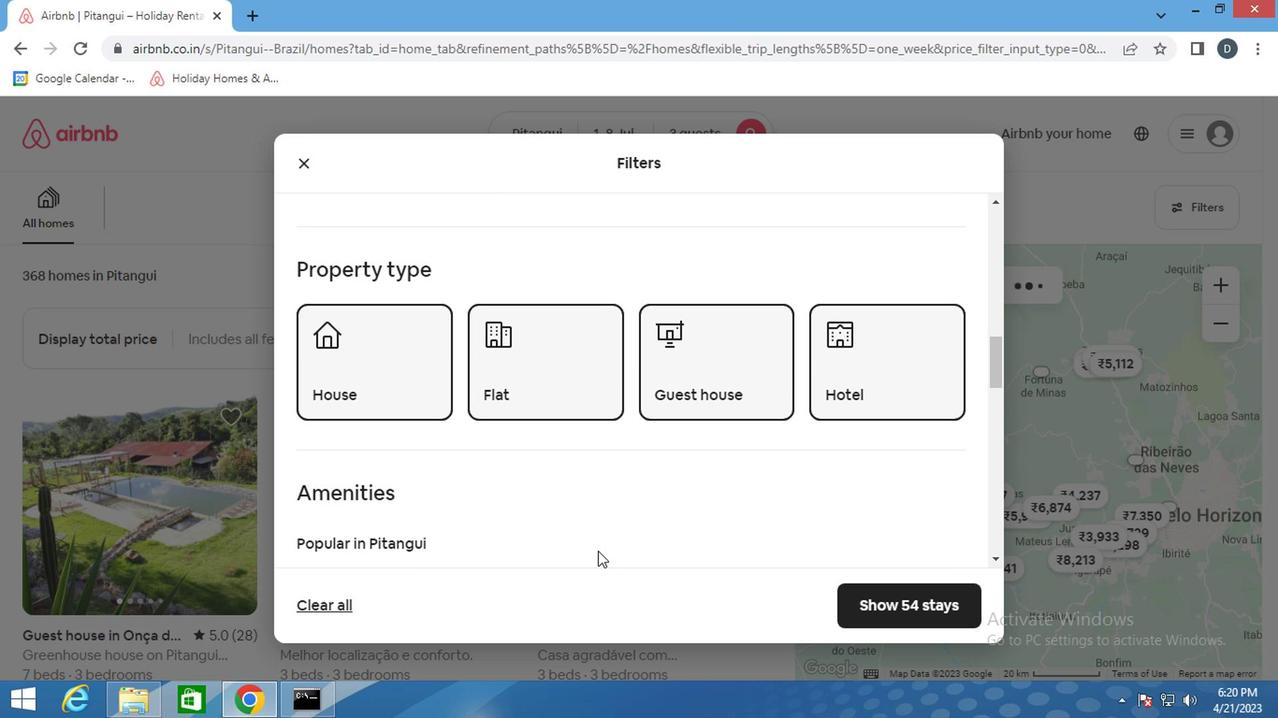 
Action: Mouse scrolled (604, 523) with delta (0, -1)
Screenshot: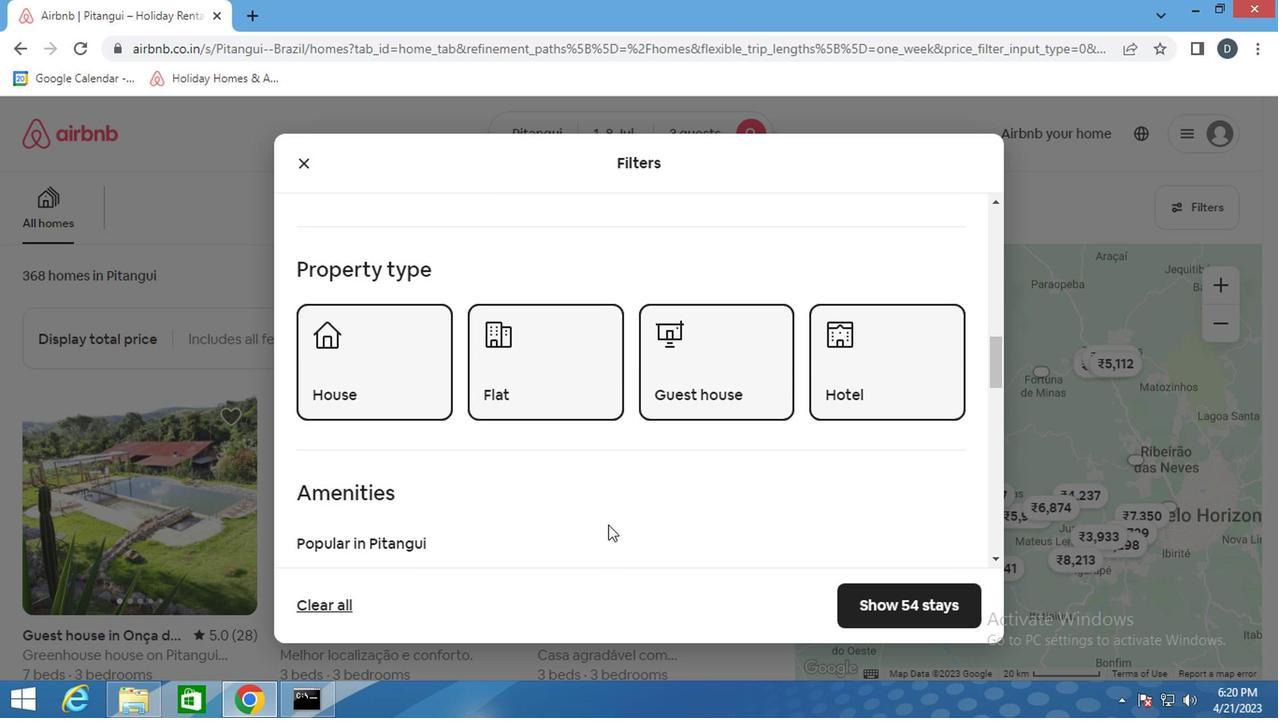 
Action: Mouse scrolled (604, 523) with delta (0, -1)
Screenshot: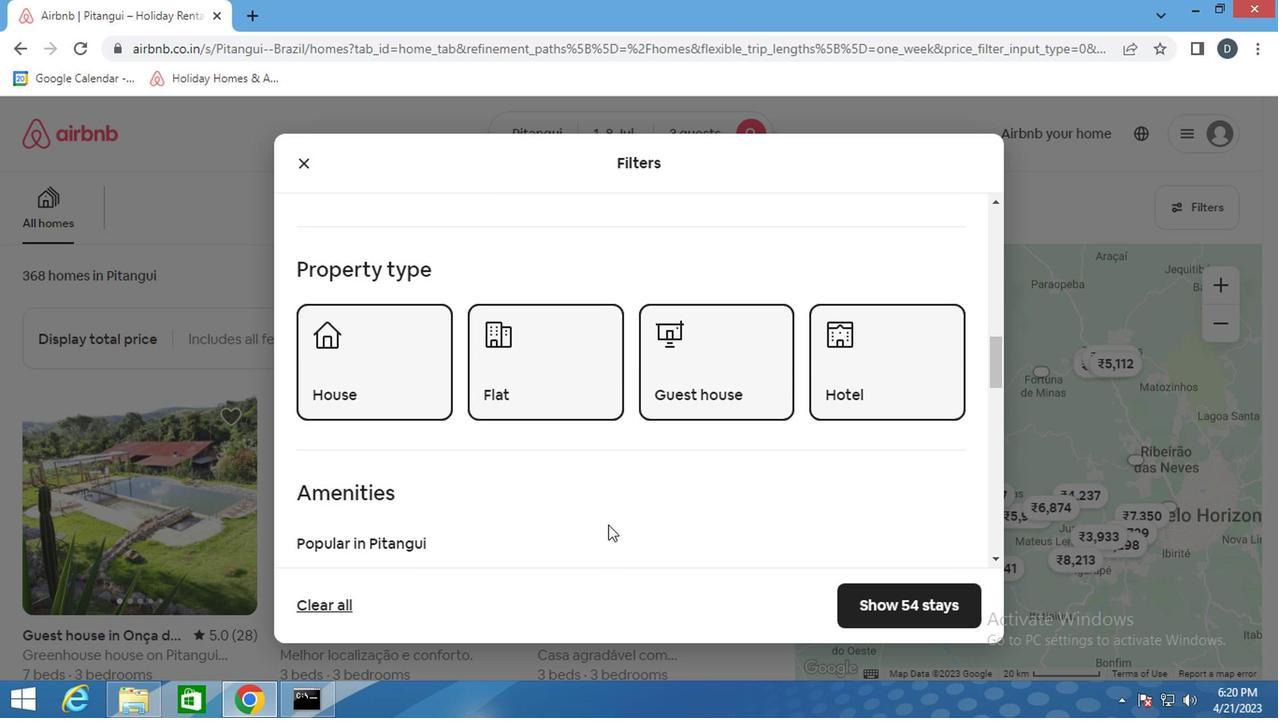 
Action: Mouse scrolled (604, 523) with delta (0, -1)
Screenshot: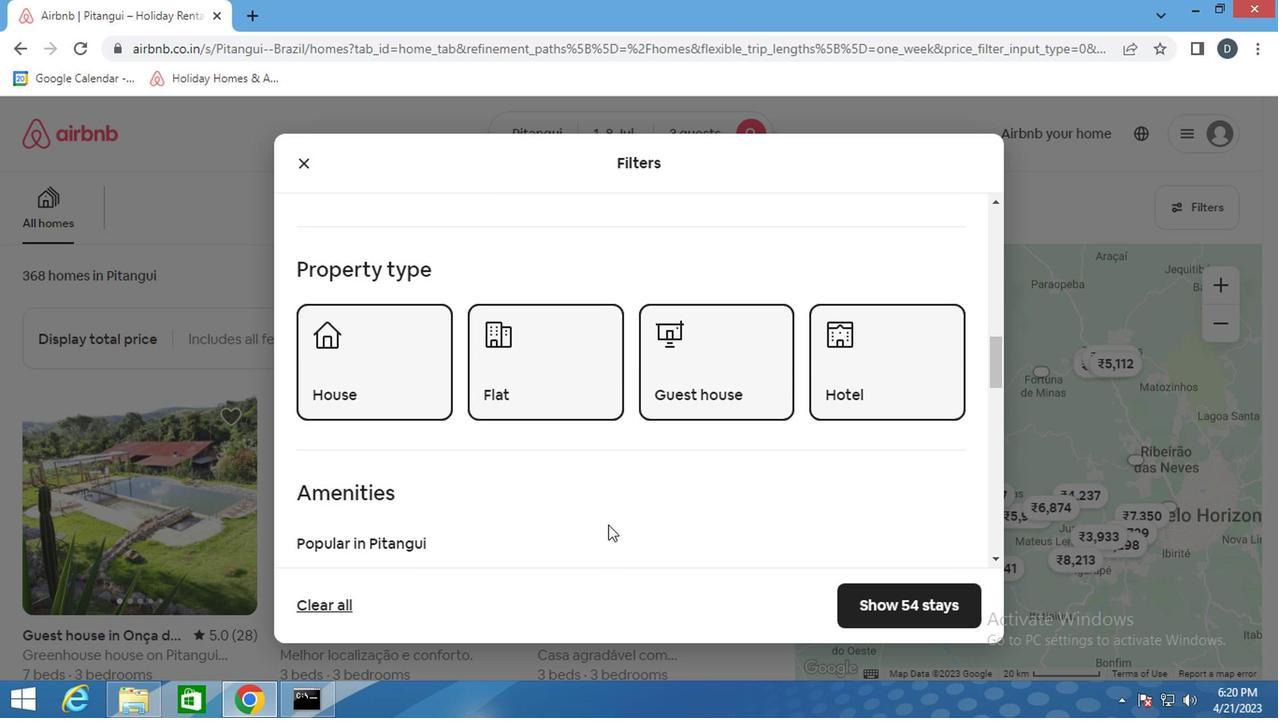 
Action: Mouse moved to (604, 523)
Screenshot: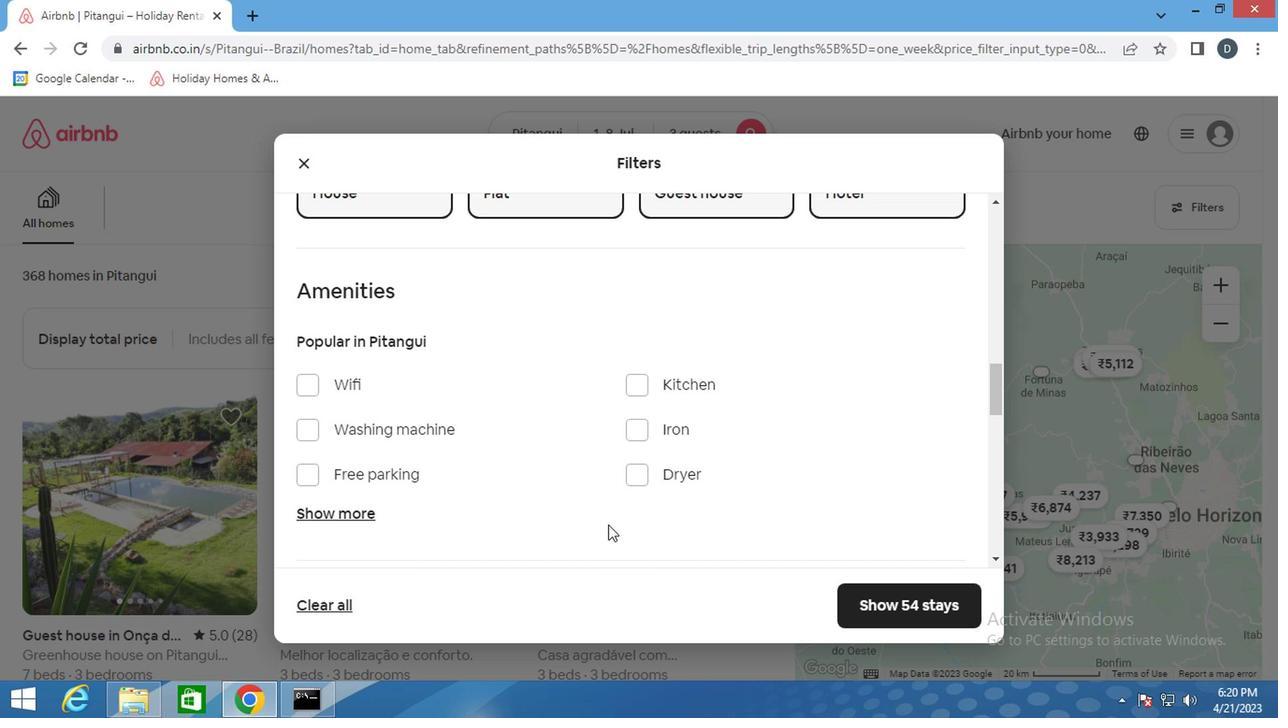 
Action: Mouse scrolled (604, 523) with delta (0, 0)
Screenshot: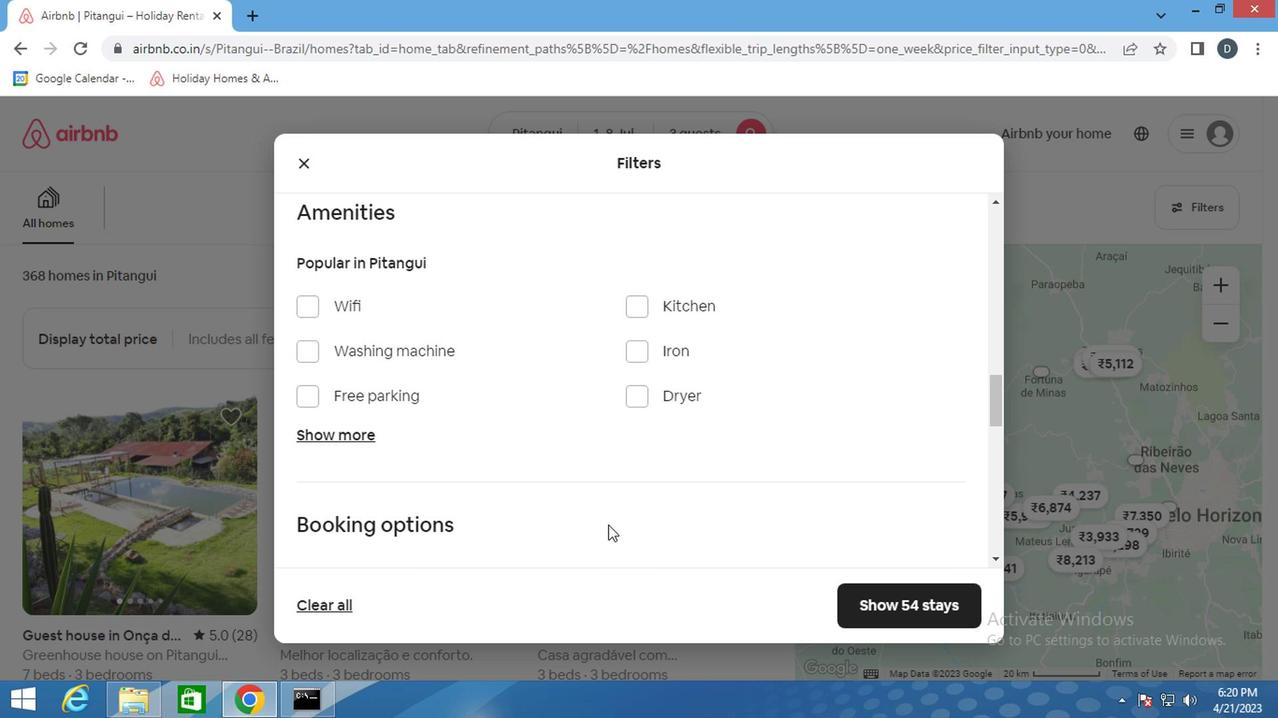 
Action: Mouse scrolled (604, 523) with delta (0, 0)
Screenshot: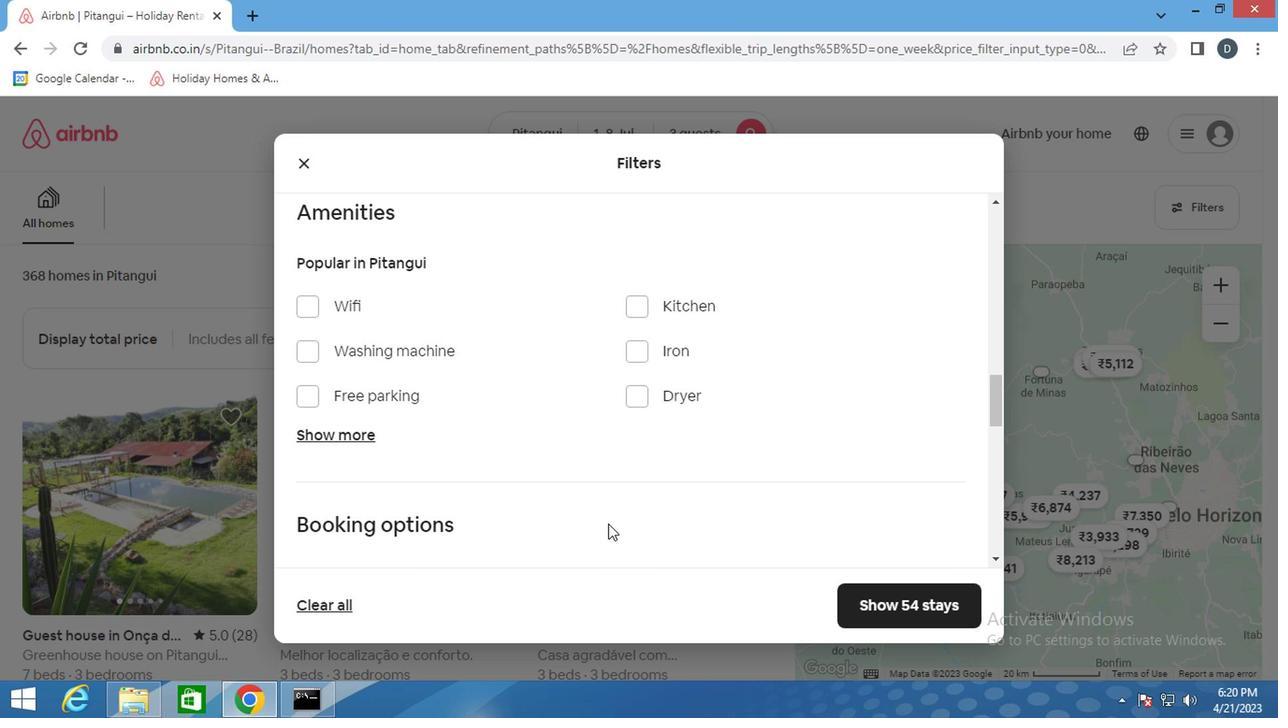 
Action: Mouse scrolled (604, 523) with delta (0, 0)
Screenshot: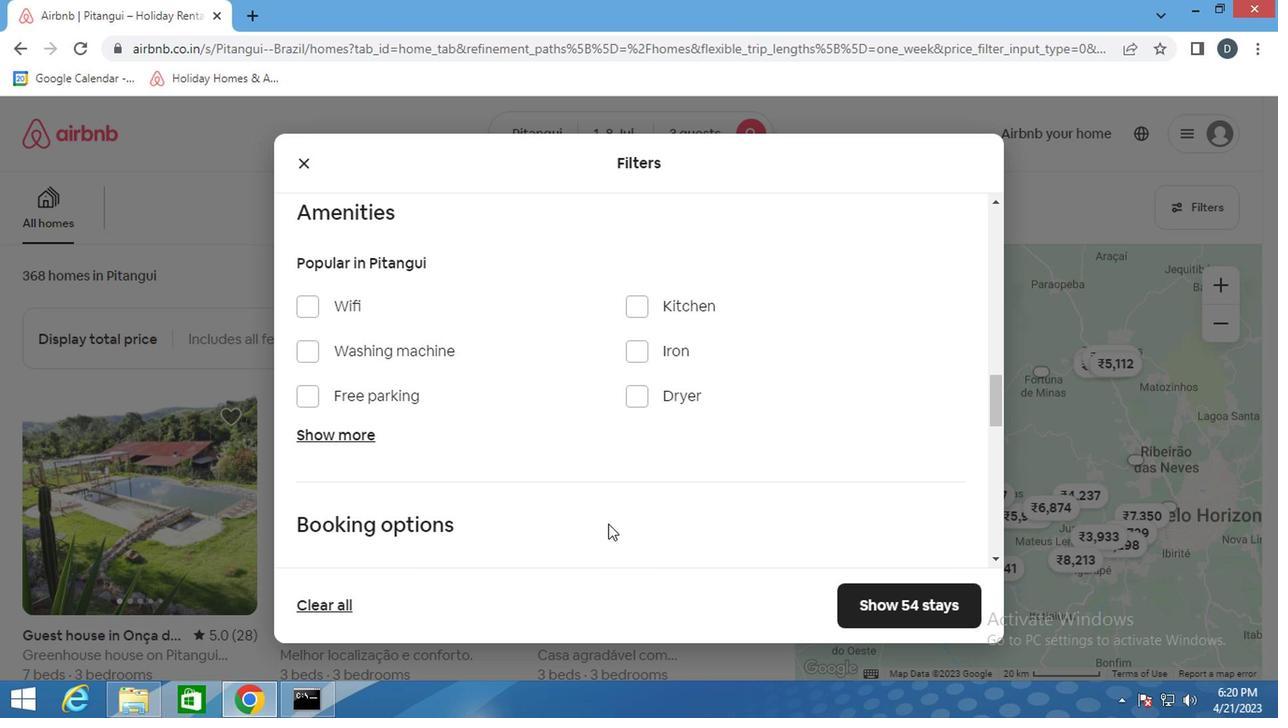 
Action: Mouse moved to (921, 375)
Screenshot: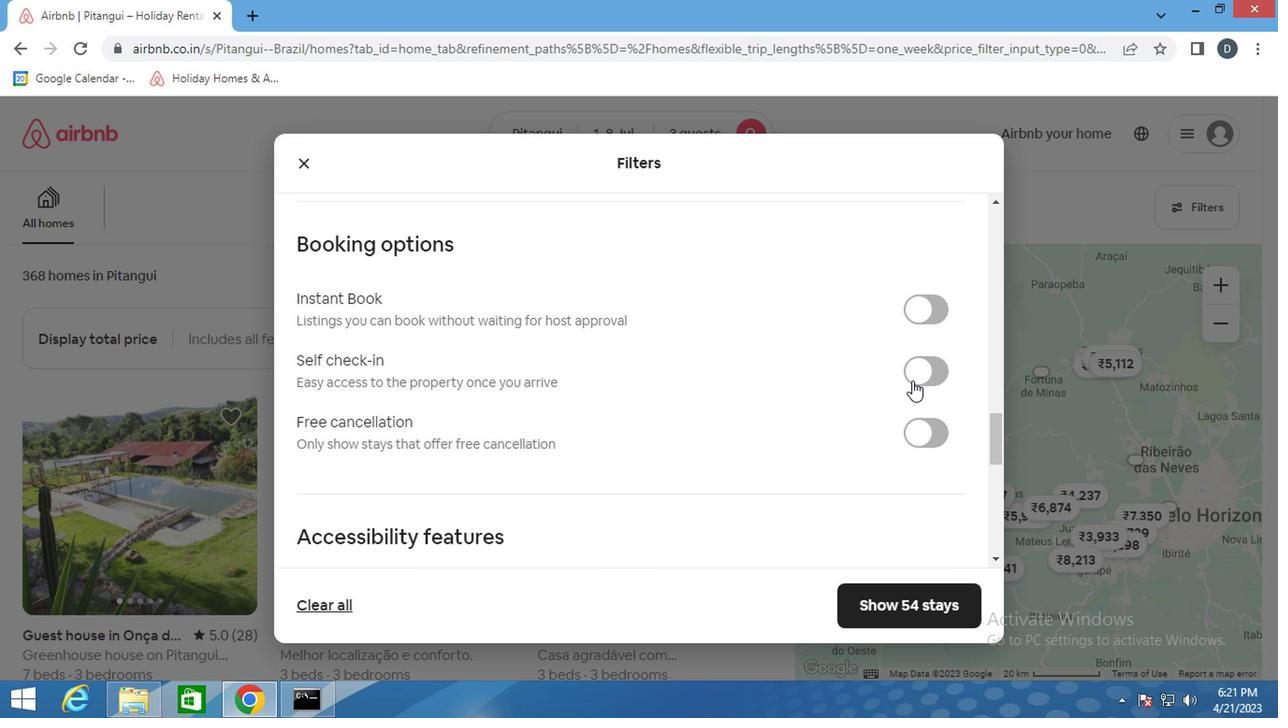 
Action: Mouse pressed left at (921, 375)
Screenshot: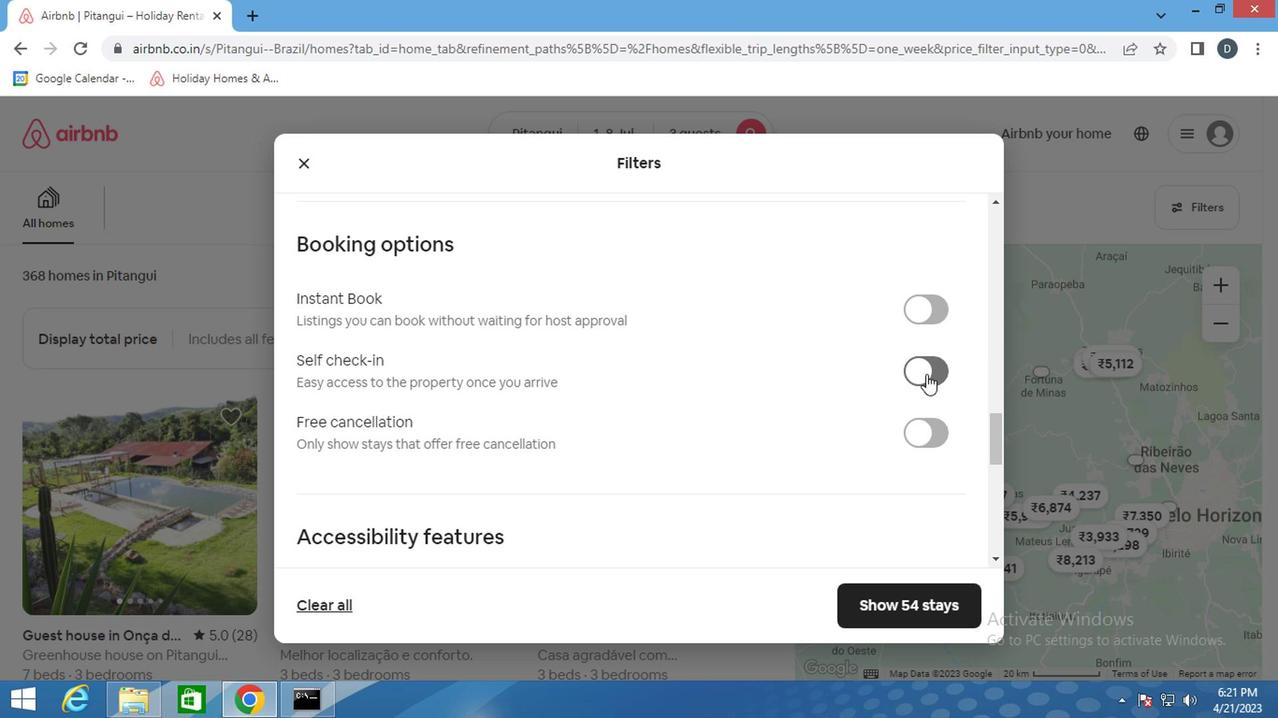 
Action: Mouse moved to (762, 414)
Screenshot: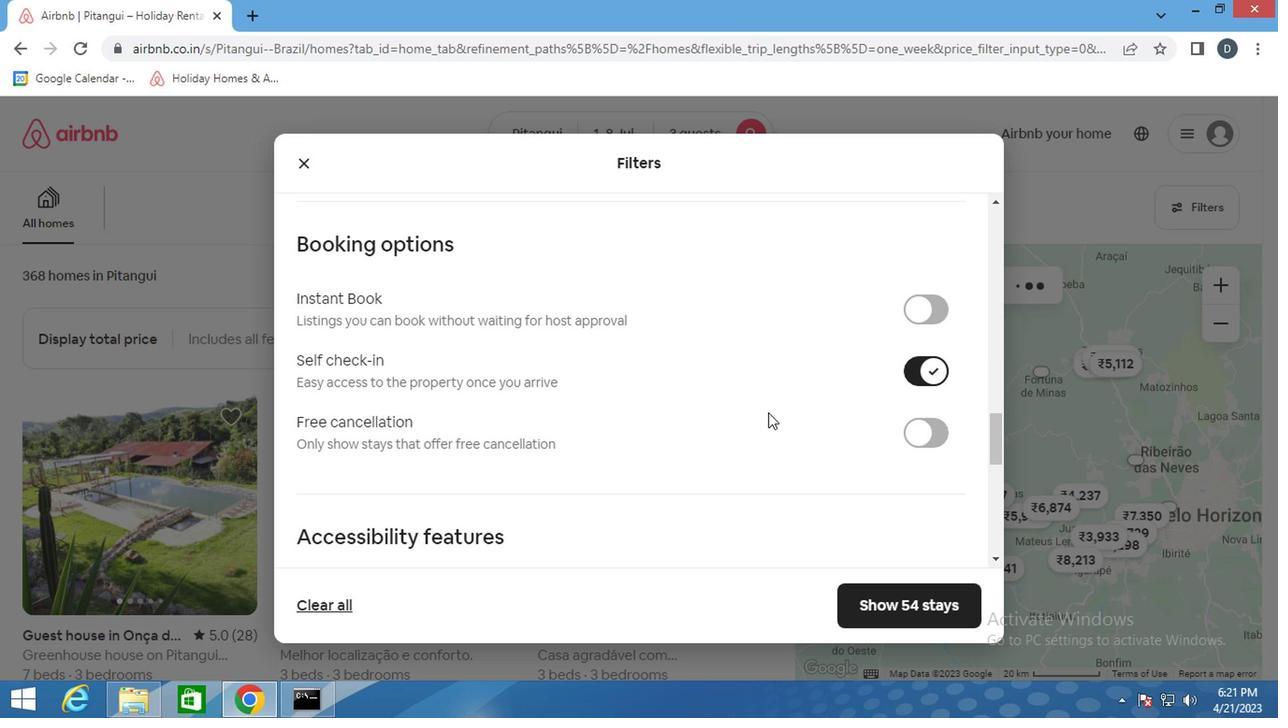
Action: Mouse scrolled (762, 413) with delta (0, 0)
Screenshot: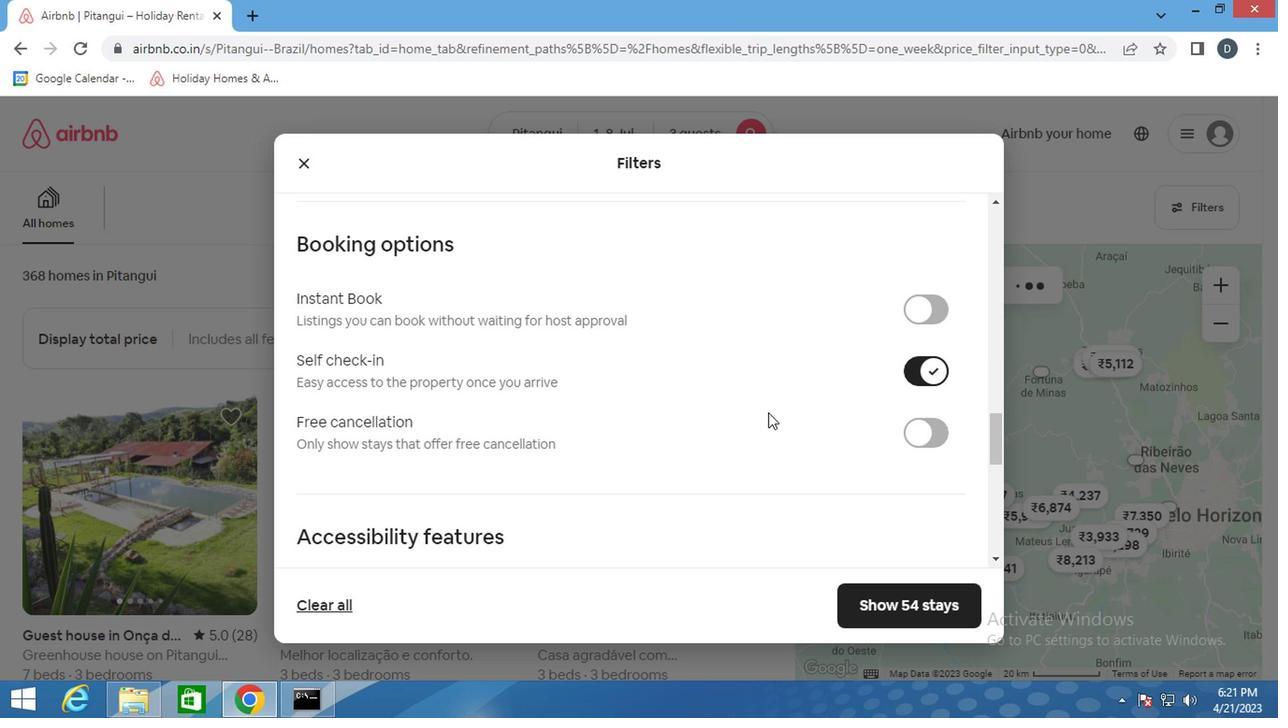 
Action: Mouse moved to (762, 415)
Screenshot: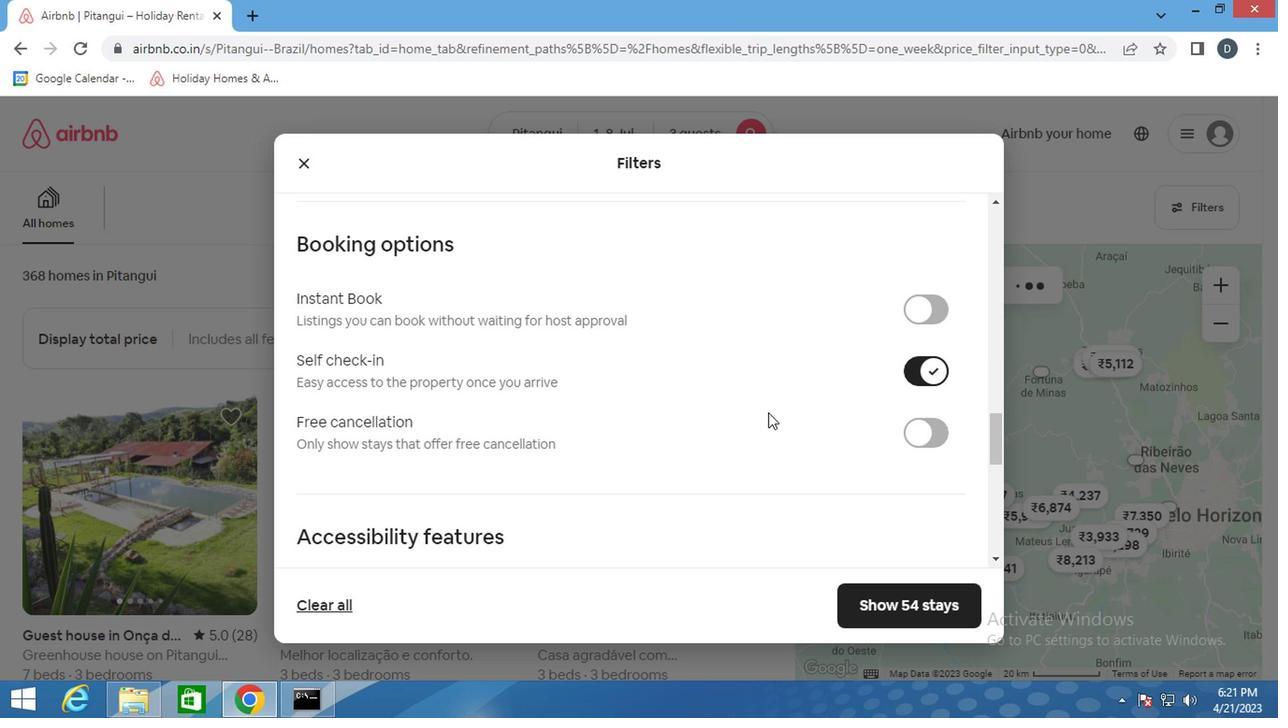 
Action: Mouse scrolled (762, 414) with delta (0, -1)
Screenshot: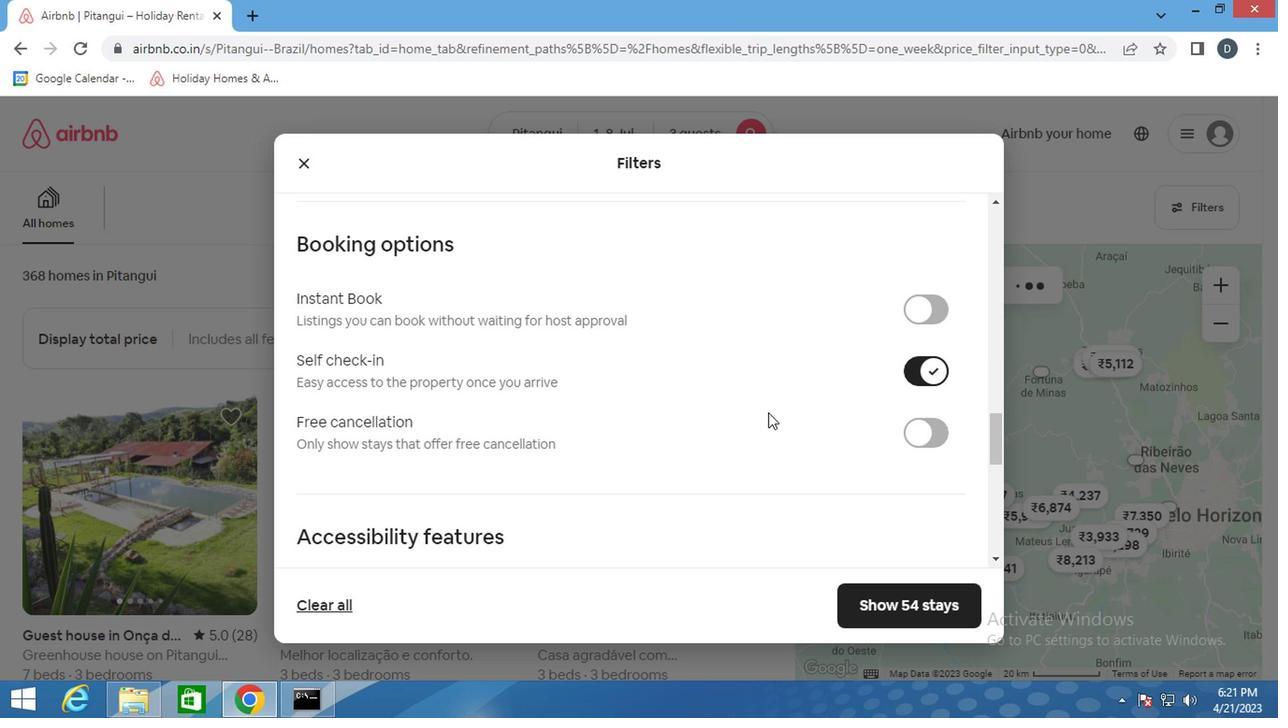 
Action: Mouse scrolled (762, 414) with delta (0, -1)
Screenshot: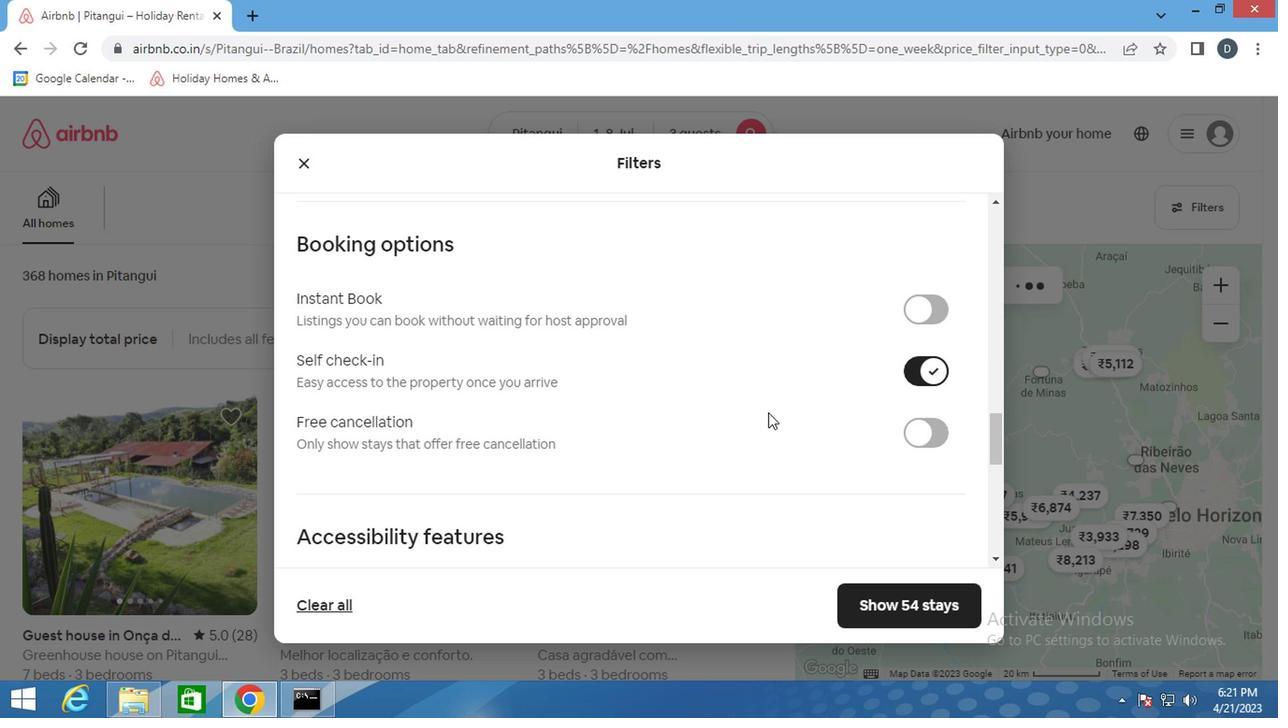 
Action: Mouse scrolled (762, 414) with delta (0, -1)
Screenshot: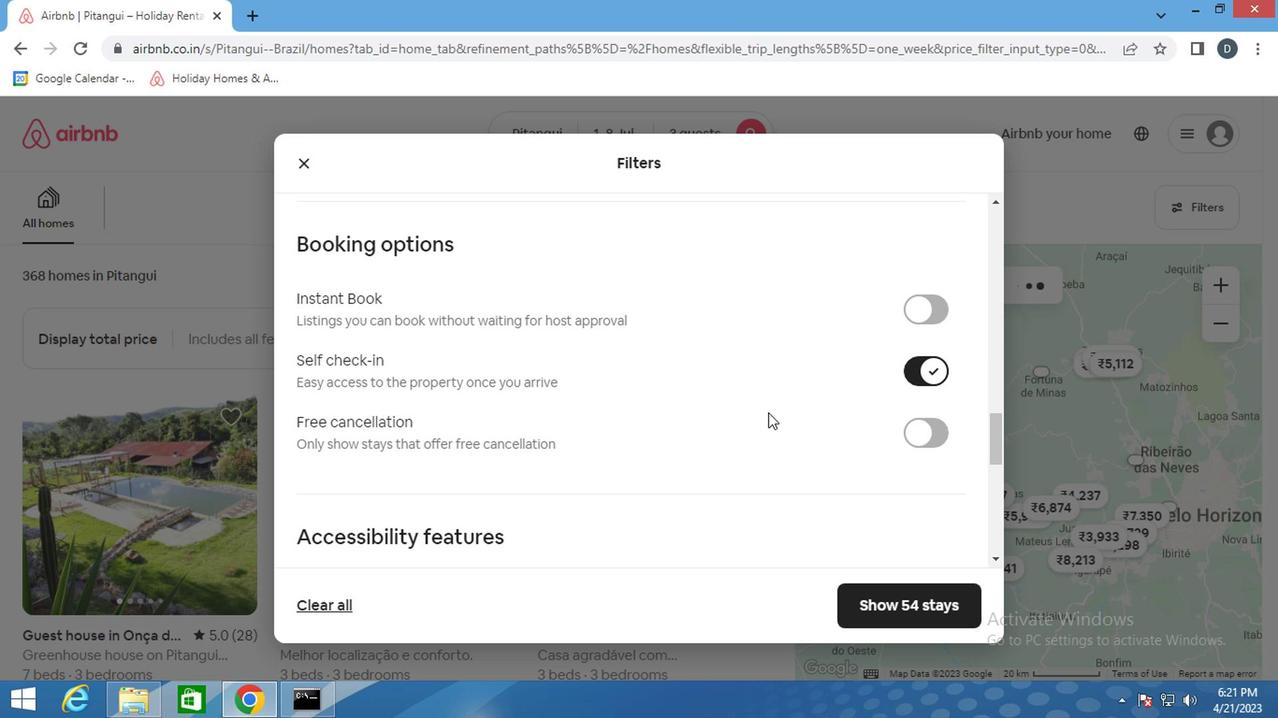 
Action: Mouse moved to (744, 421)
Screenshot: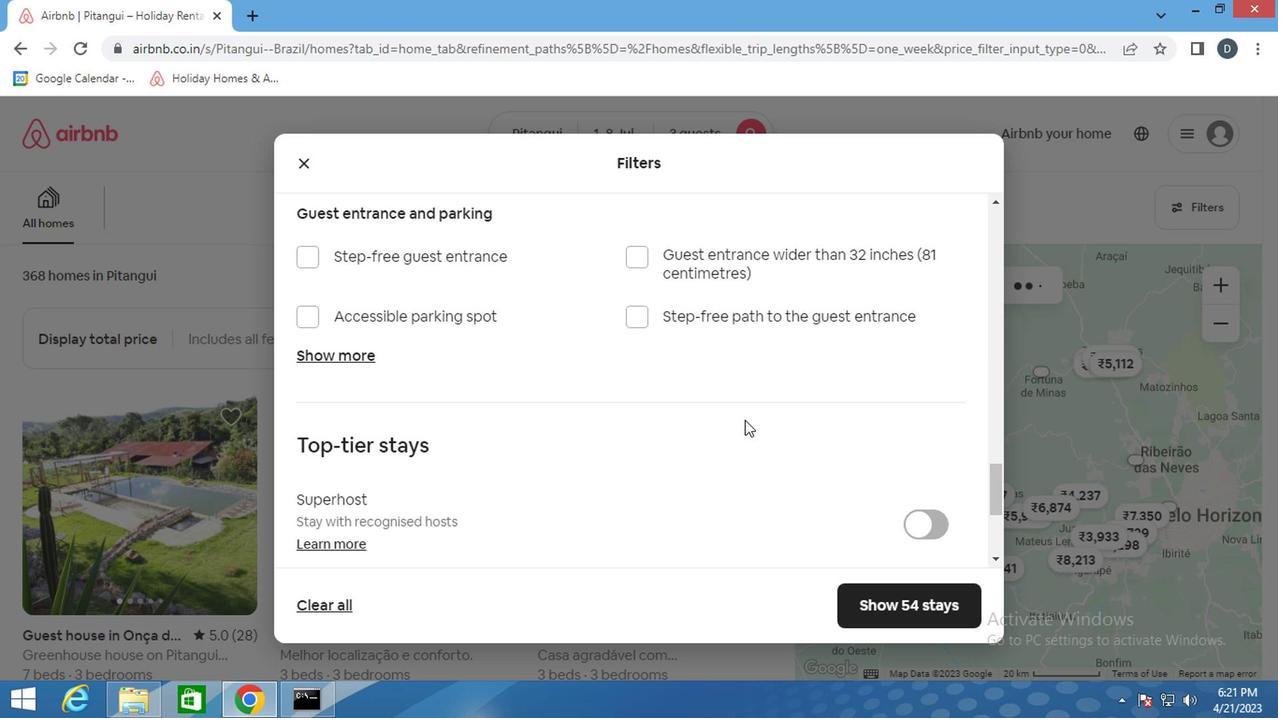 
Action: Mouse scrolled (744, 420) with delta (0, 0)
Screenshot: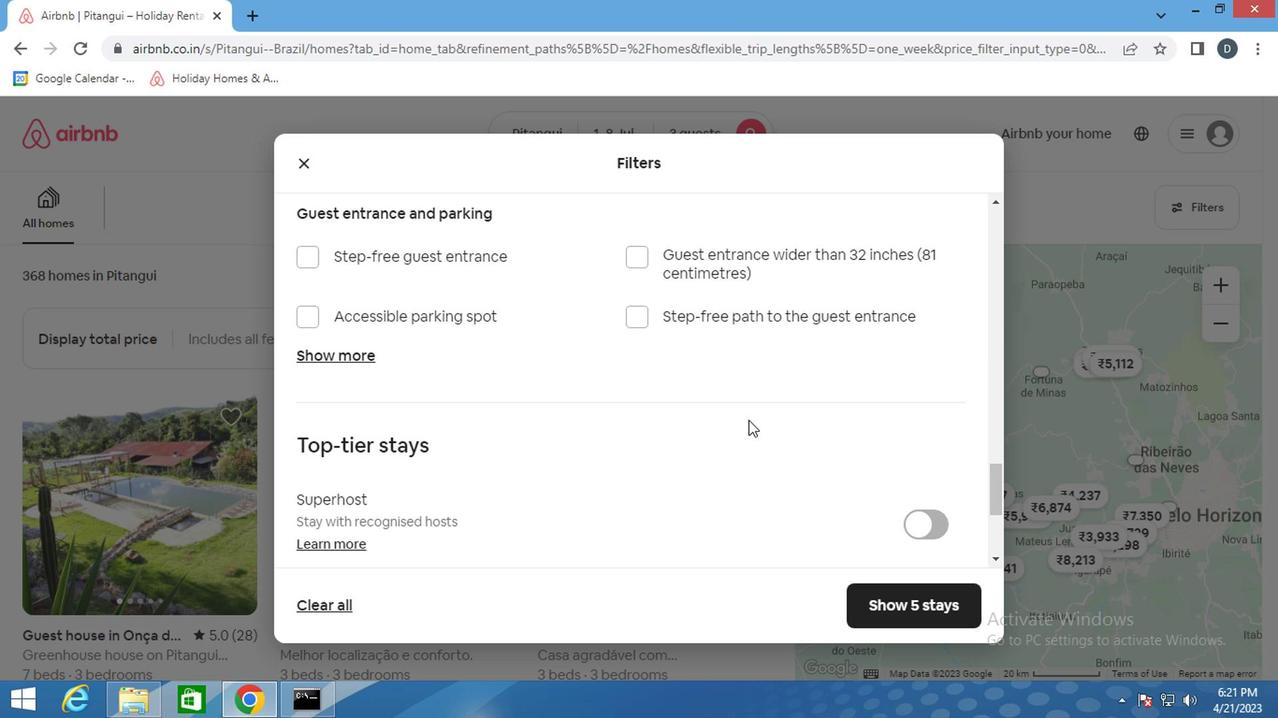 
Action: Mouse scrolled (744, 420) with delta (0, 0)
Screenshot: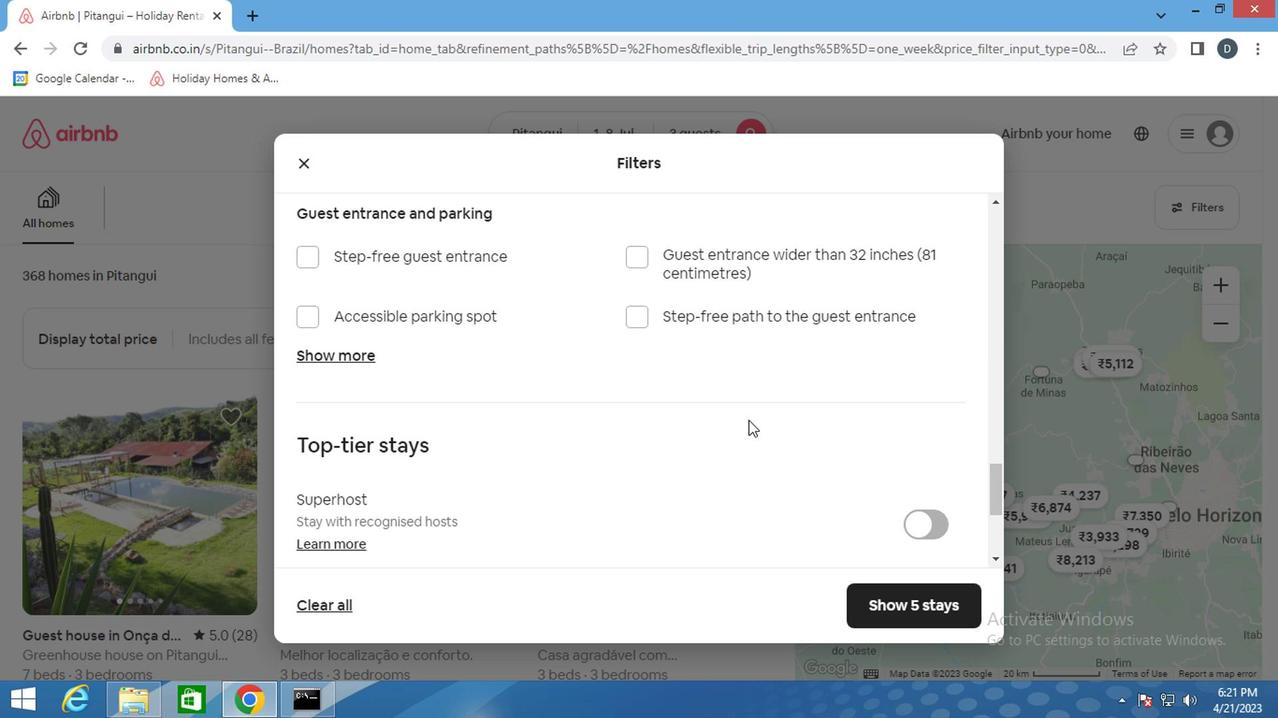 
Action: Mouse scrolled (744, 420) with delta (0, 0)
Screenshot: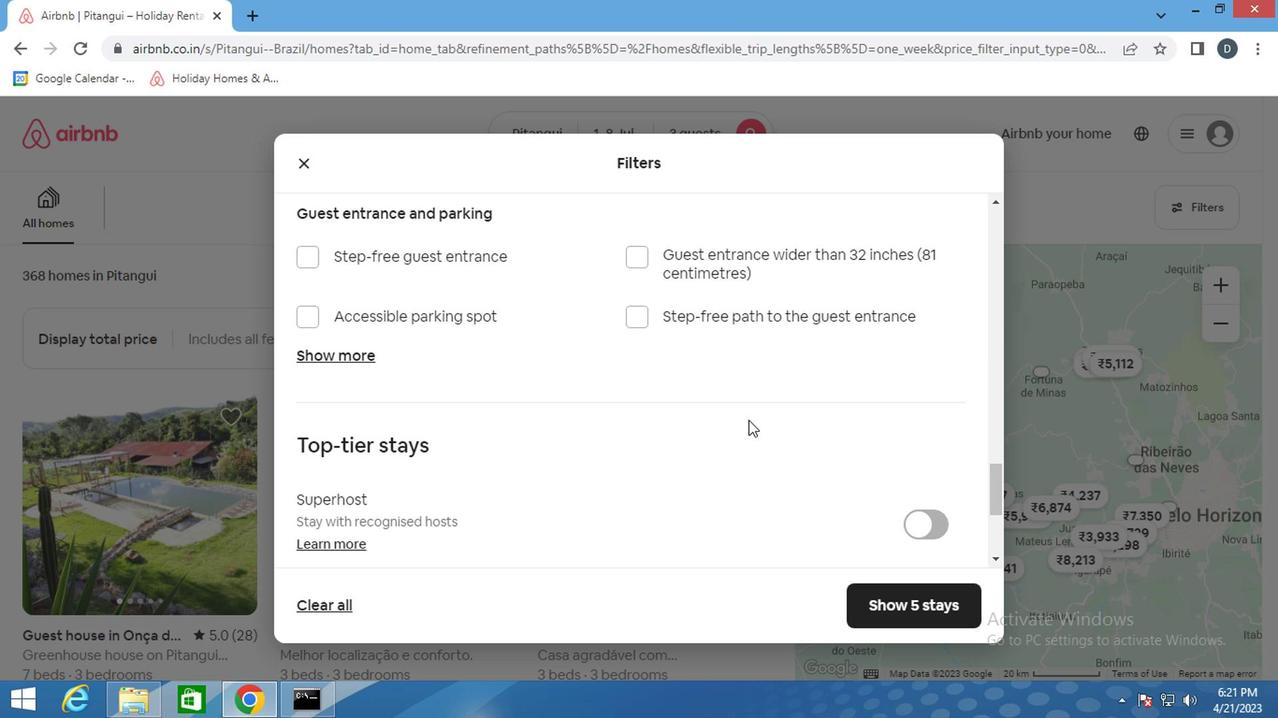
Action: Mouse scrolled (744, 420) with delta (0, 0)
Screenshot: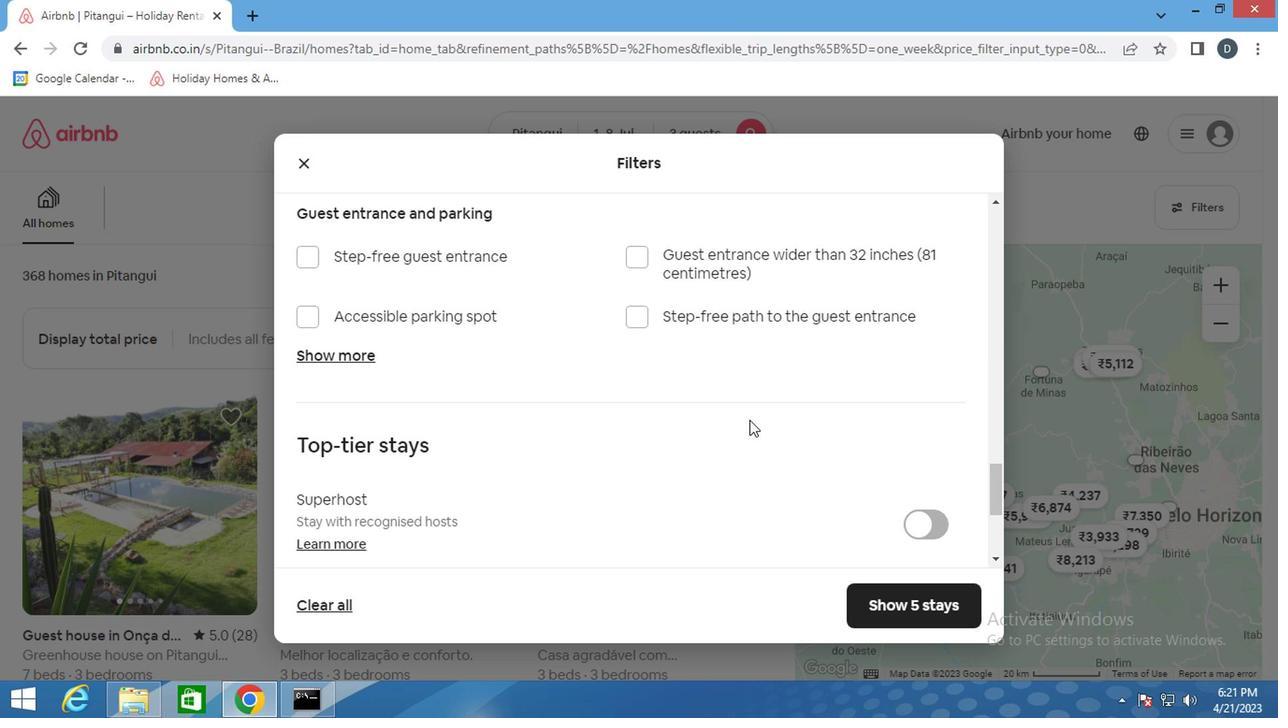 
Action: Mouse scrolled (744, 420) with delta (0, 0)
Screenshot: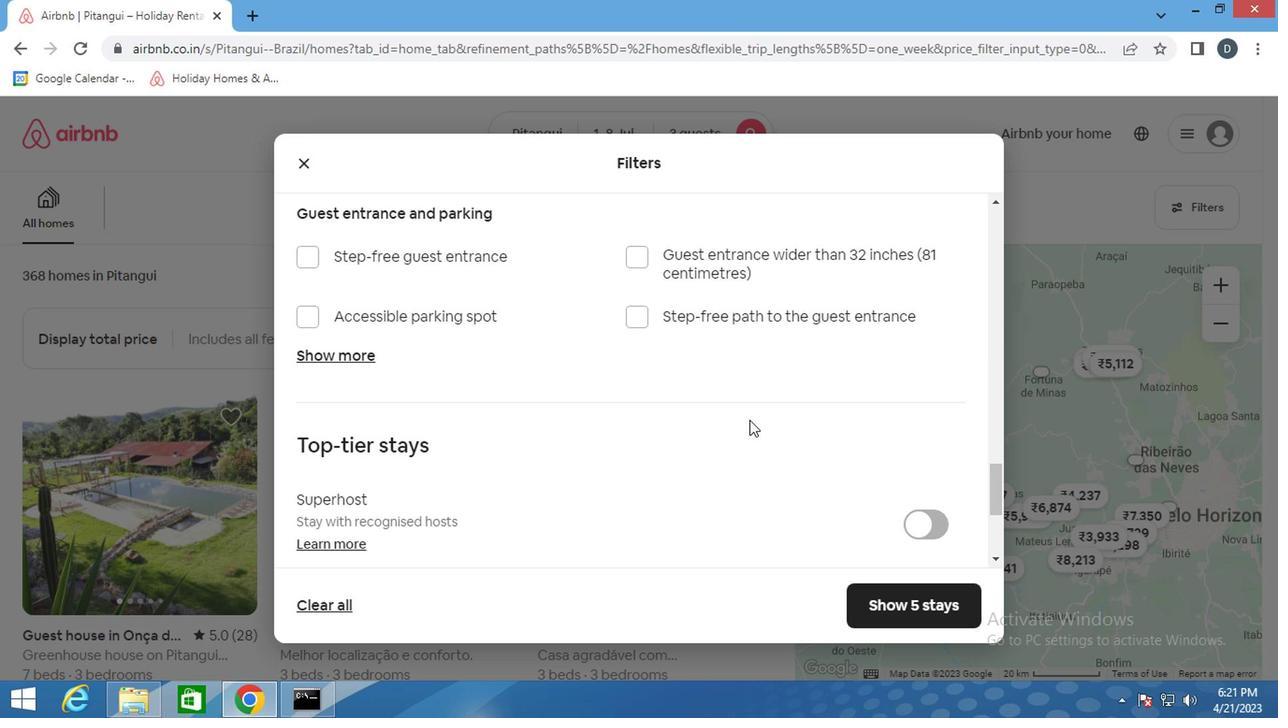 
Action: Mouse scrolled (744, 420) with delta (0, 0)
Screenshot: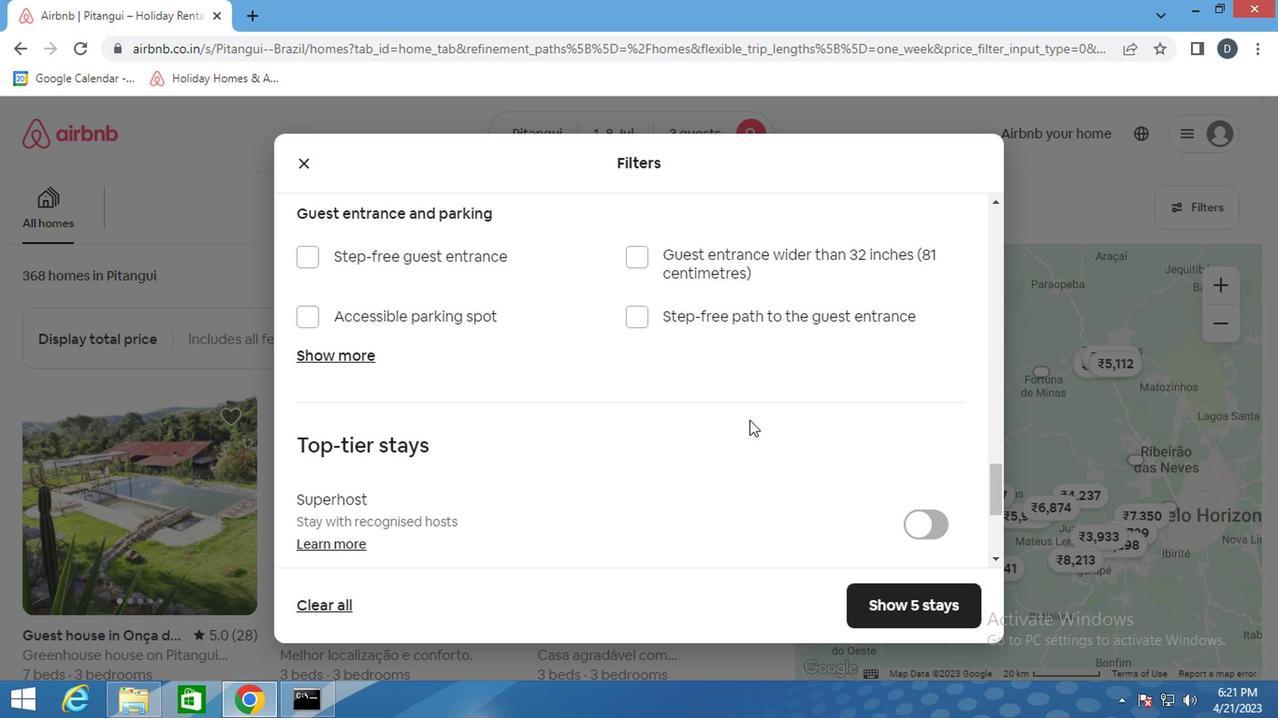 
Action: Mouse moved to (353, 516)
Screenshot: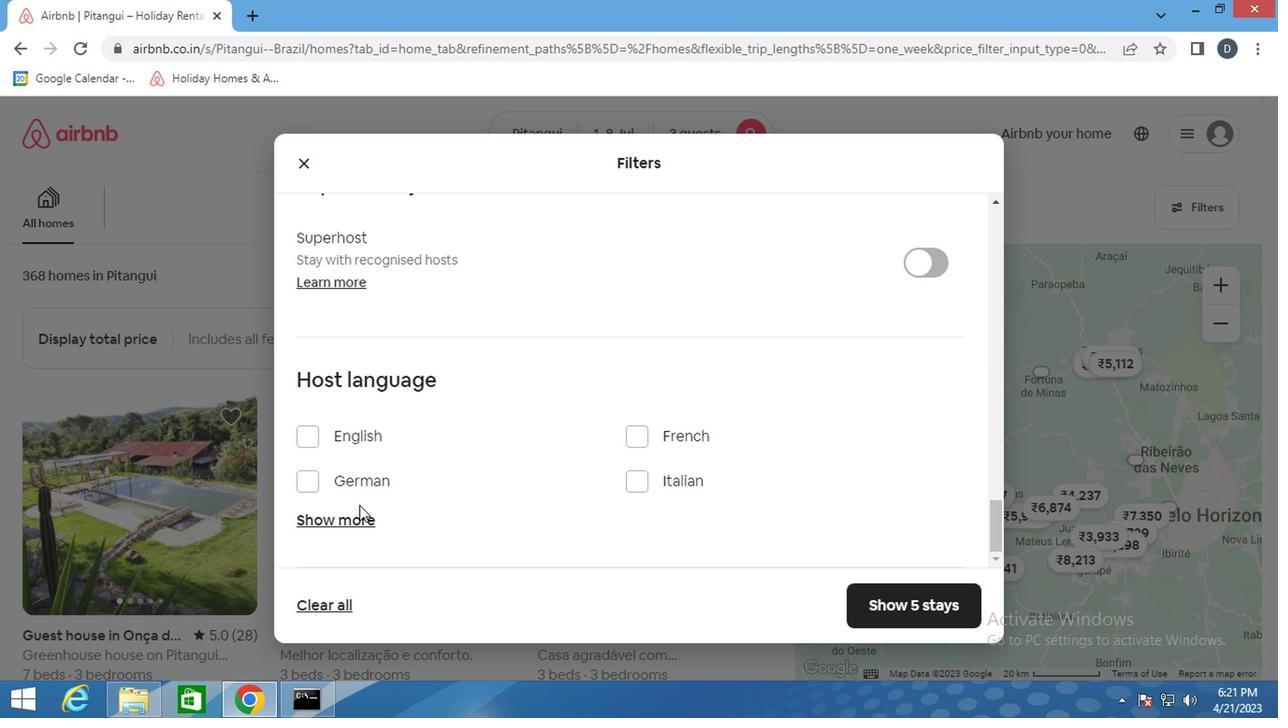 
Action: Mouse pressed left at (353, 516)
Screenshot: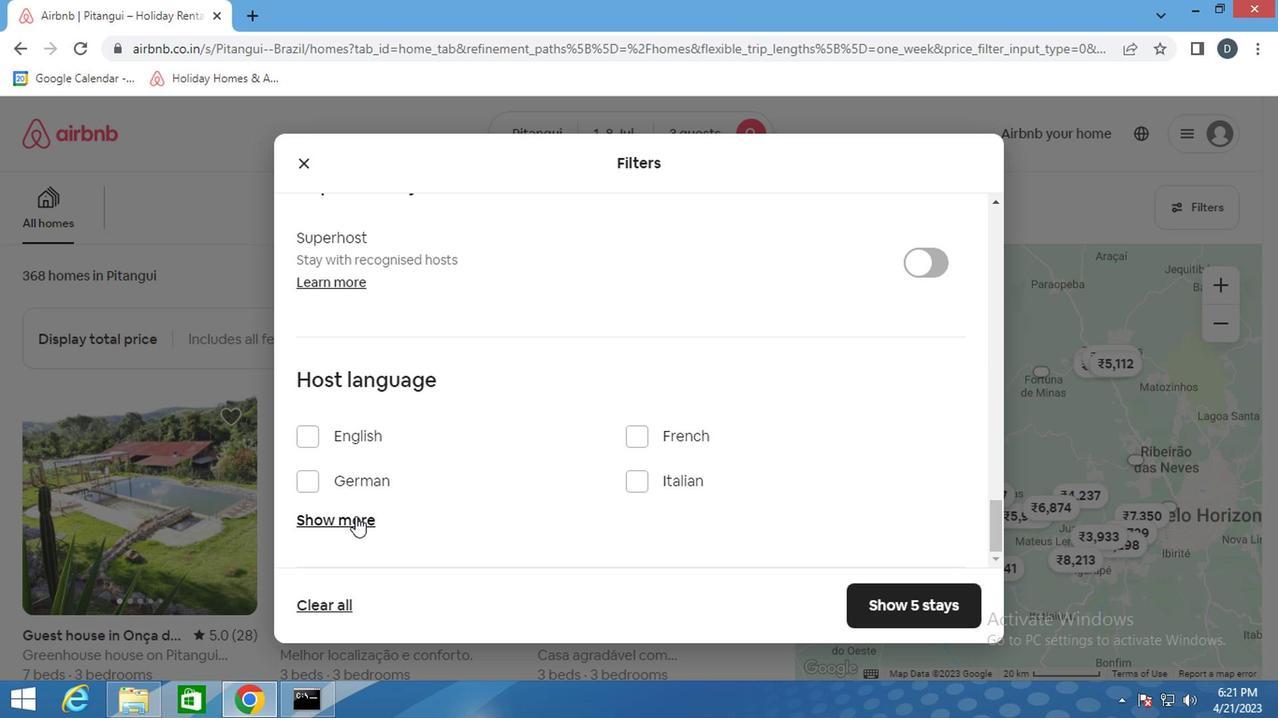 
Action: Mouse moved to (342, 523)
Screenshot: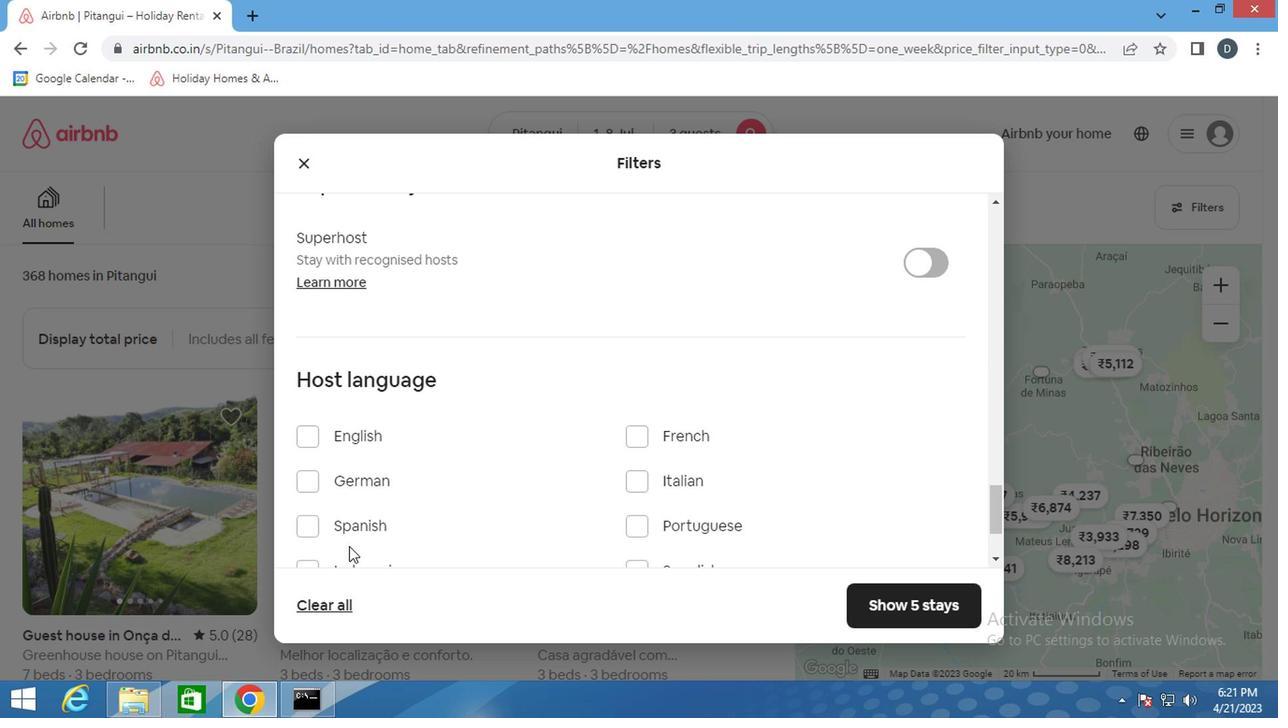
Action: Mouse pressed left at (342, 523)
Screenshot: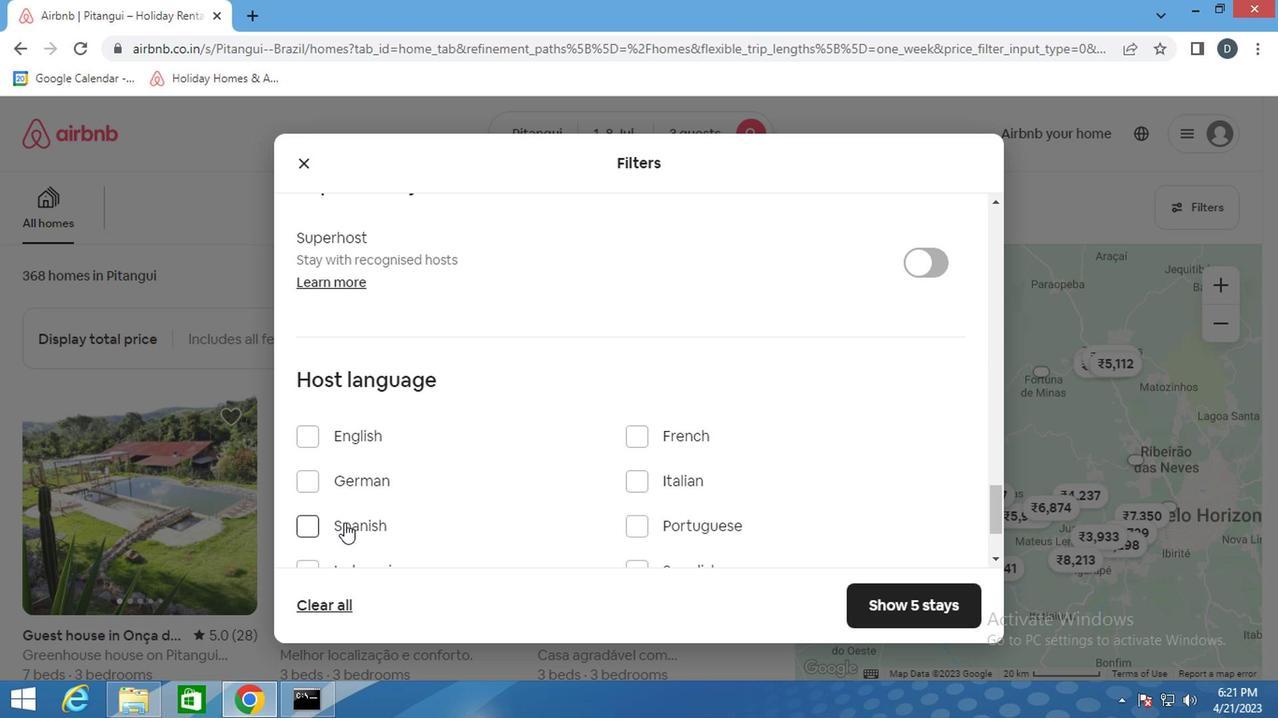 
Action: Mouse moved to (918, 595)
Screenshot: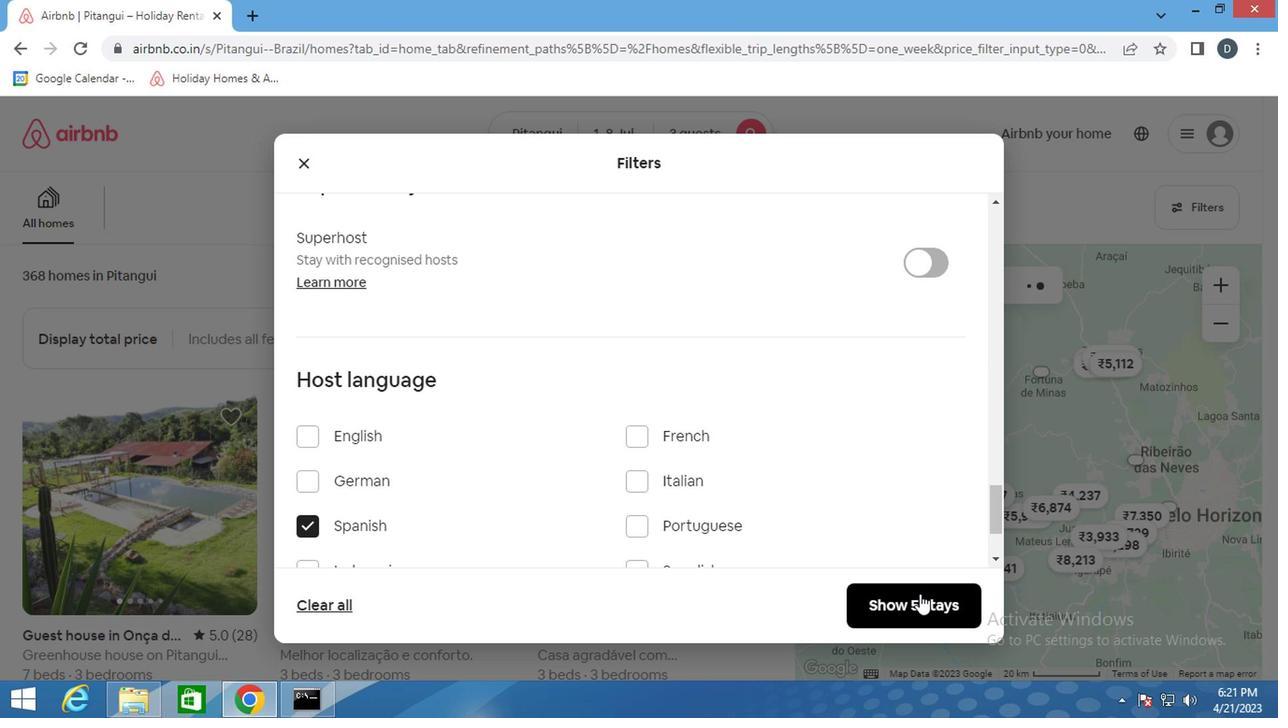 
Action: Mouse pressed left at (918, 595)
Screenshot: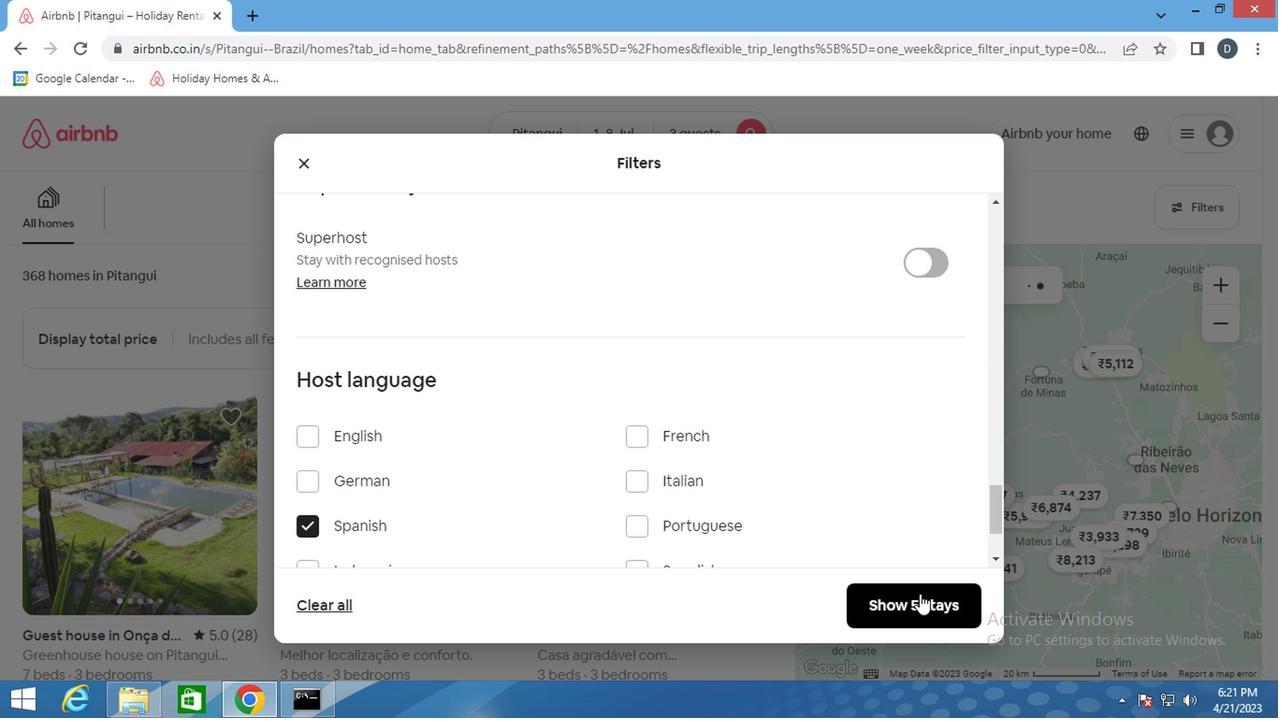 
Action: Mouse moved to (743, 384)
Screenshot: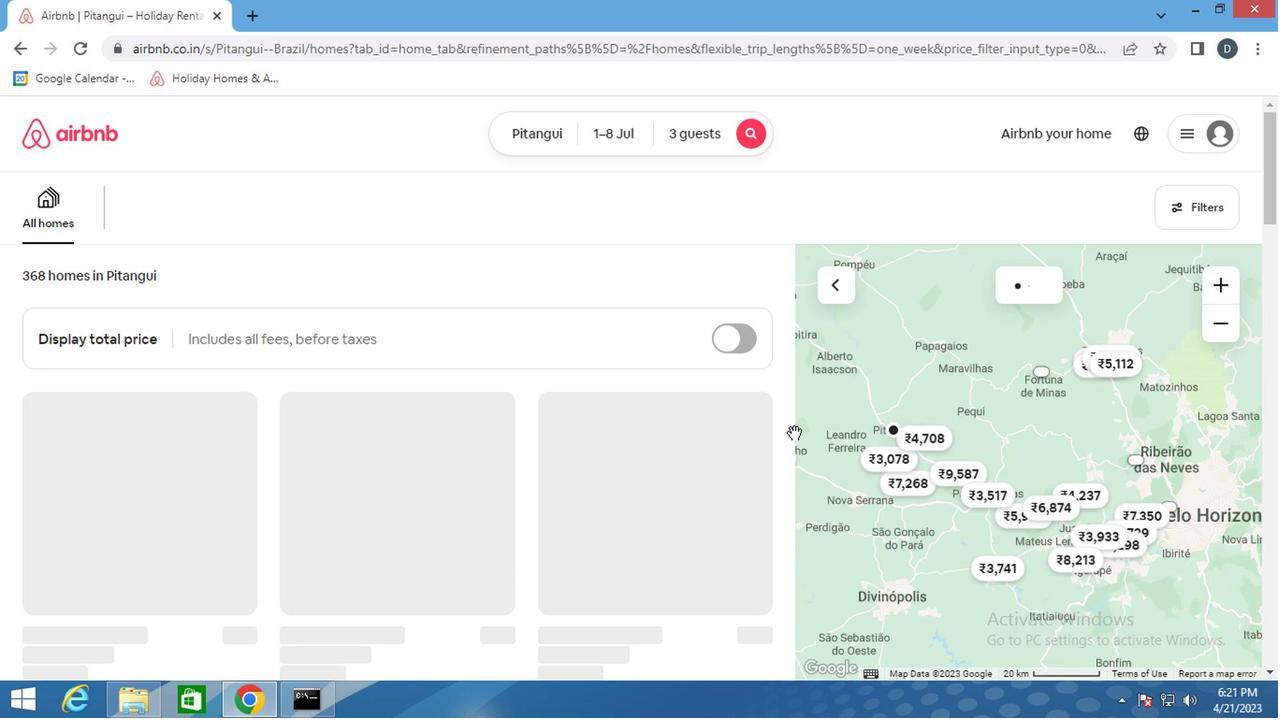 
